 Task: Search one way flight ticket for 2 adults, 4 children and 1 infant on lap in business from Prescott: Prescott Municipal Airport (ernest A. Love Field) to Wilmington: Wilmington International Airport on 8-6-2023. Choice of flights is Frontier. Number of bags: 2 carry on bags and 7 checked bags. Price is upto 83000. Outbound departure time preference is 19:45.
Action: Mouse moved to (365, 146)
Screenshot: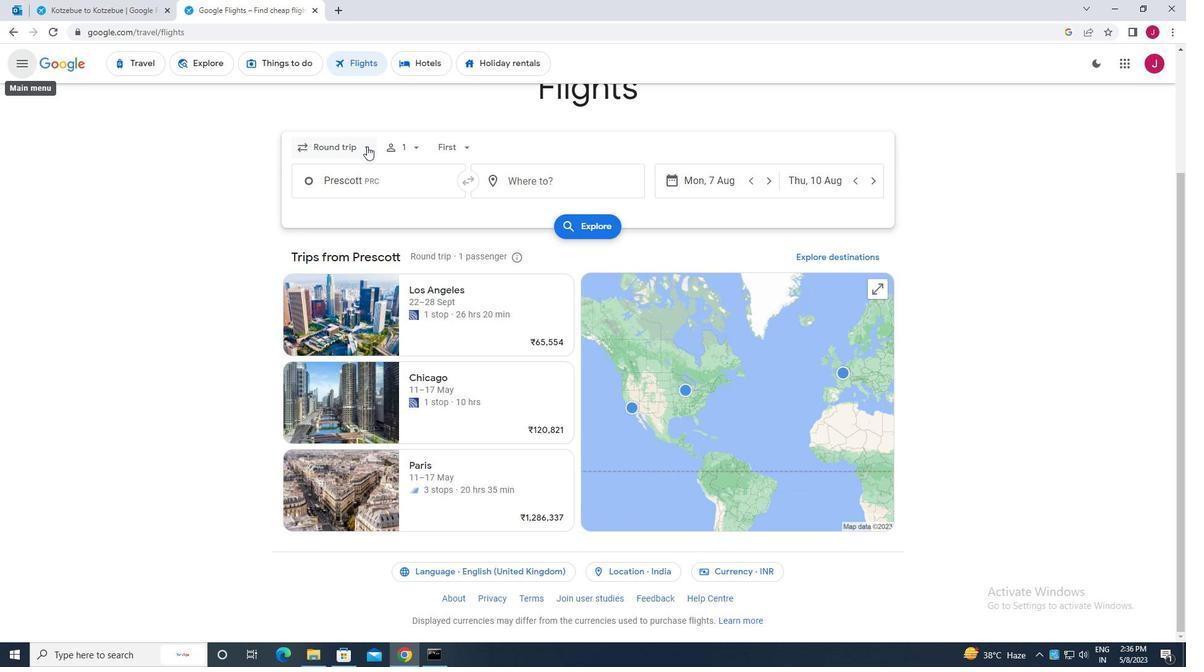 
Action: Mouse pressed left at (365, 146)
Screenshot: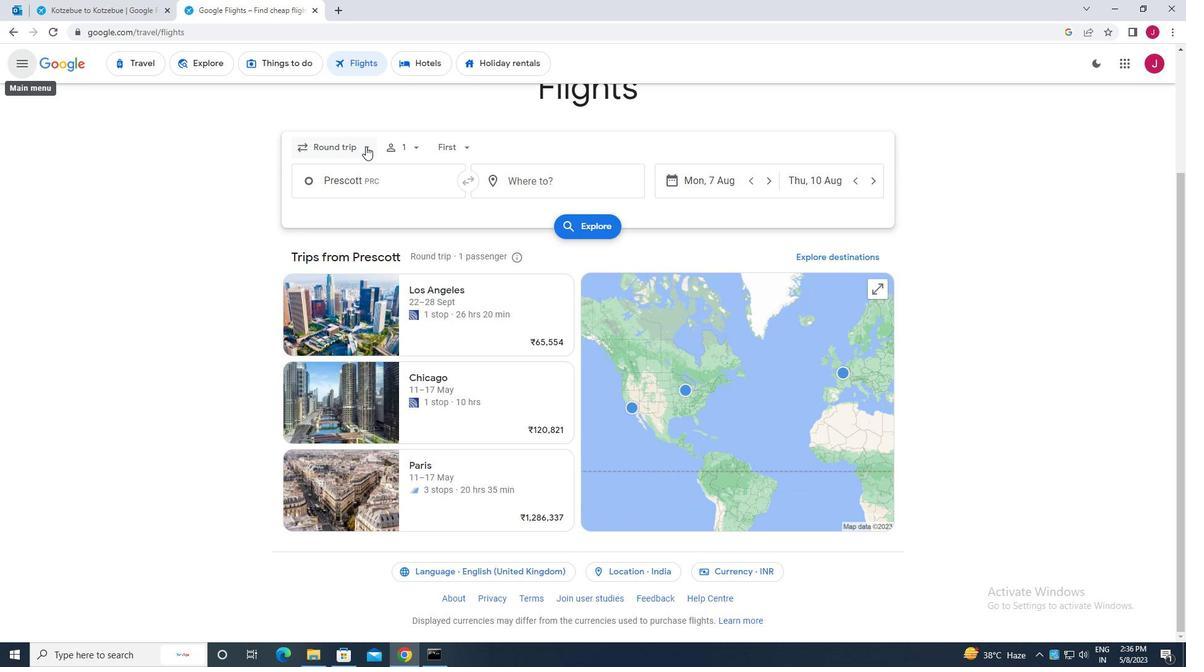 
Action: Mouse moved to (352, 205)
Screenshot: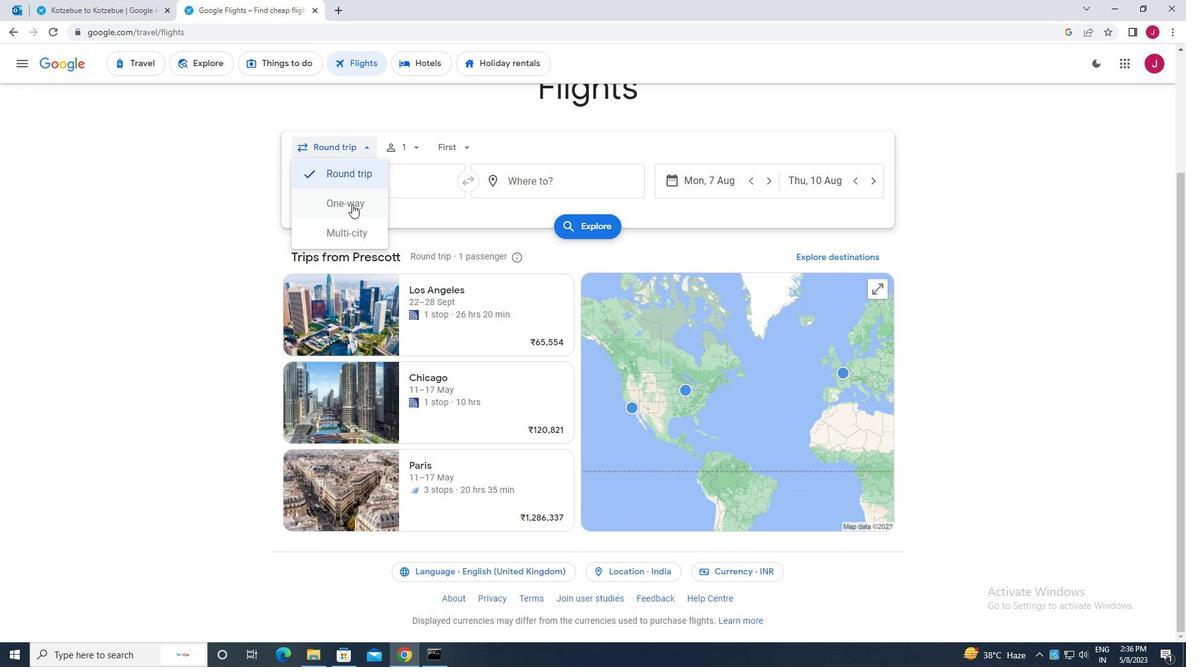 
Action: Mouse pressed left at (352, 205)
Screenshot: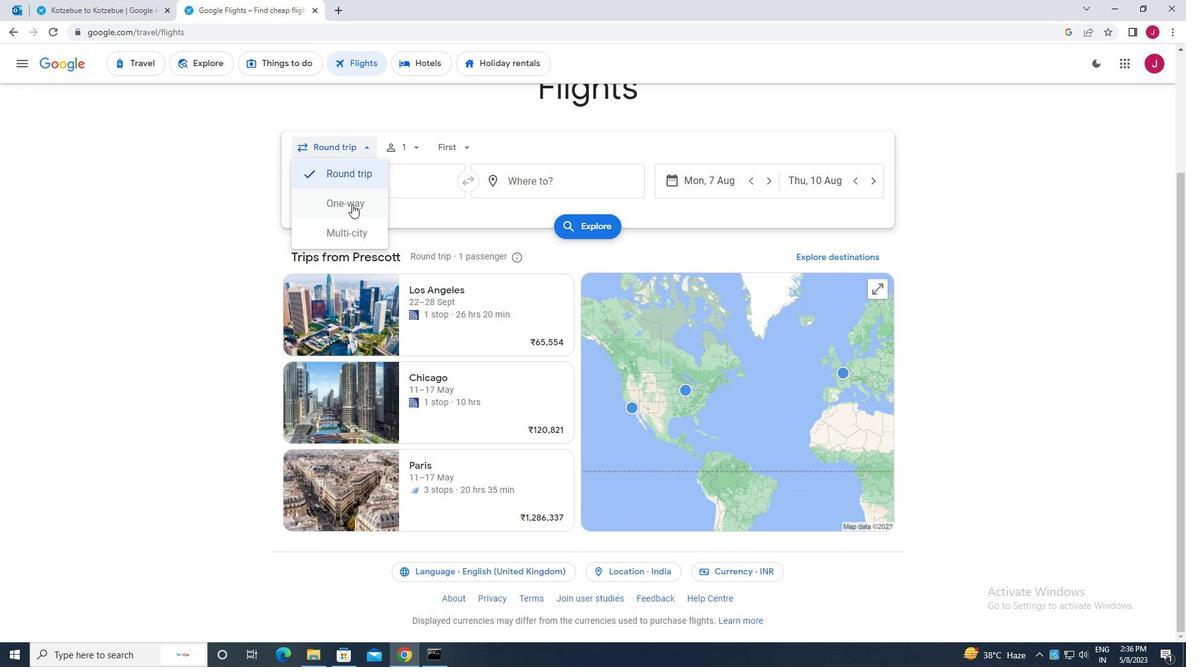 
Action: Mouse moved to (409, 151)
Screenshot: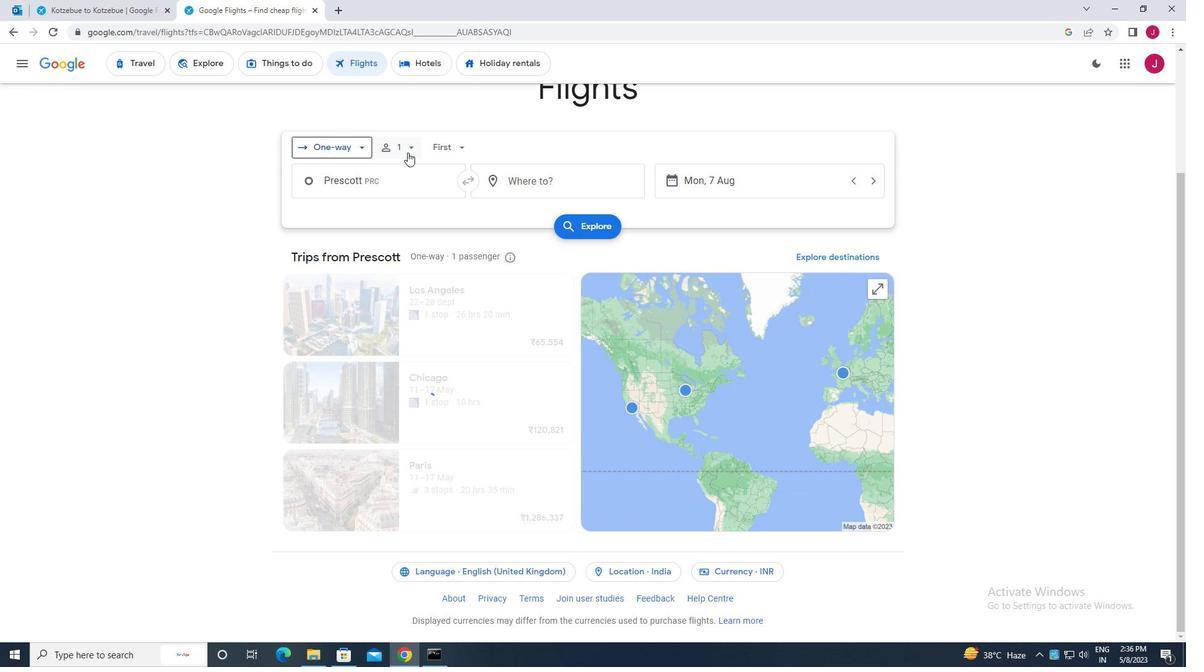 
Action: Mouse pressed left at (409, 151)
Screenshot: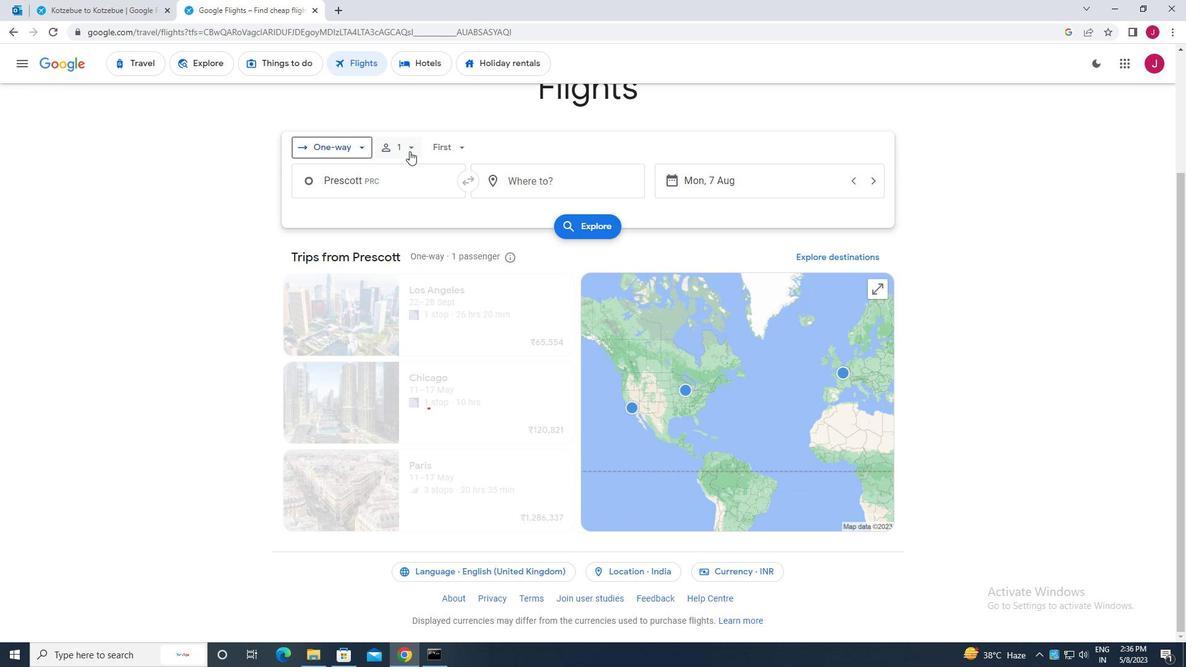 
Action: Mouse moved to (505, 181)
Screenshot: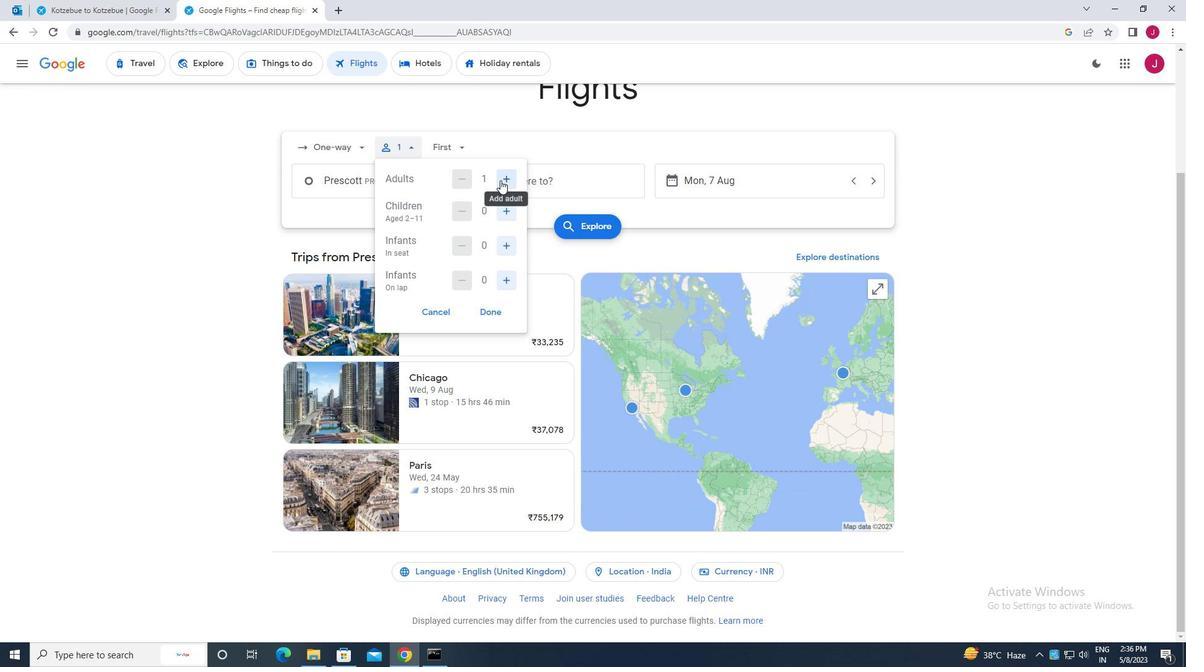 
Action: Mouse pressed left at (505, 181)
Screenshot: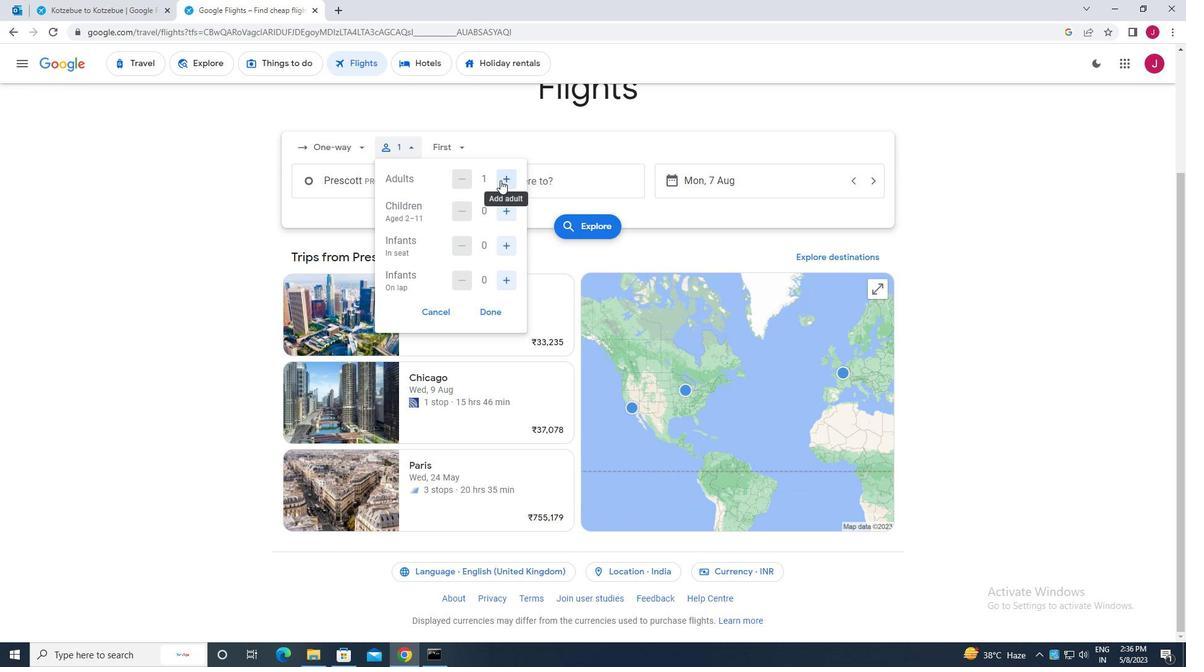 
Action: Mouse moved to (505, 206)
Screenshot: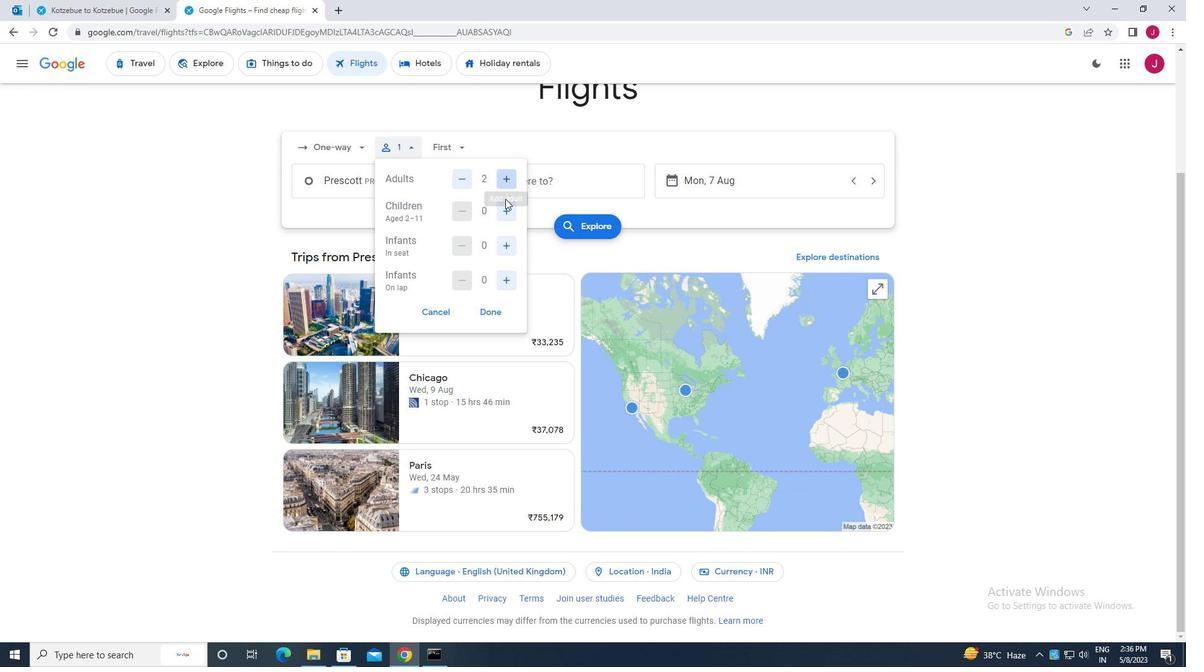 
Action: Mouse pressed left at (505, 206)
Screenshot: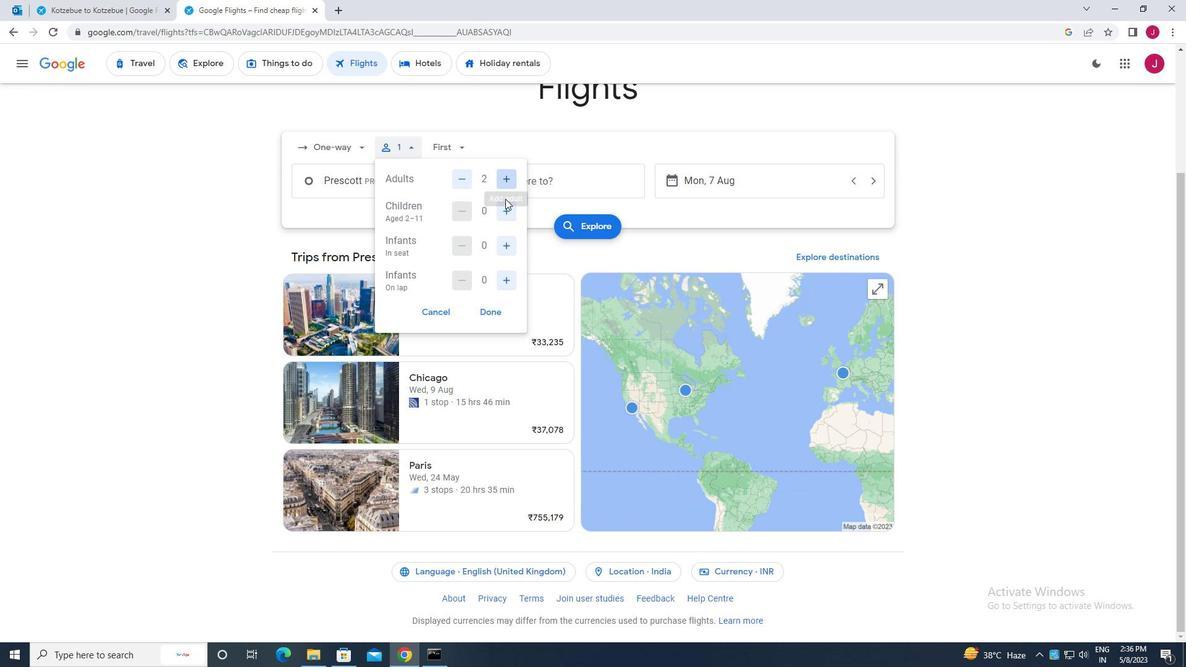 
Action: Mouse pressed left at (505, 206)
Screenshot: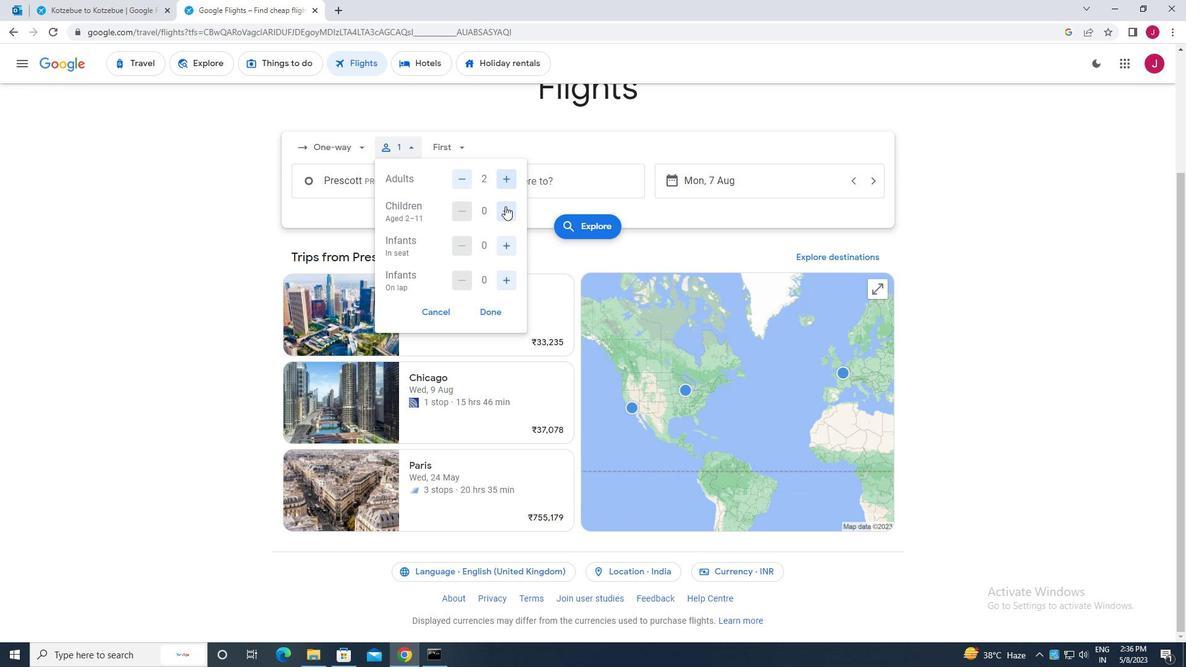 
Action: Mouse pressed left at (505, 206)
Screenshot: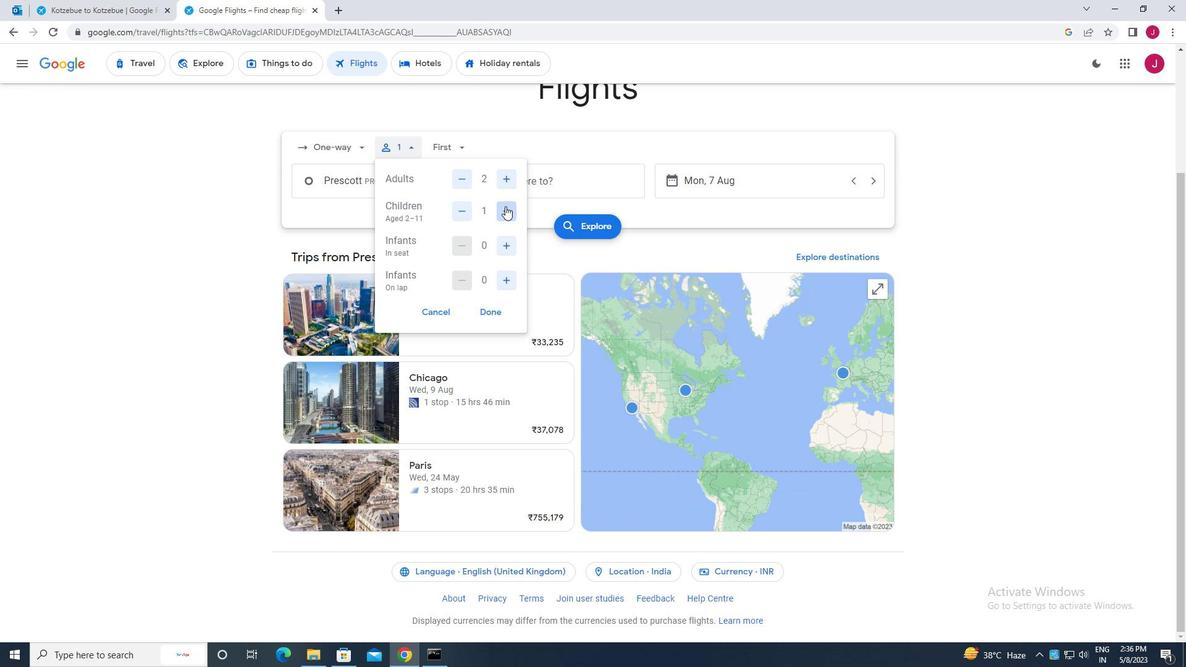 
Action: Mouse pressed left at (505, 206)
Screenshot: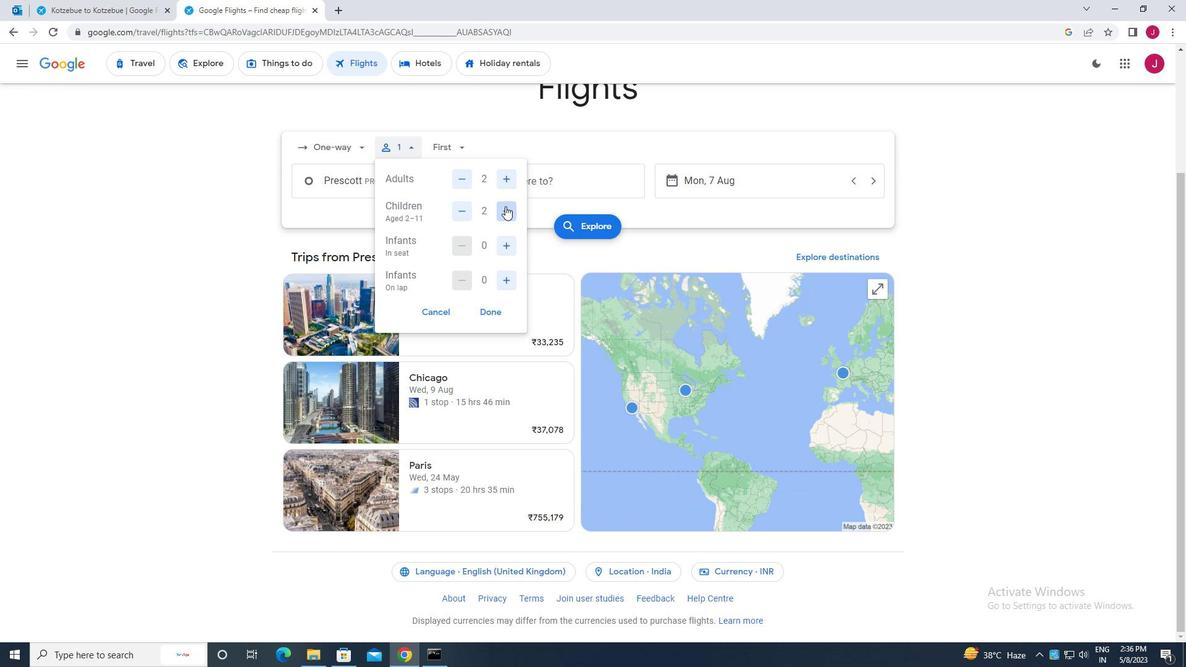 
Action: Mouse moved to (505, 277)
Screenshot: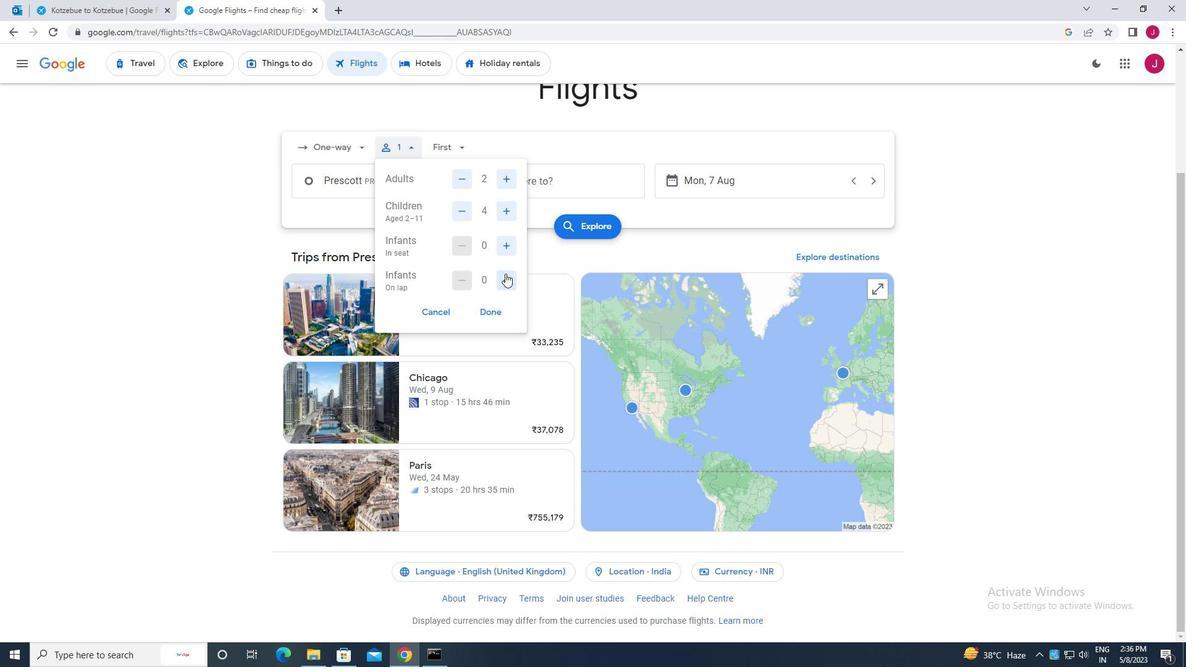 
Action: Mouse pressed left at (505, 277)
Screenshot: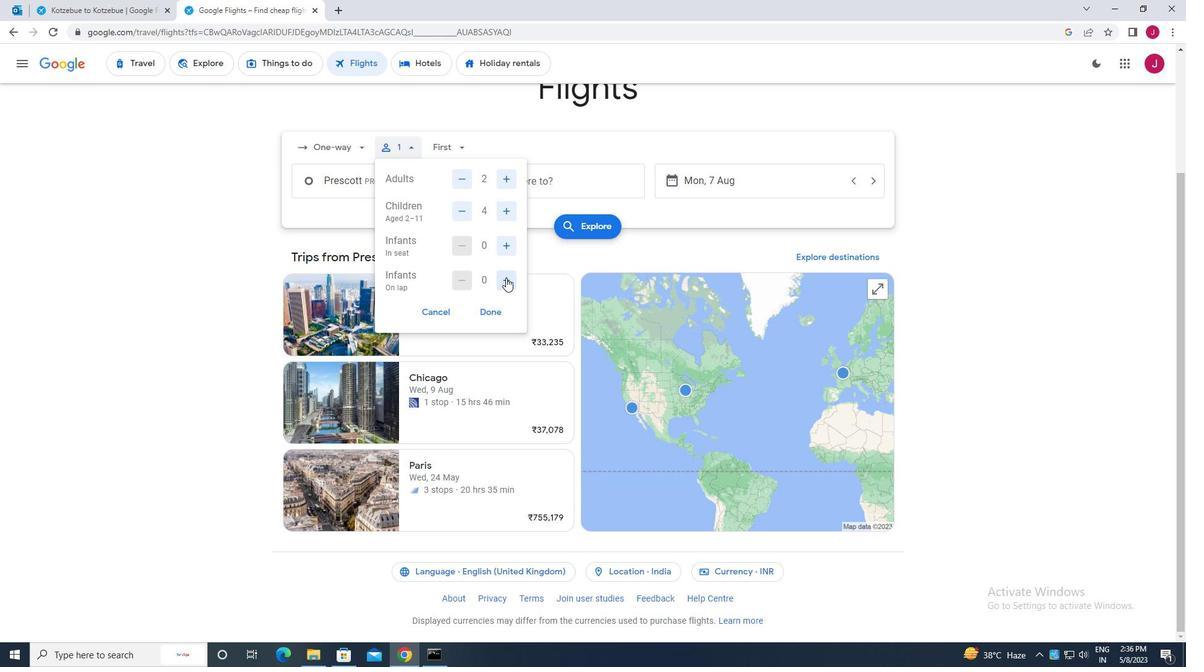 
Action: Mouse moved to (490, 313)
Screenshot: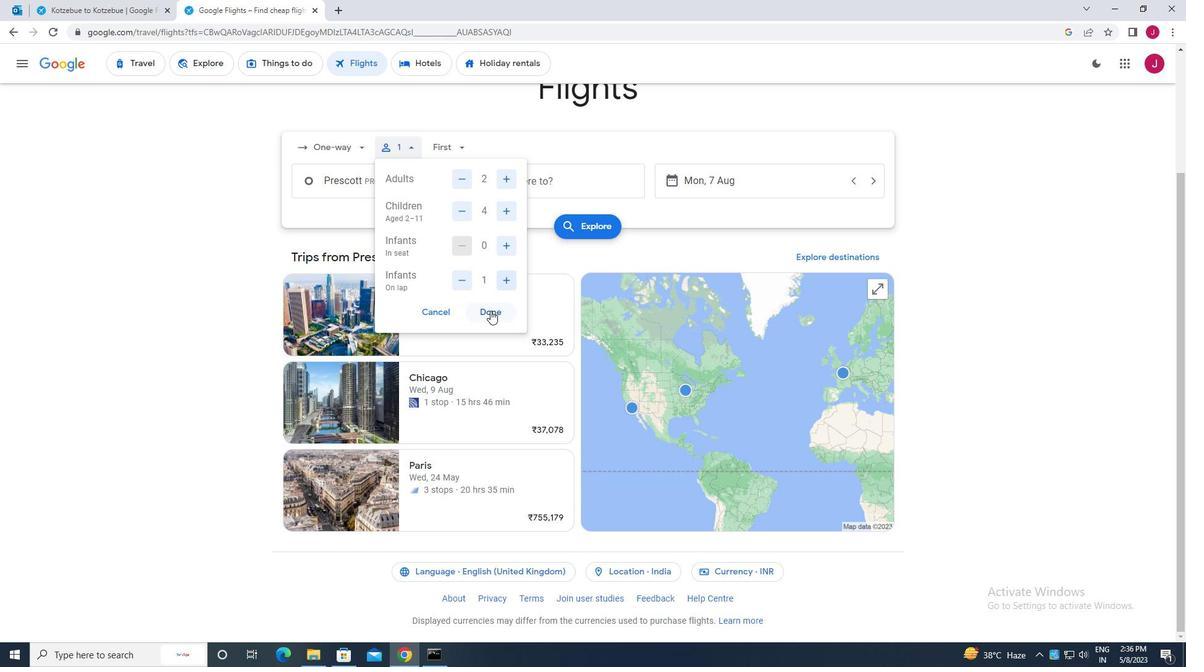 
Action: Mouse pressed left at (490, 313)
Screenshot: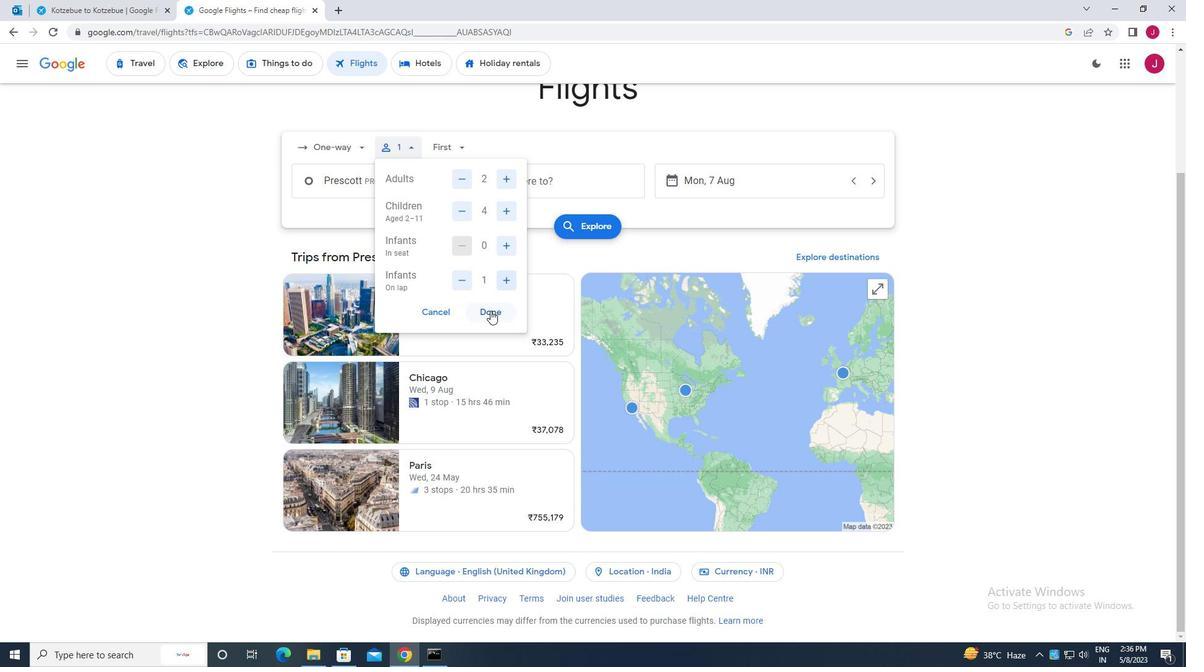 
Action: Mouse moved to (454, 142)
Screenshot: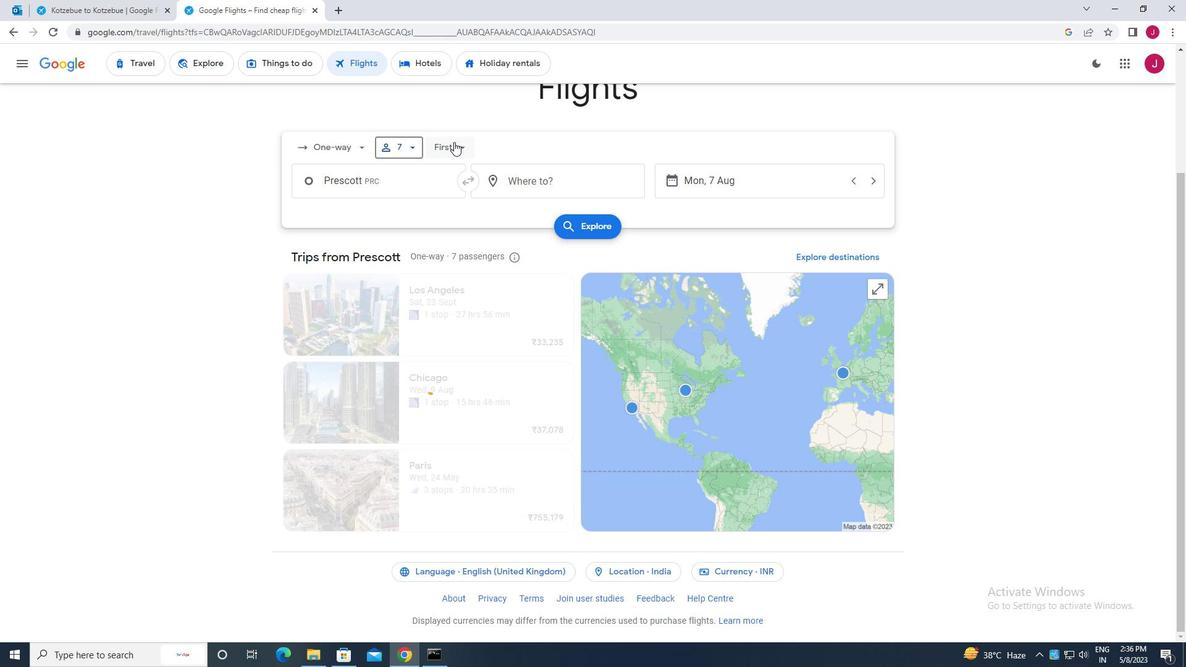 
Action: Mouse pressed left at (454, 142)
Screenshot: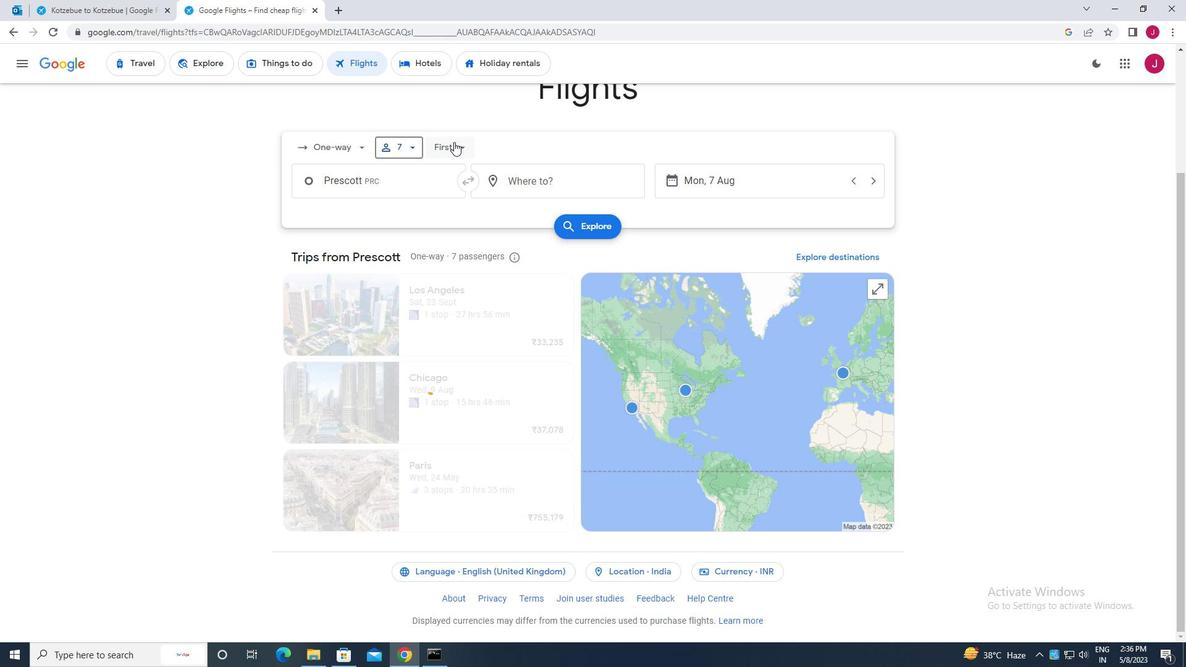 
Action: Mouse moved to (467, 224)
Screenshot: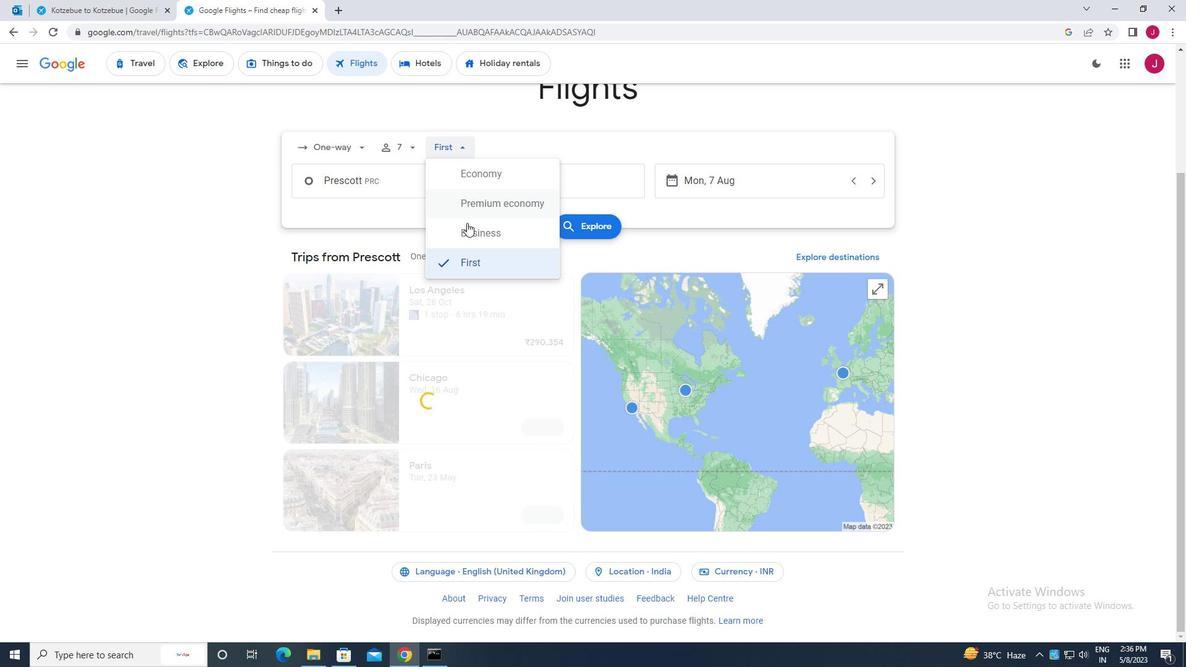 
Action: Mouse pressed left at (467, 224)
Screenshot: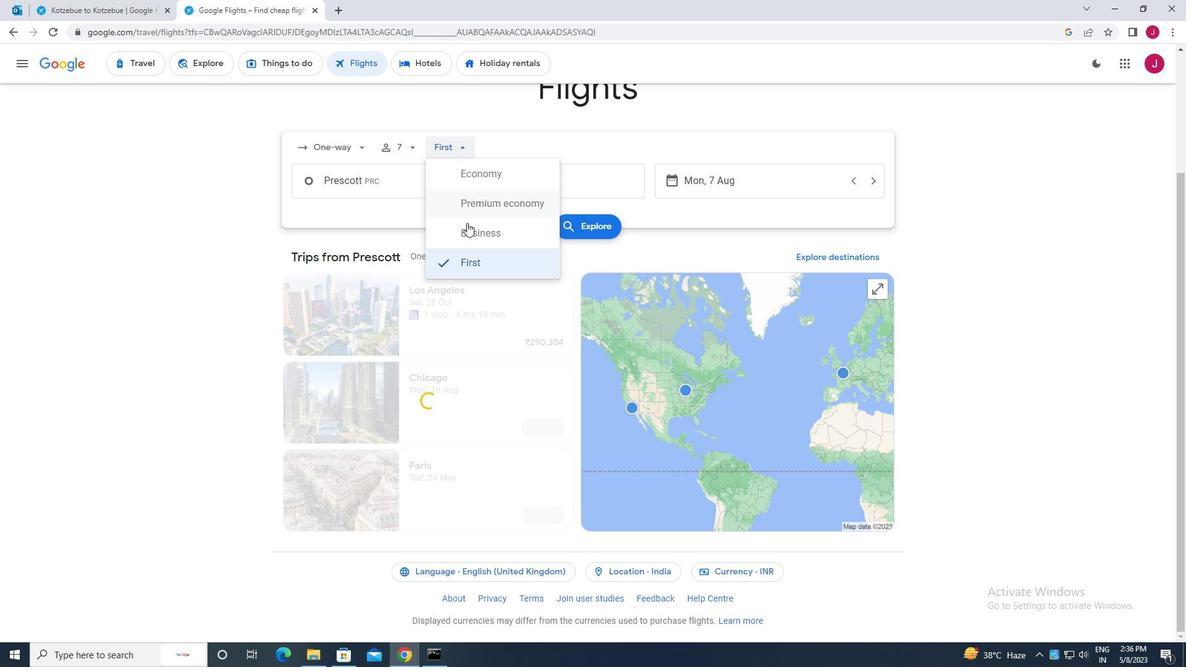 
Action: Mouse moved to (397, 184)
Screenshot: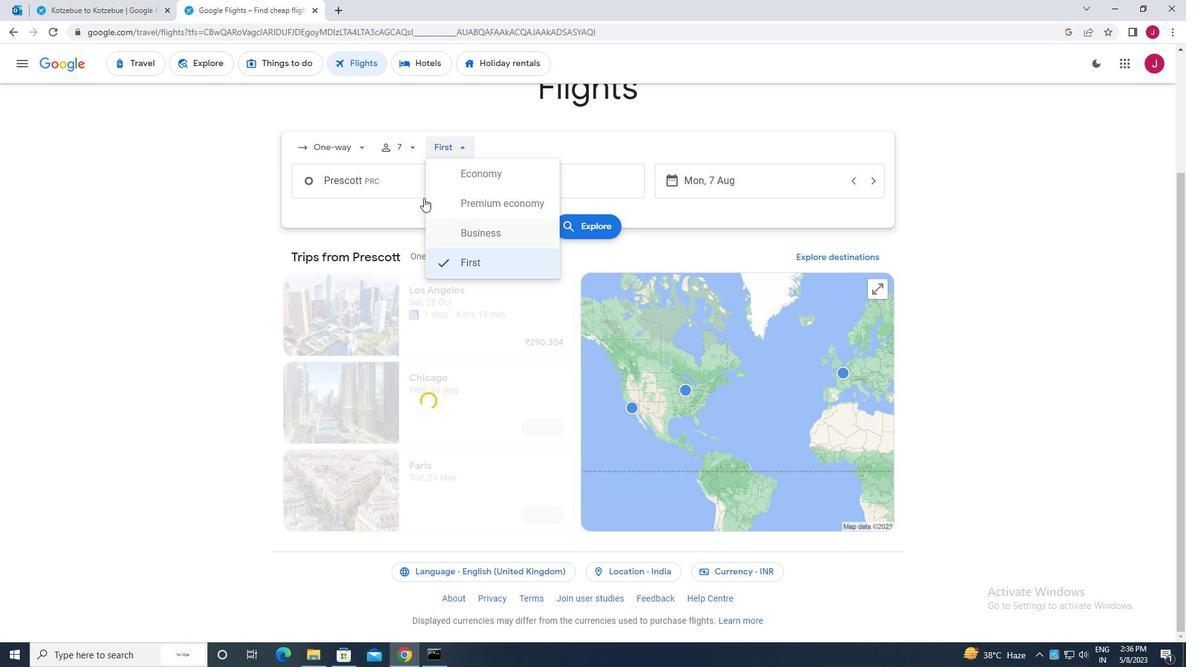 
Action: Mouse pressed left at (397, 184)
Screenshot: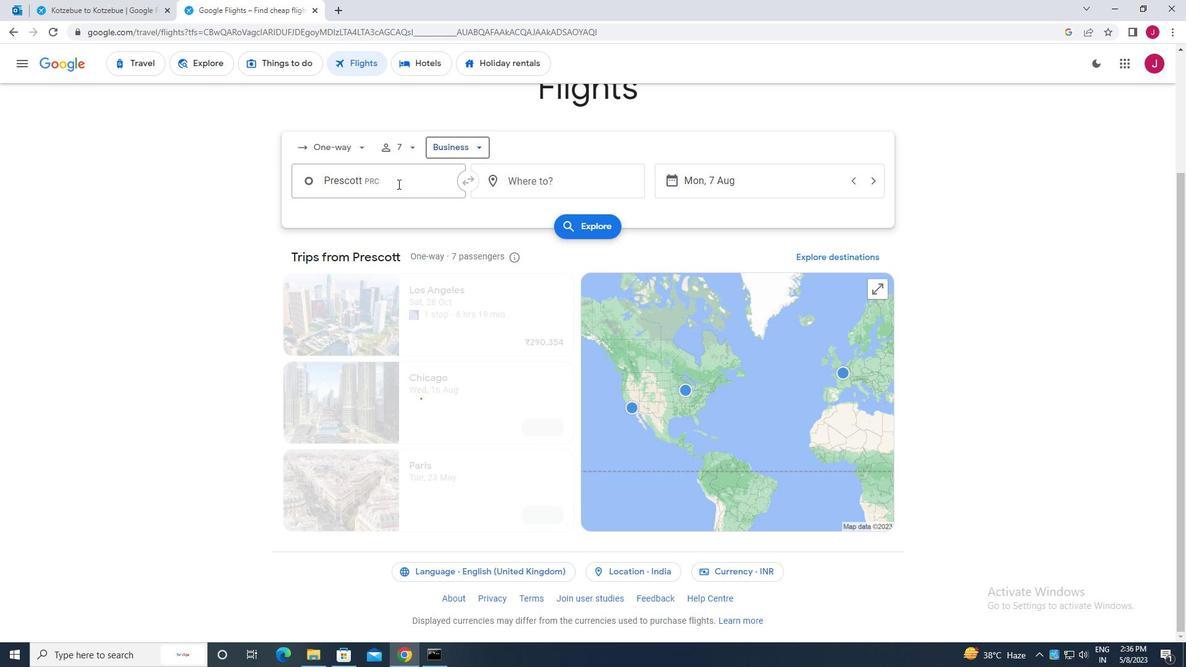 
Action: Mouse moved to (397, 184)
Screenshot: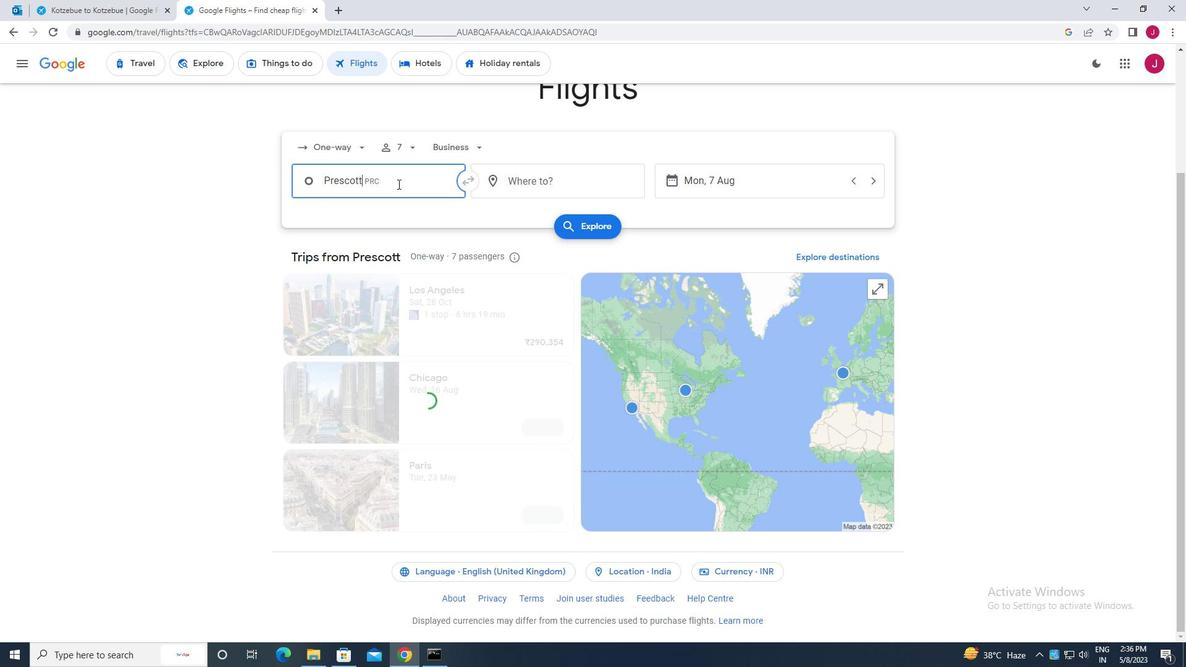 
Action: Key pressed prescot
Screenshot: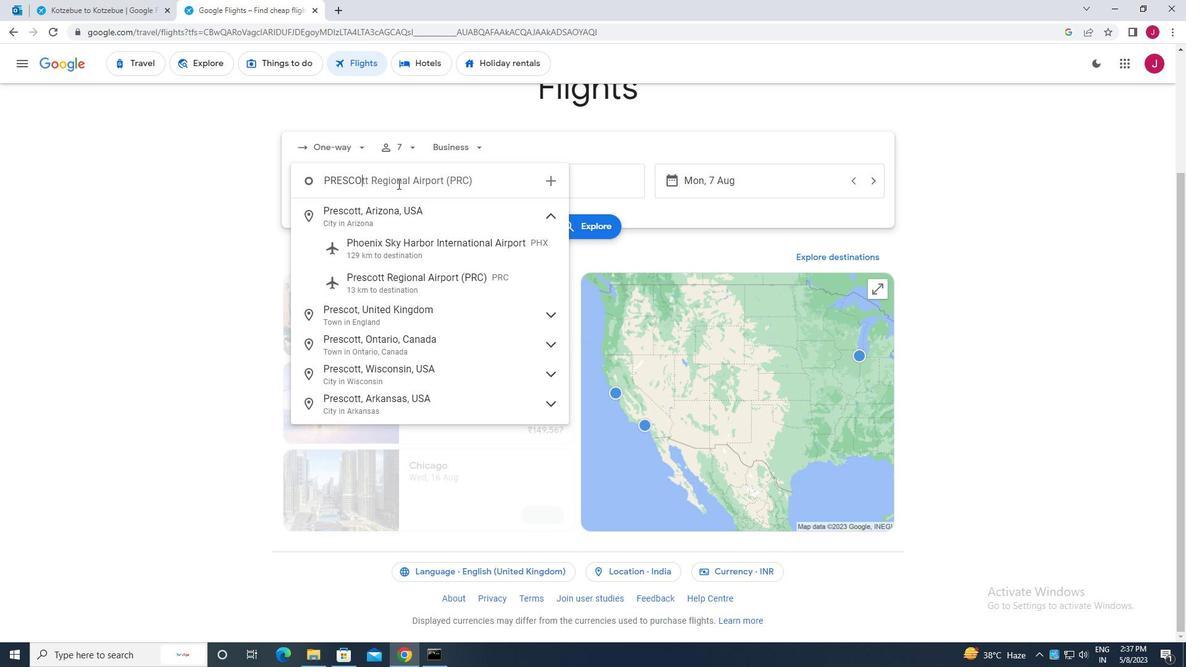 
Action: Mouse moved to (428, 273)
Screenshot: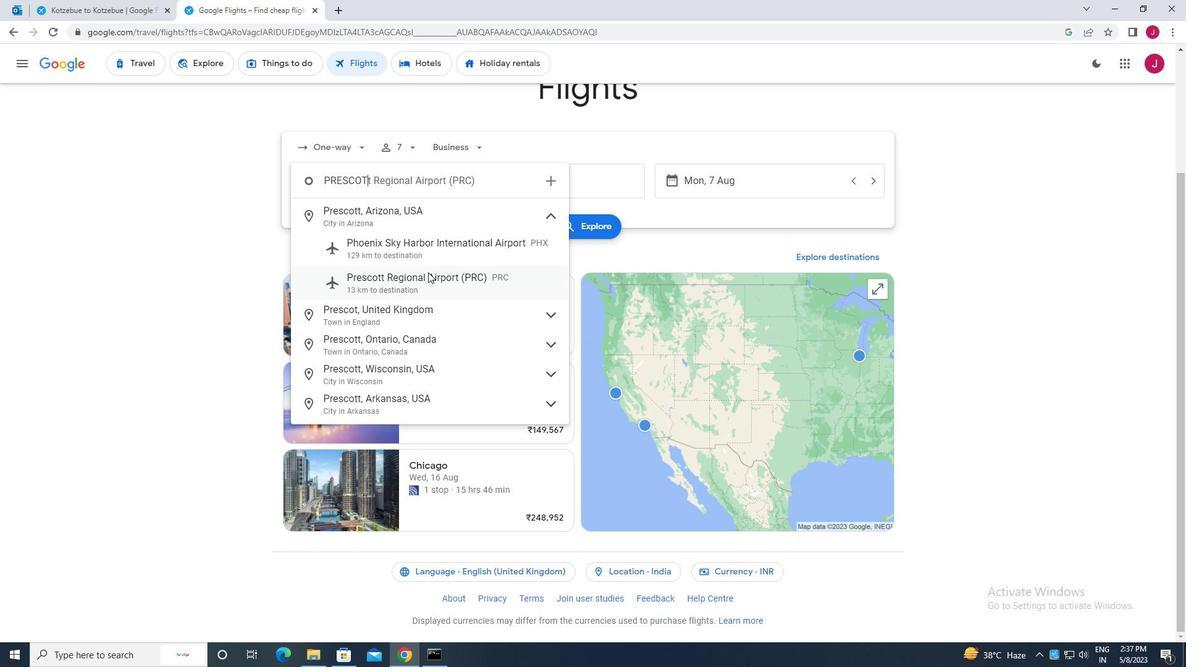 
Action: Mouse pressed left at (428, 273)
Screenshot: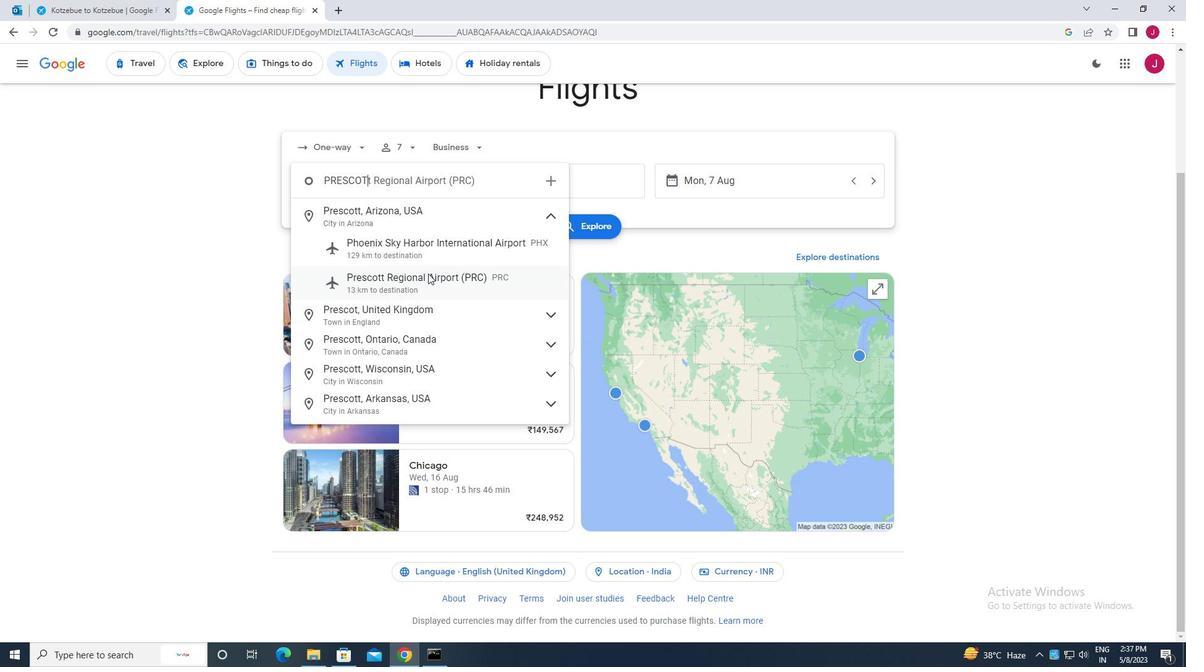 
Action: Mouse moved to (547, 185)
Screenshot: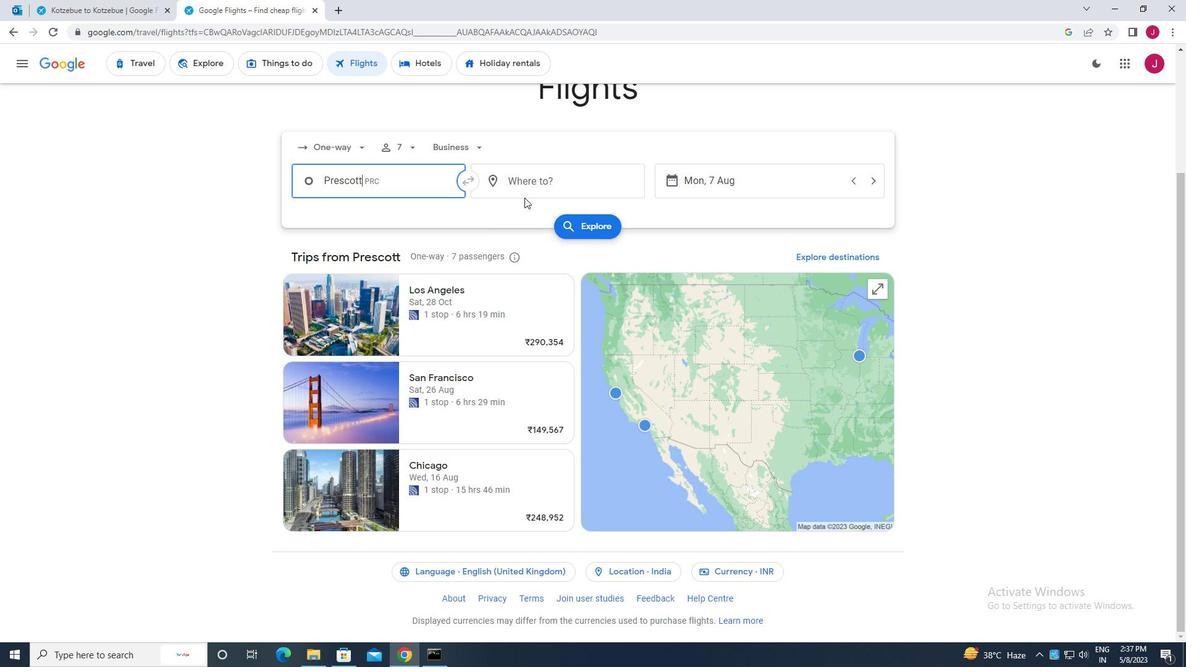 
Action: Mouse pressed left at (547, 185)
Screenshot: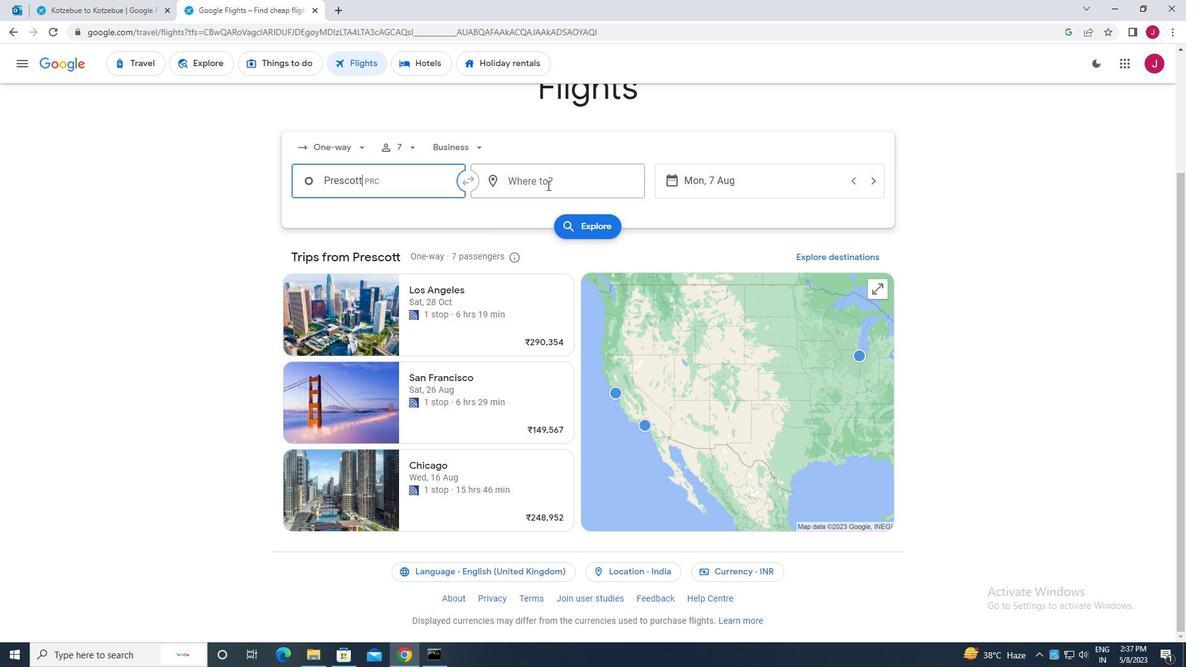 
Action: Key pressed wilminh<Key.backspace>g
Screenshot: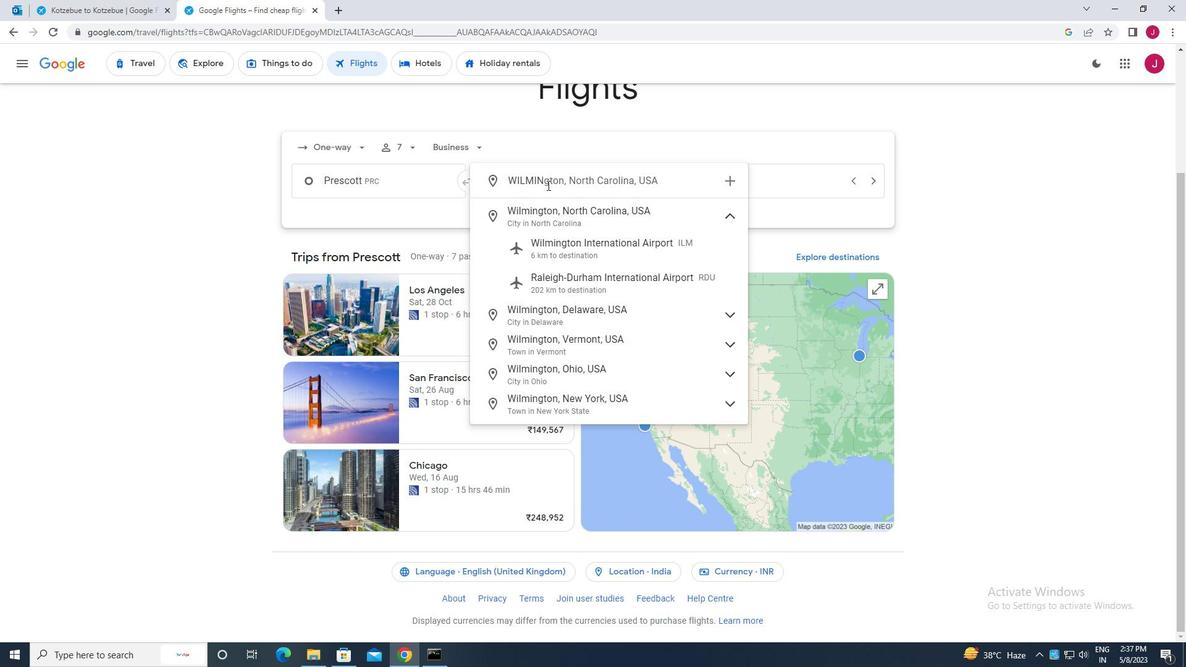 
Action: Mouse moved to (583, 254)
Screenshot: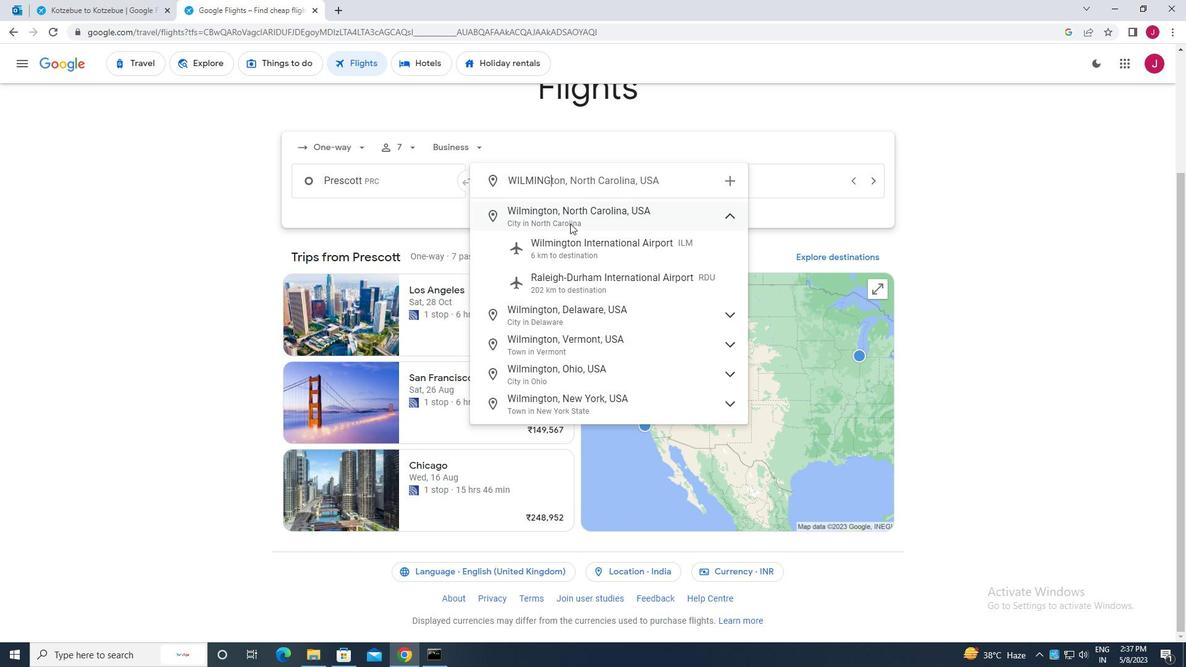 
Action: Mouse pressed left at (583, 254)
Screenshot: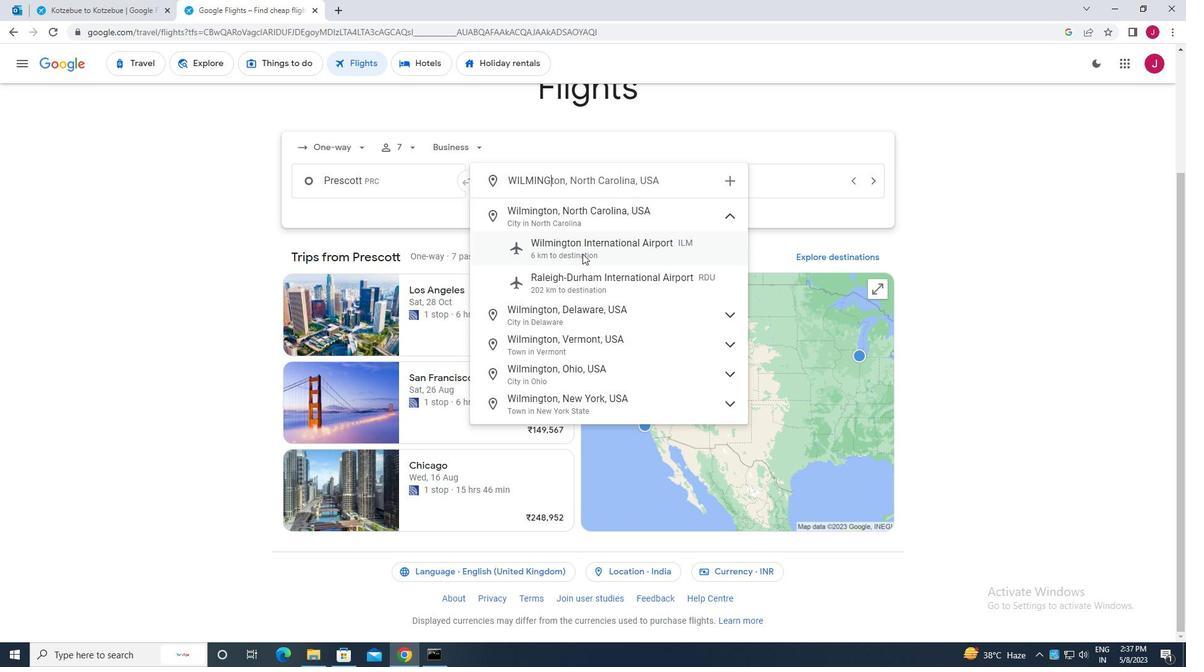 
Action: Mouse moved to (728, 197)
Screenshot: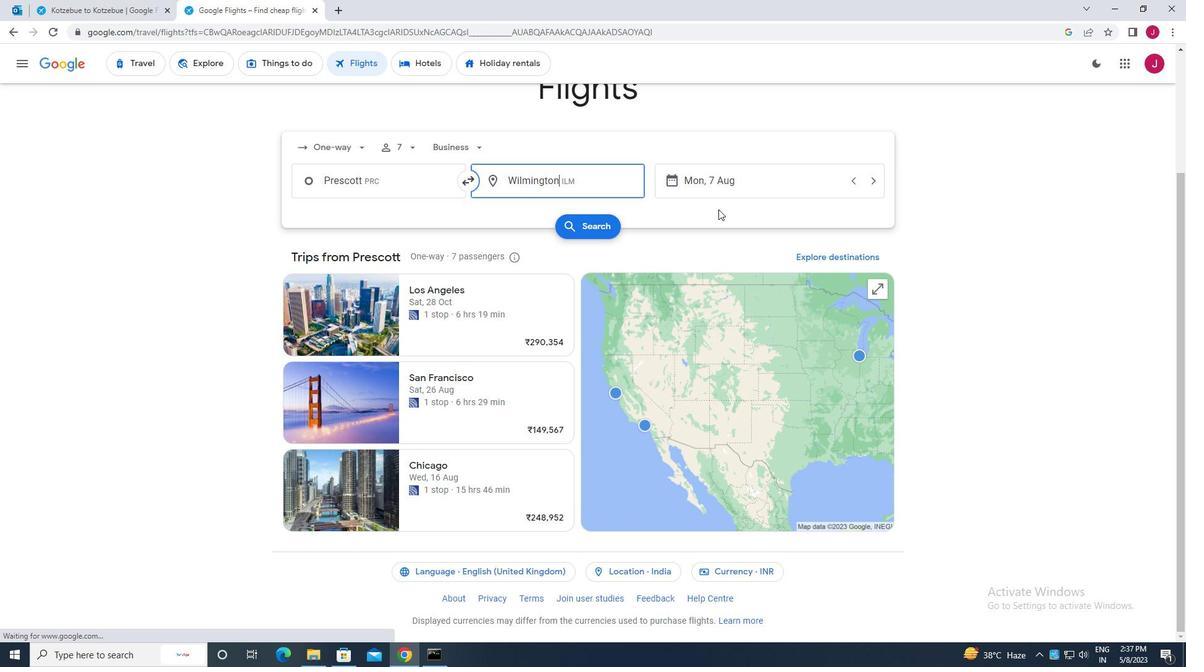 
Action: Mouse pressed left at (728, 197)
Screenshot: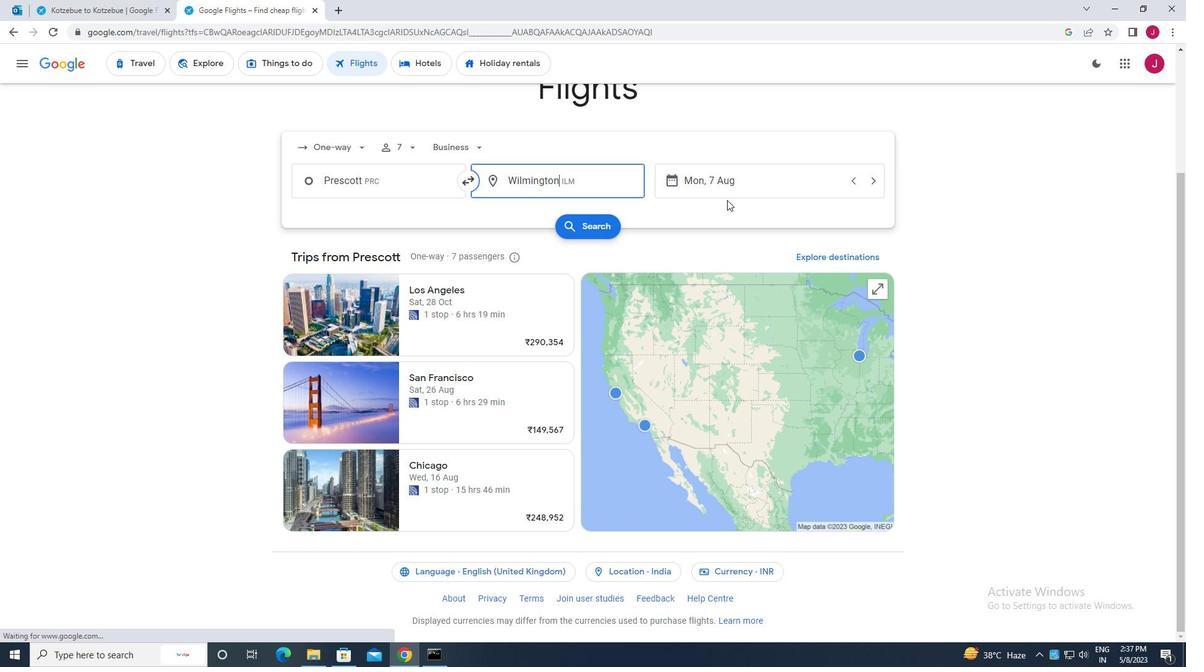 
Action: Mouse moved to (450, 311)
Screenshot: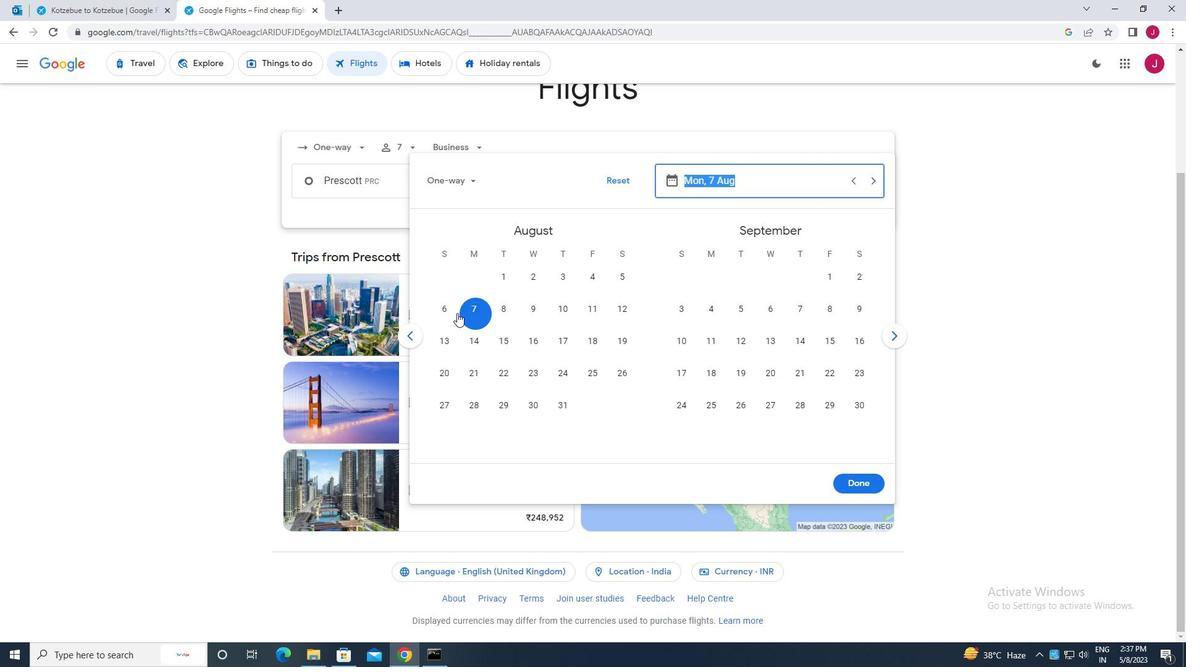 
Action: Mouse pressed left at (450, 311)
Screenshot: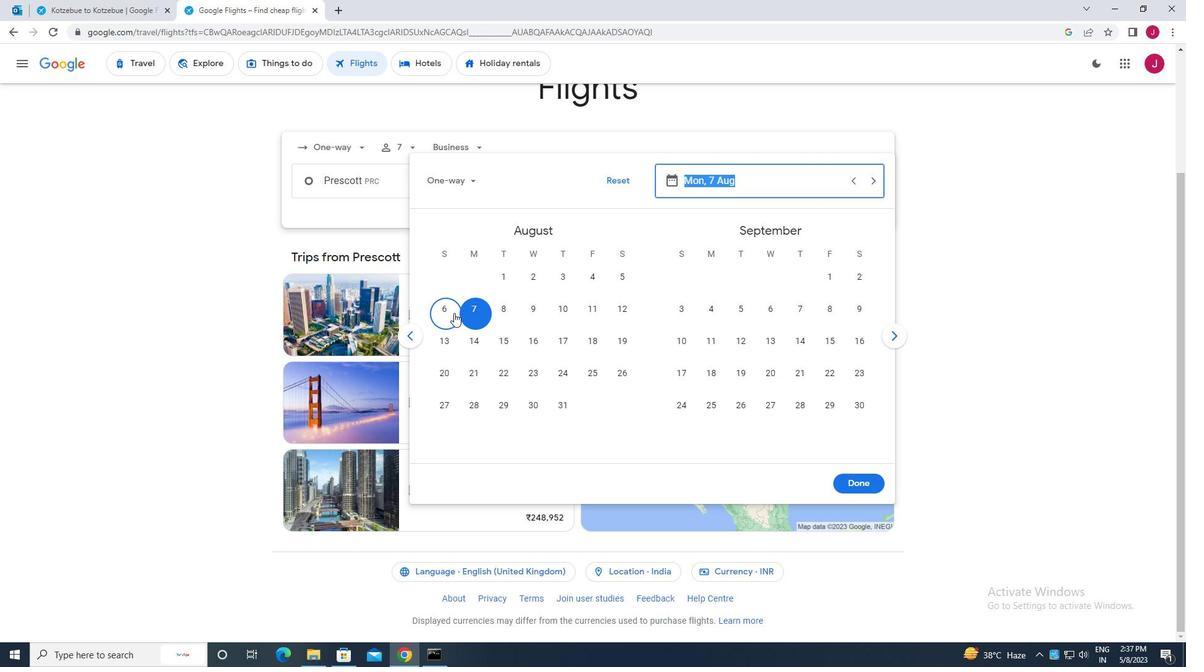 
Action: Mouse moved to (863, 481)
Screenshot: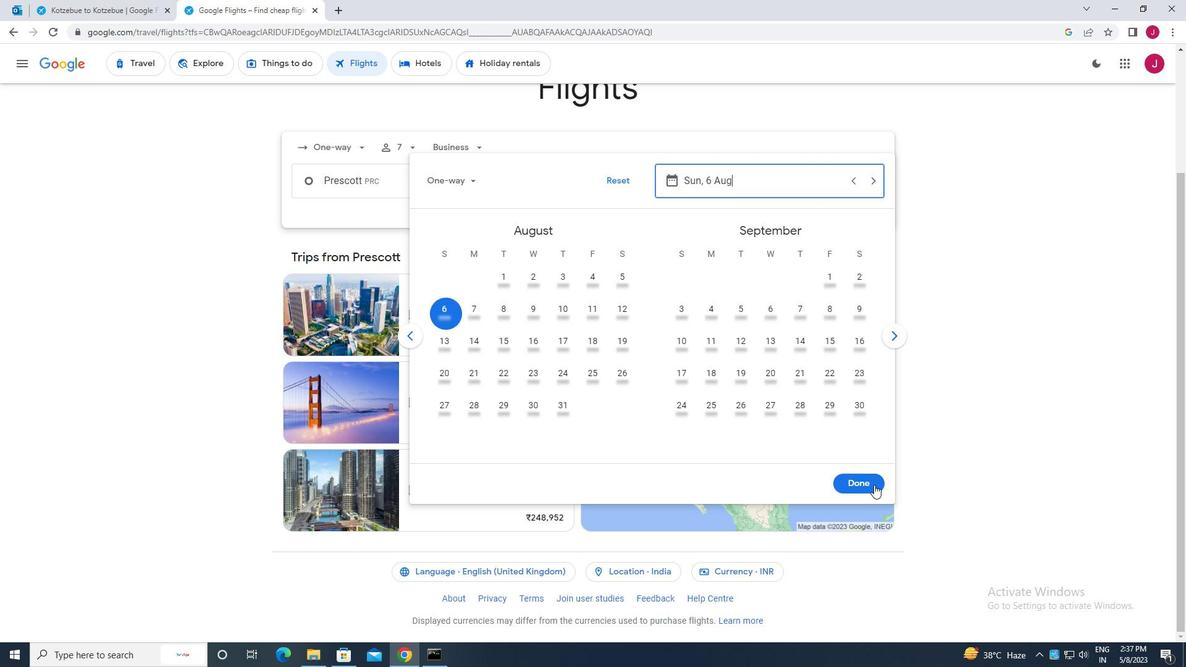 
Action: Mouse pressed left at (863, 481)
Screenshot: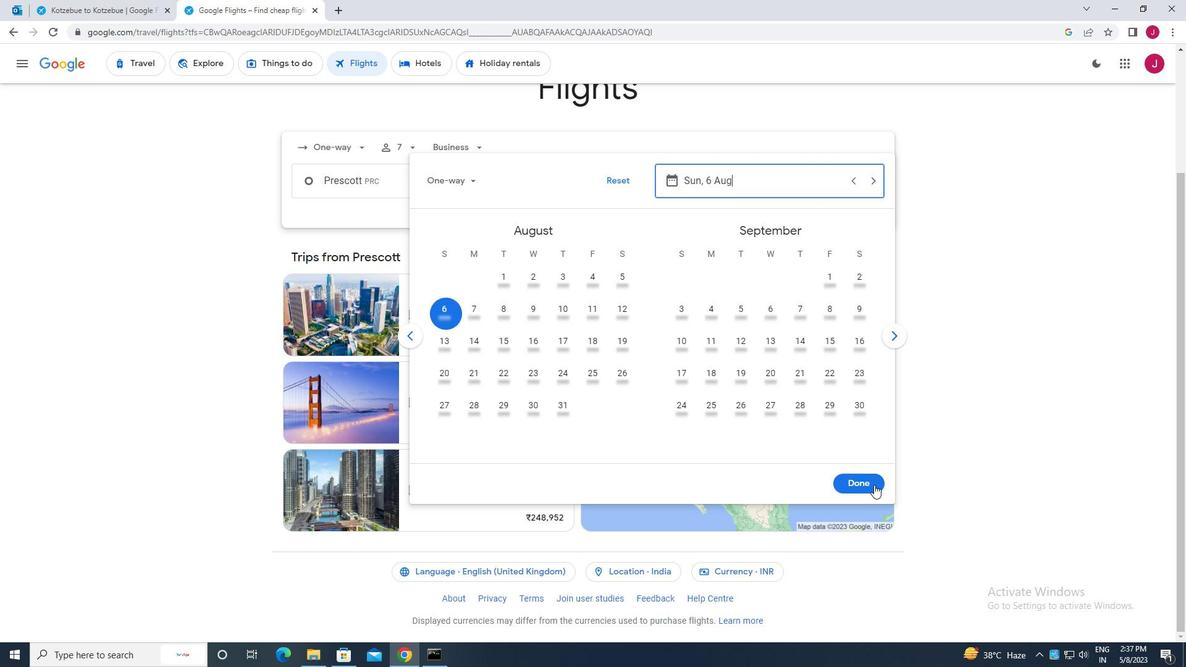 
Action: Mouse moved to (596, 229)
Screenshot: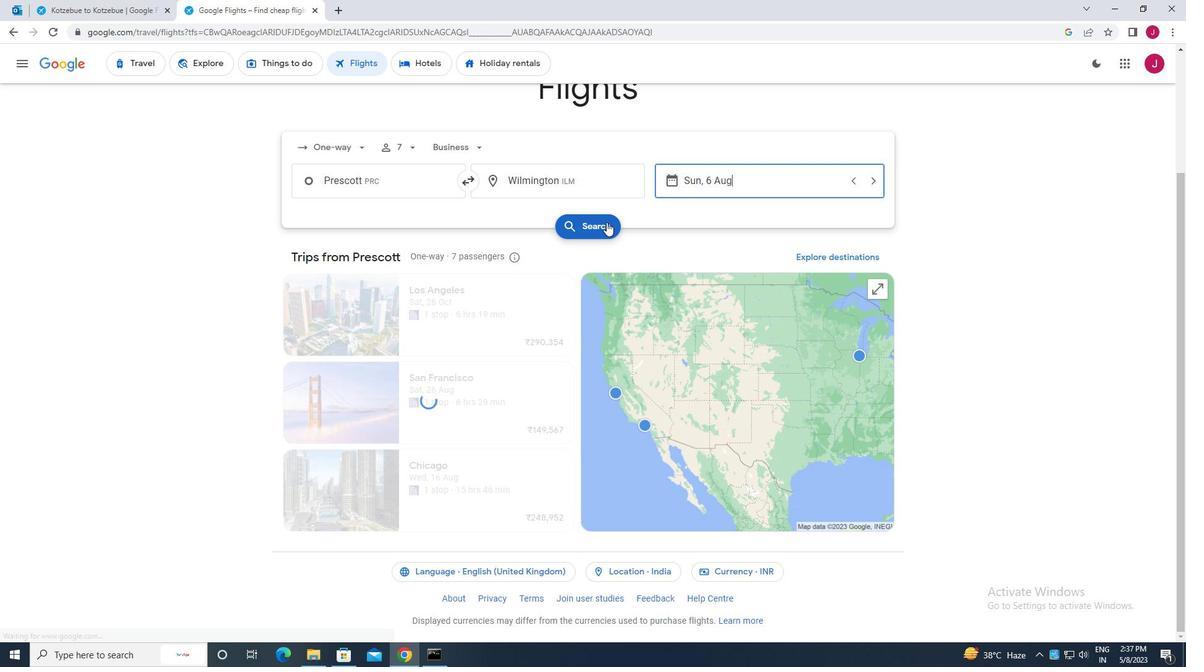 
Action: Mouse pressed left at (596, 229)
Screenshot: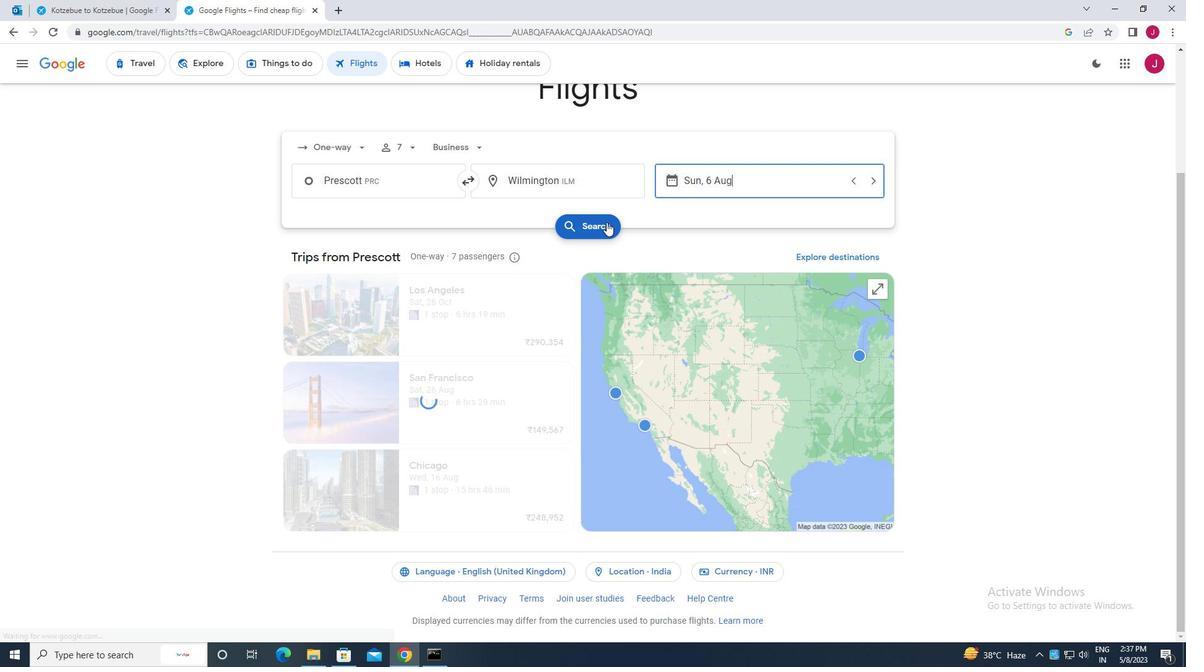
Action: Mouse moved to (309, 174)
Screenshot: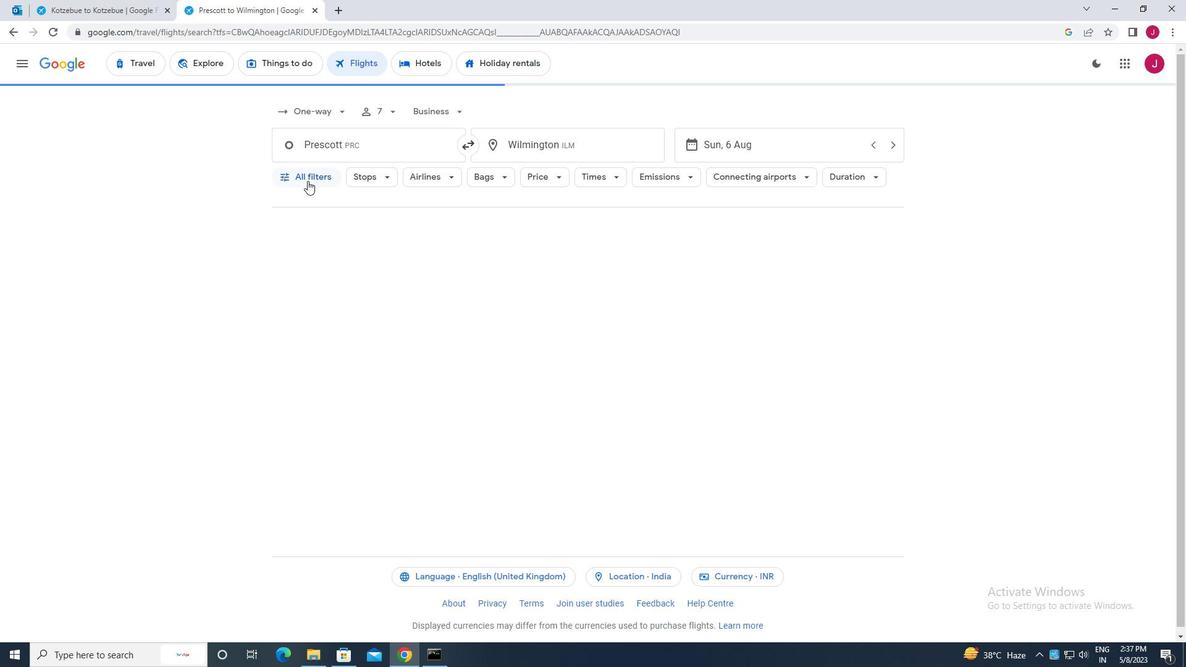 
Action: Mouse pressed left at (309, 174)
Screenshot: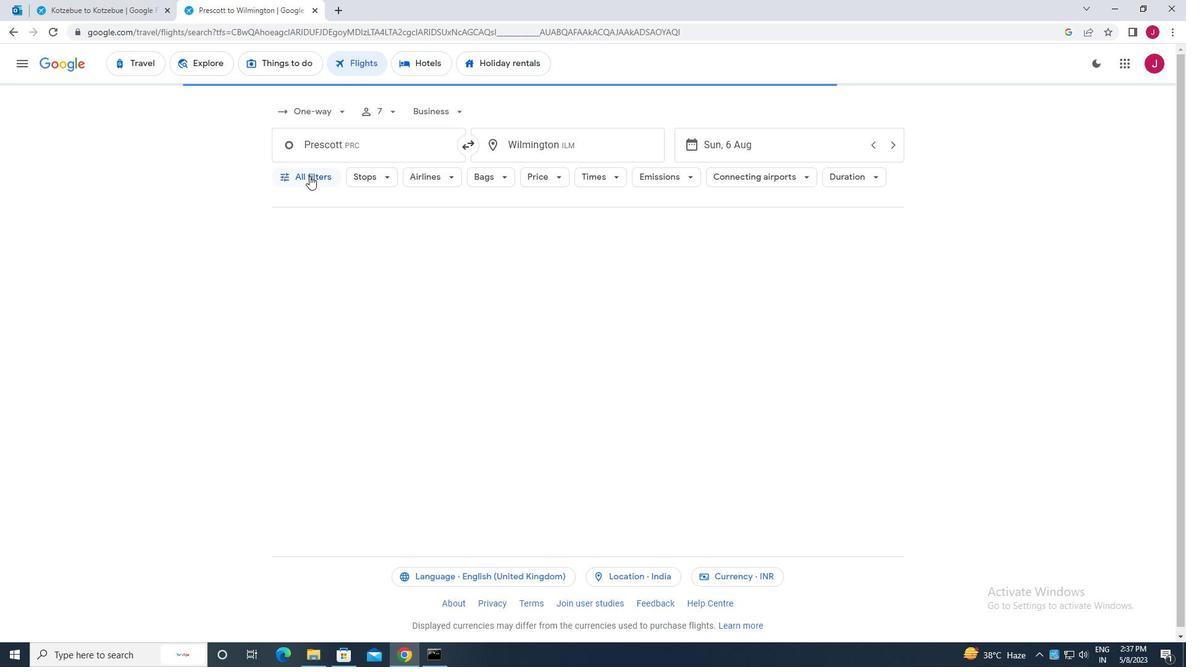 
Action: Mouse moved to (381, 268)
Screenshot: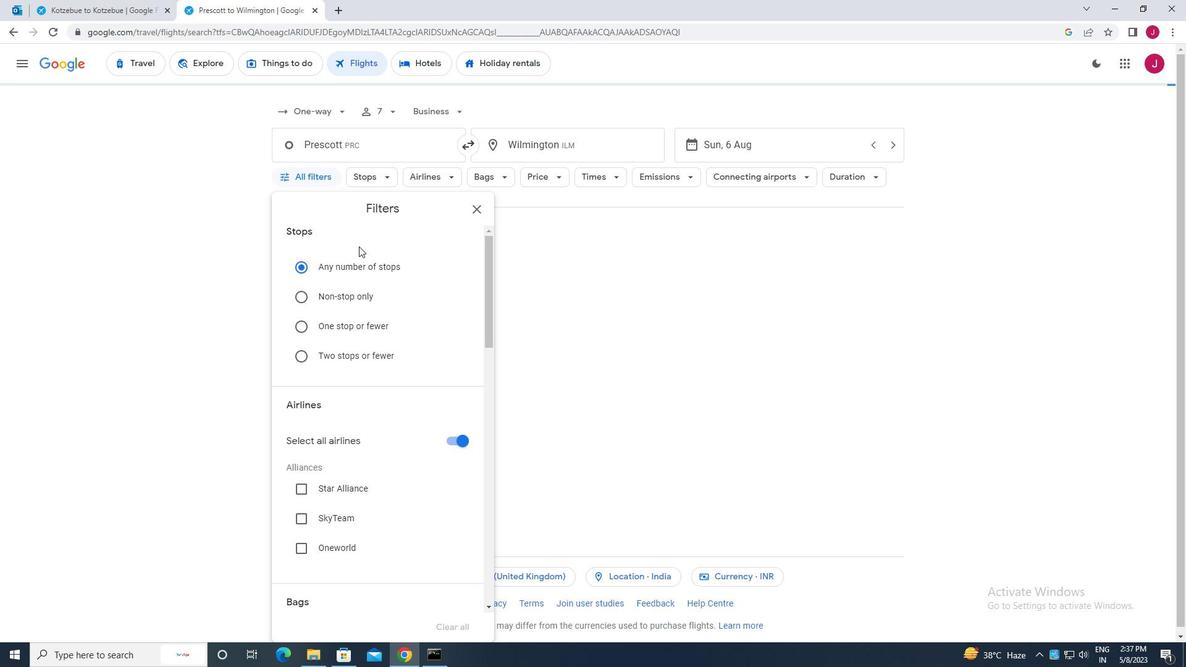 
Action: Mouse scrolled (381, 268) with delta (0, 0)
Screenshot: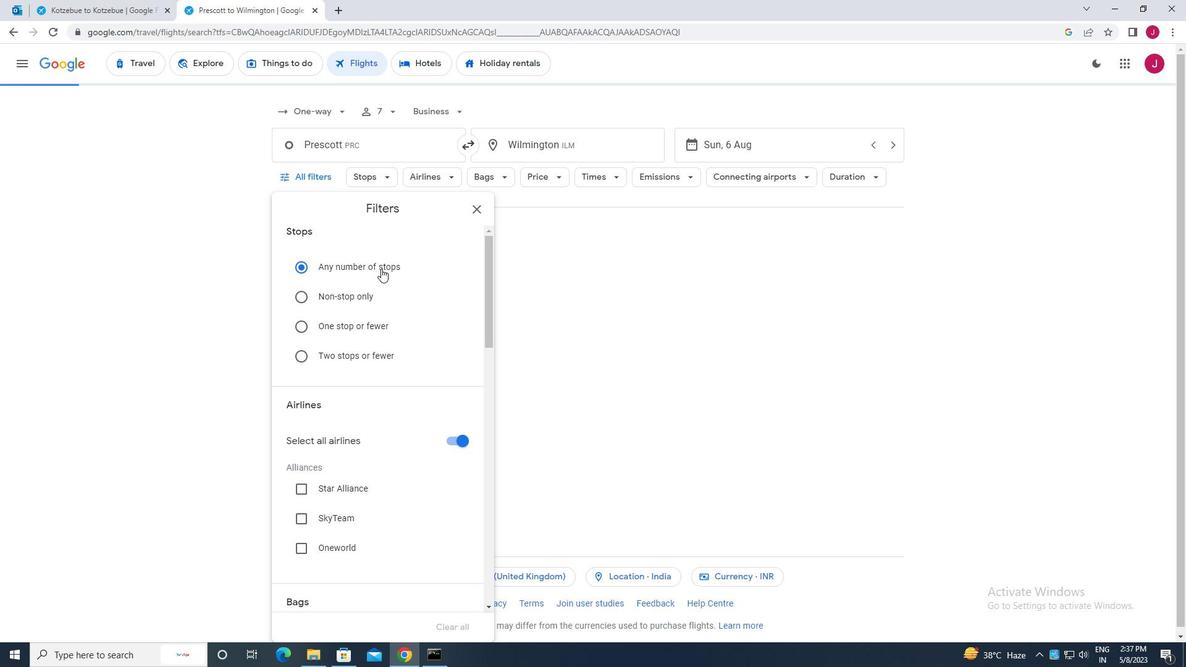 
Action: Mouse scrolled (381, 268) with delta (0, 0)
Screenshot: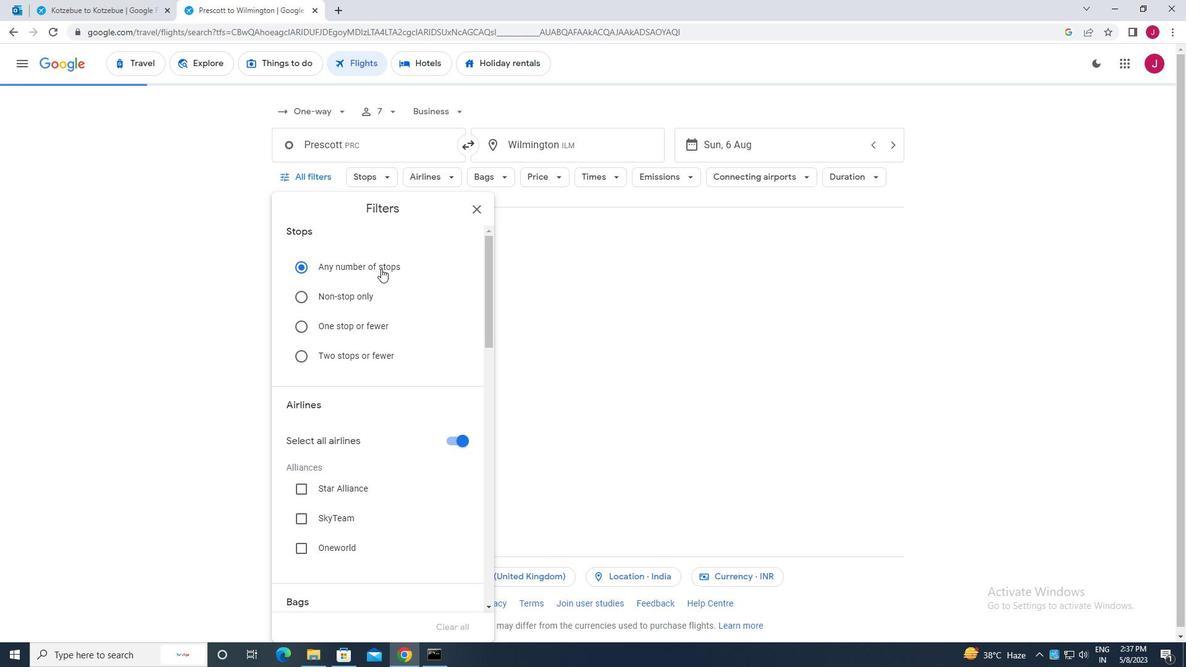
Action: Mouse moved to (418, 302)
Screenshot: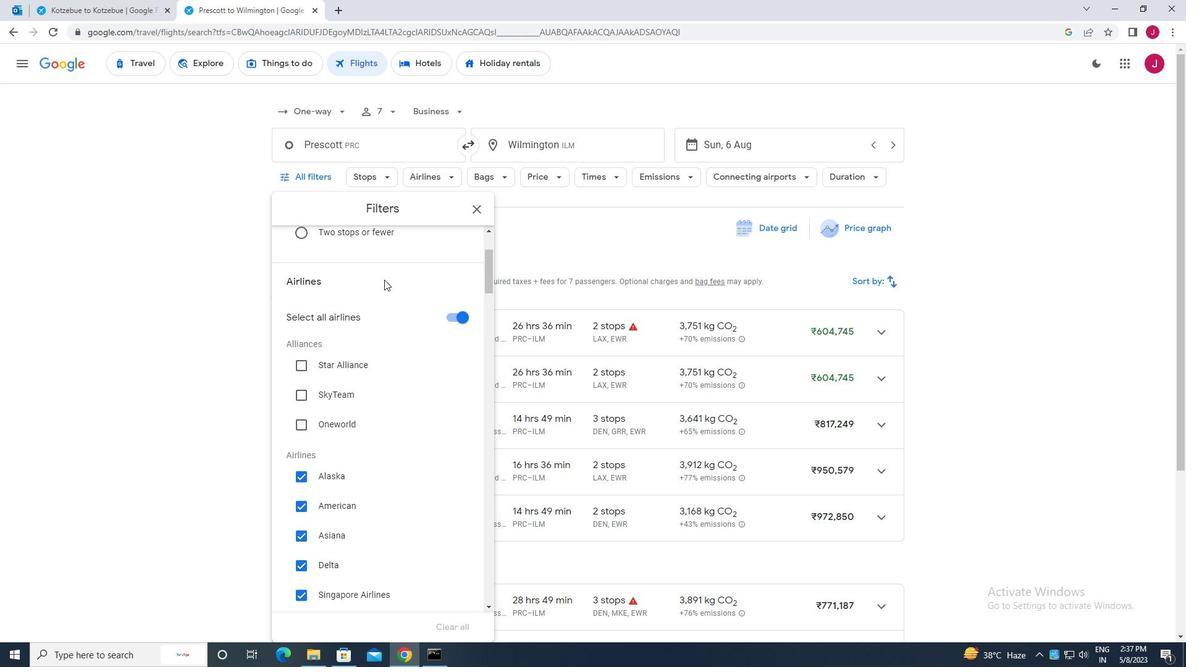 
Action: Mouse scrolled (418, 302) with delta (0, 0)
Screenshot: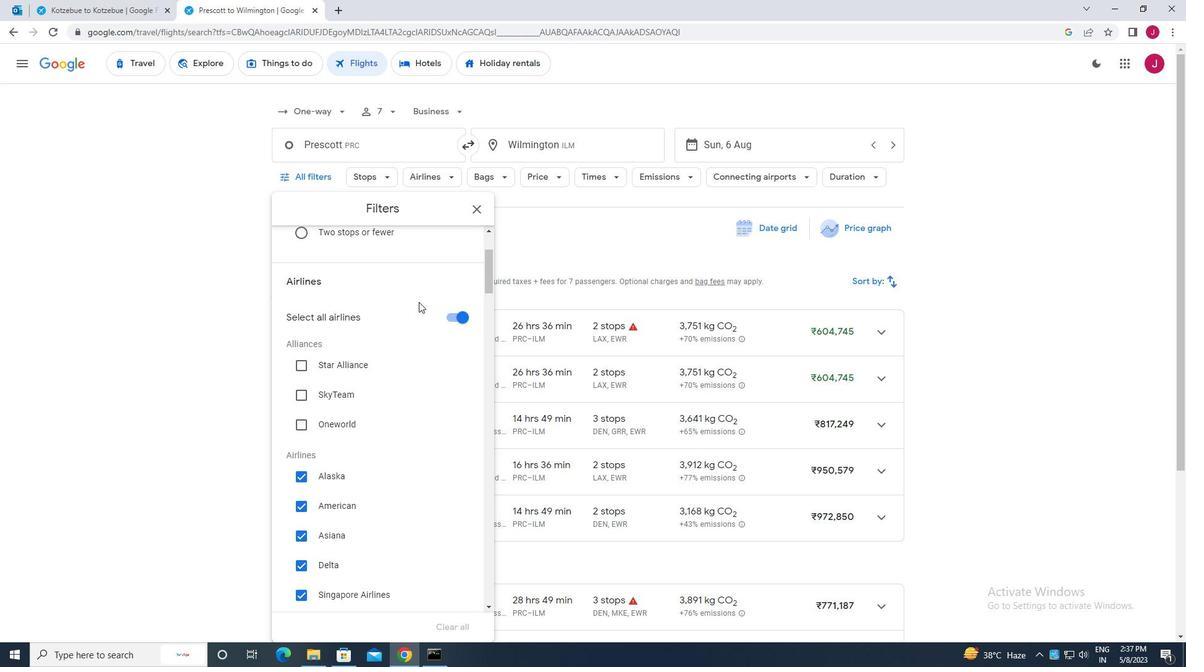 
Action: Mouse scrolled (418, 302) with delta (0, 0)
Screenshot: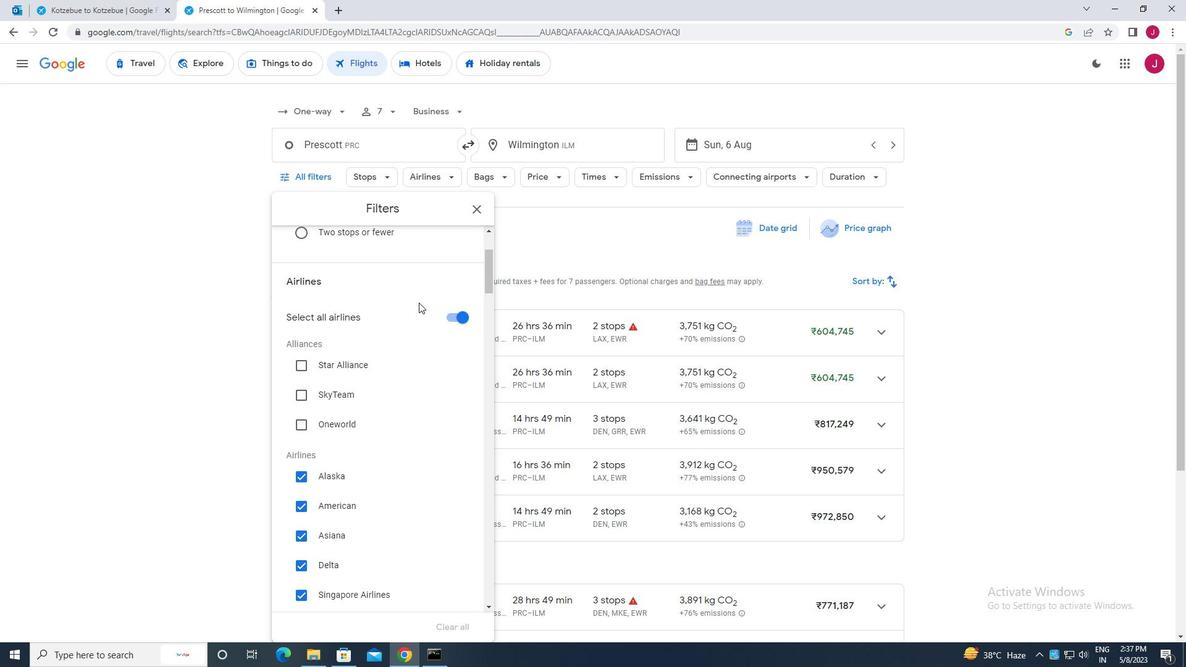 
Action: Mouse moved to (431, 253)
Screenshot: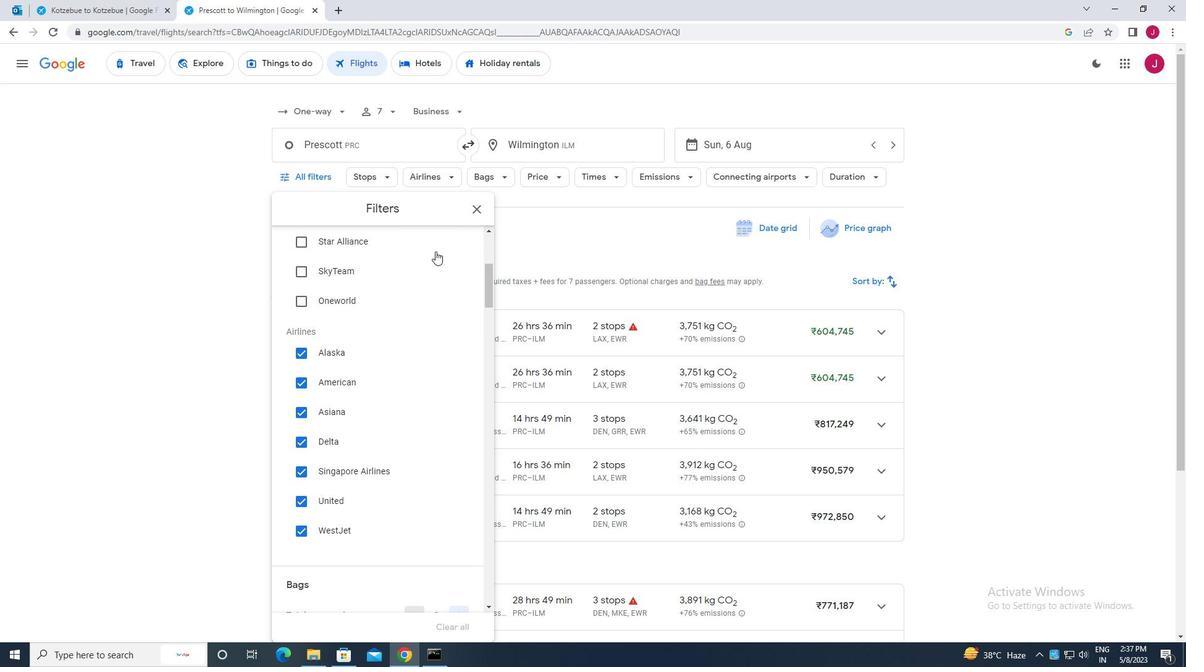 
Action: Mouse scrolled (431, 254) with delta (0, 0)
Screenshot: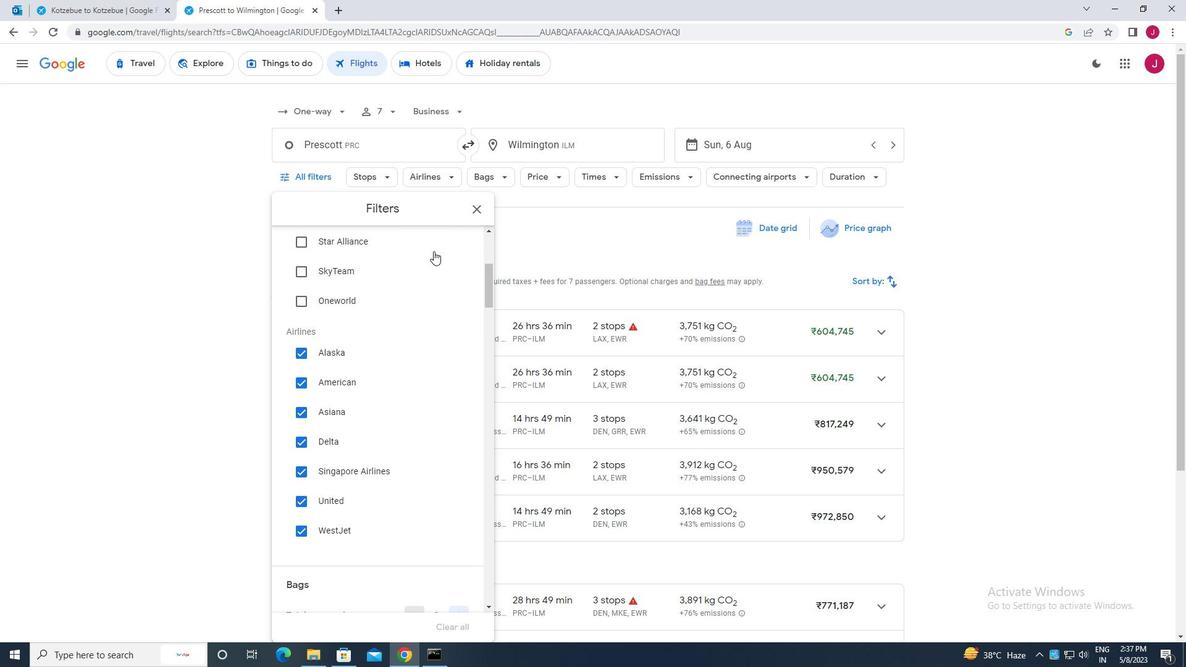 
Action: Mouse scrolled (431, 254) with delta (0, 0)
Screenshot: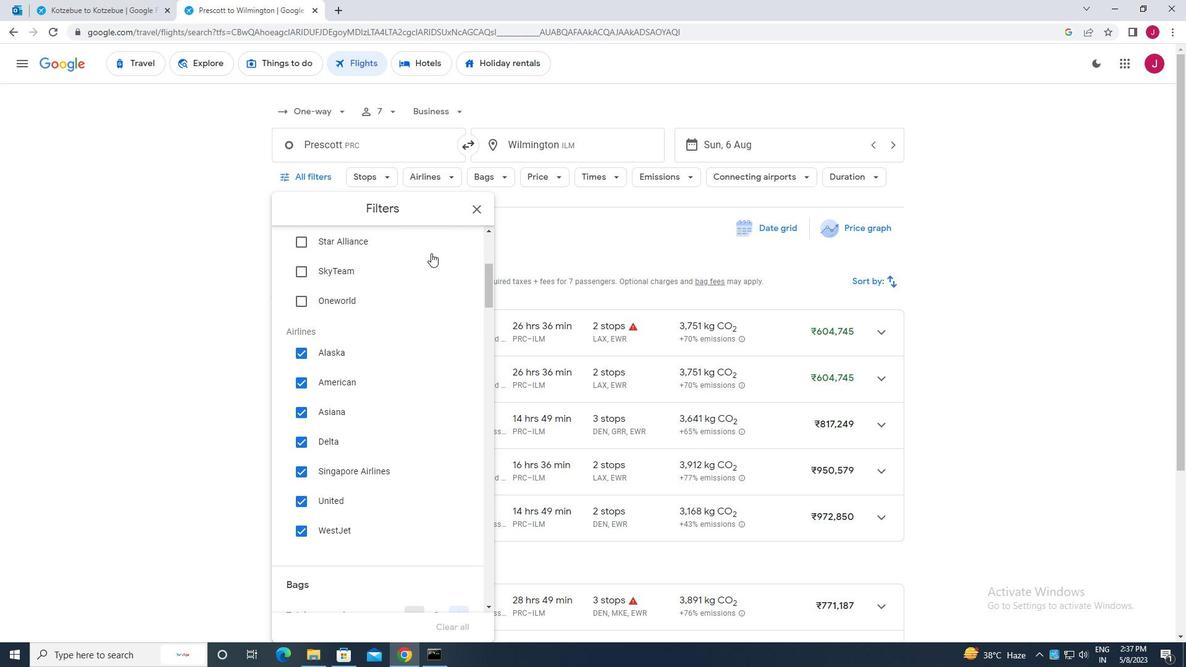 
Action: Mouse moved to (454, 316)
Screenshot: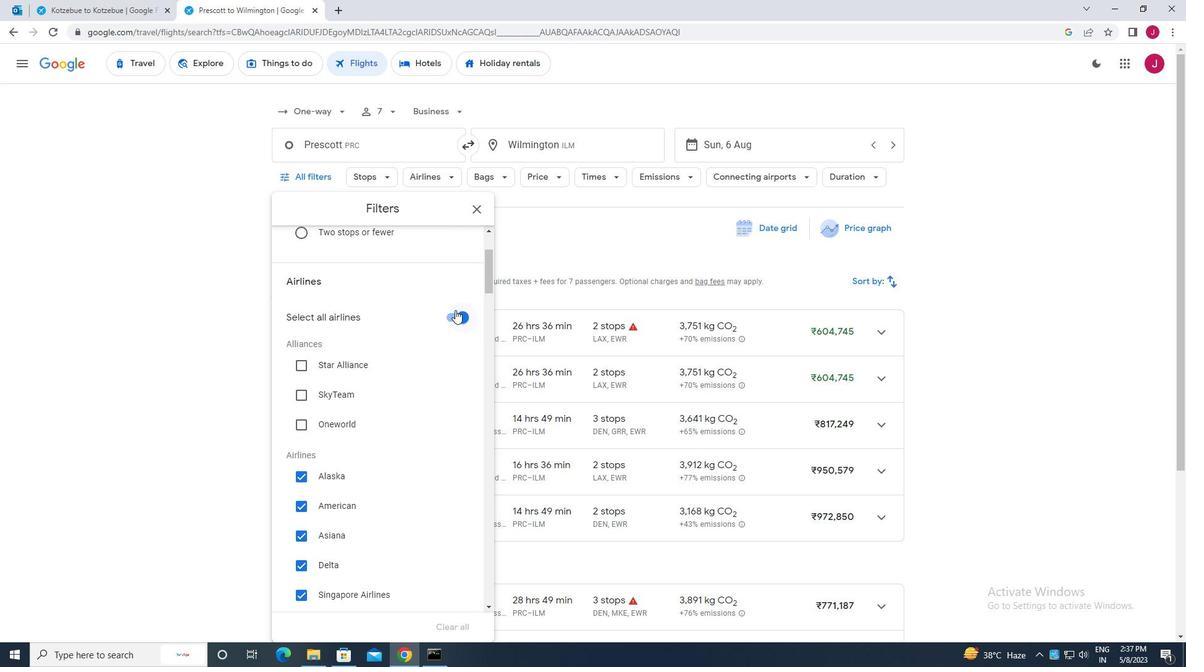 
Action: Mouse pressed left at (454, 316)
Screenshot: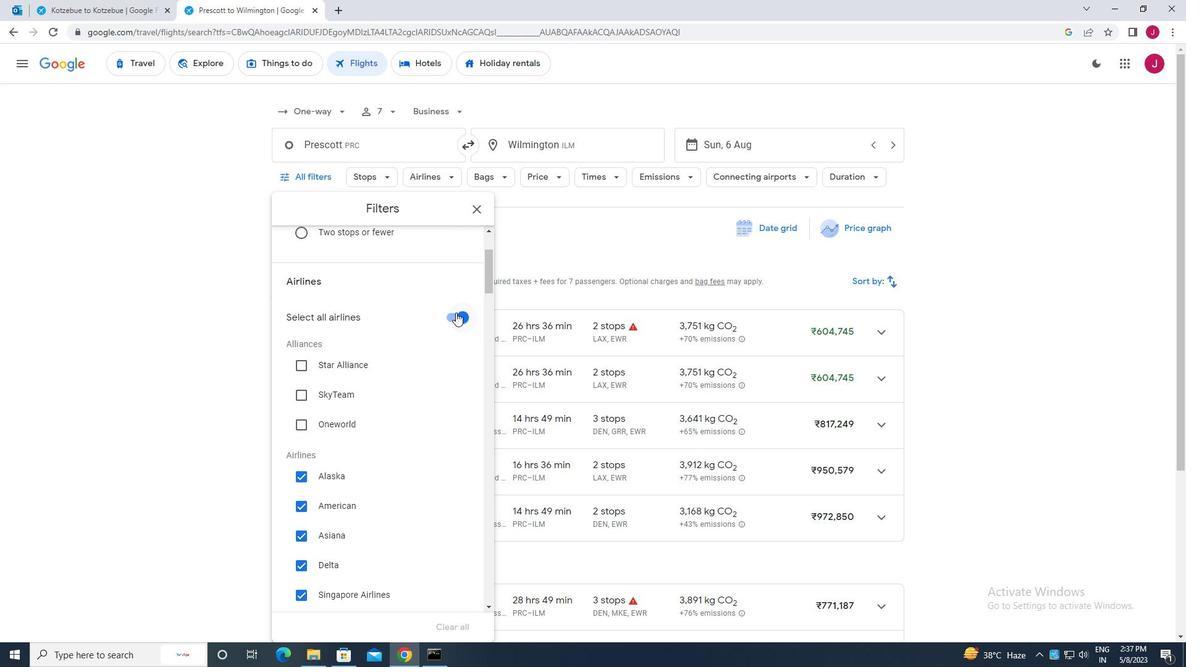 
Action: Mouse moved to (368, 316)
Screenshot: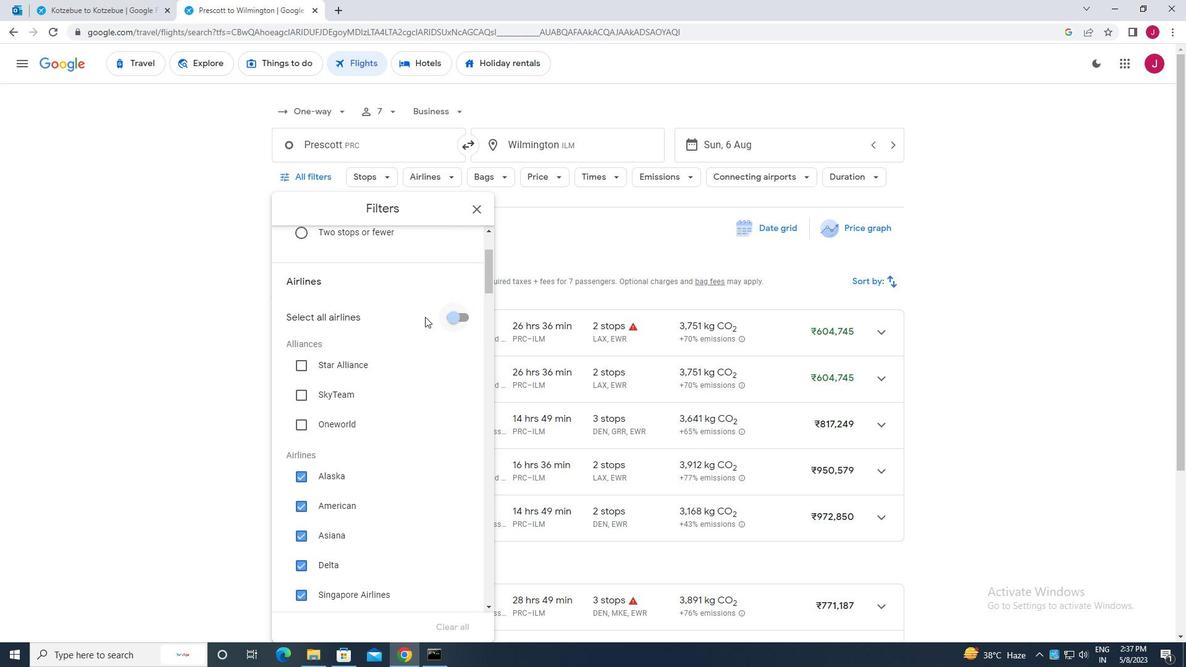 
Action: Mouse scrolled (368, 316) with delta (0, 0)
Screenshot: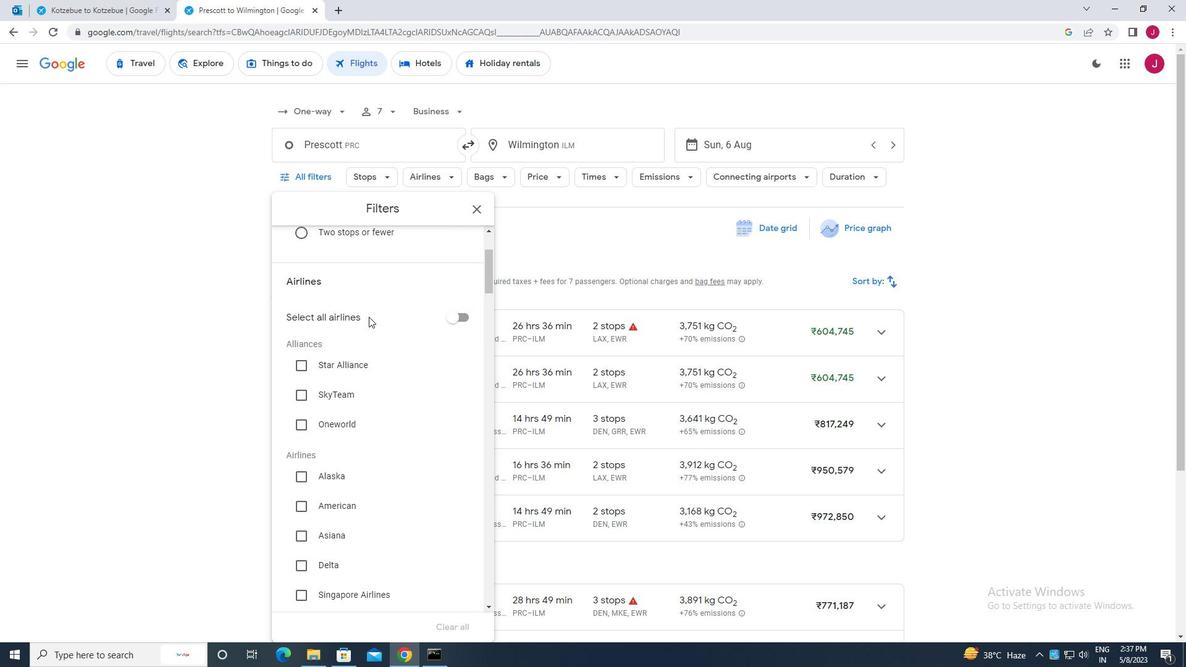 
Action: Mouse scrolled (368, 316) with delta (0, 0)
Screenshot: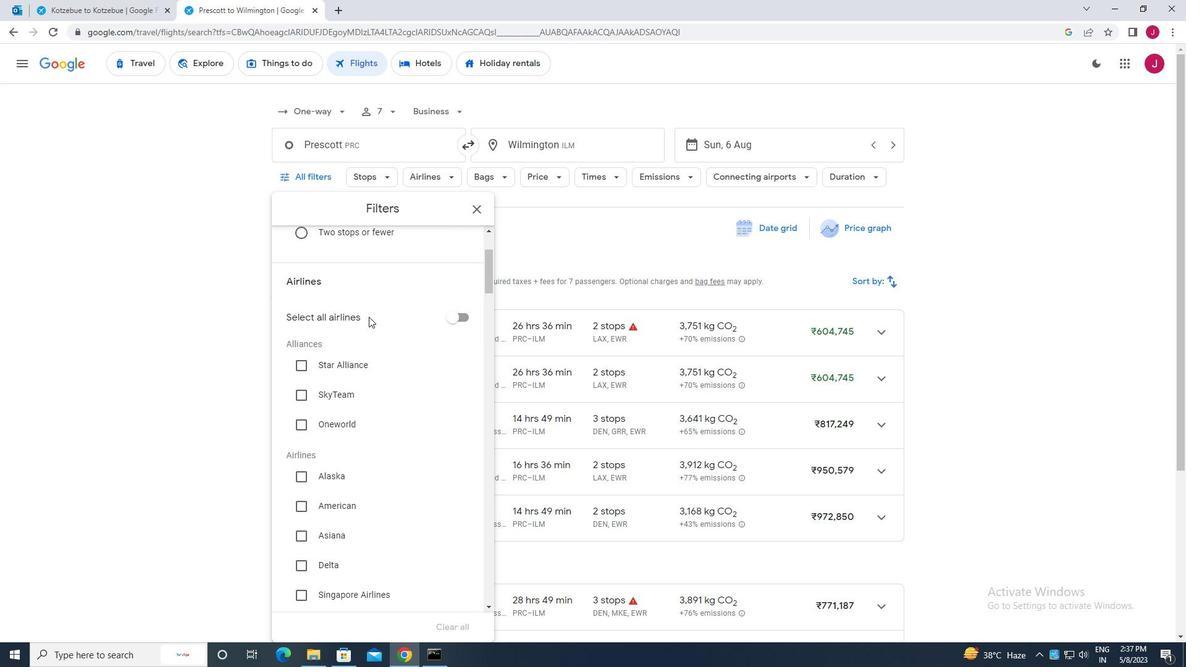 
Action: Mouse scrolled (368, 316) with delta (0, 0)
Screenshot: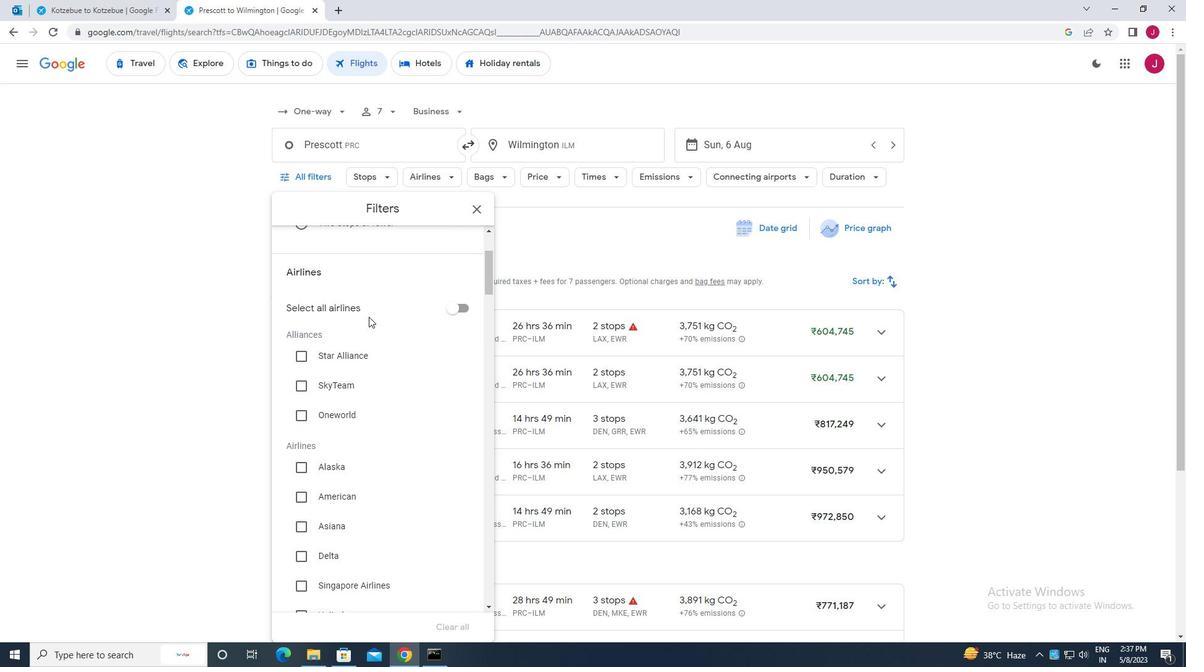 
Action: Mouse moved to (340, 266)
Screenshot: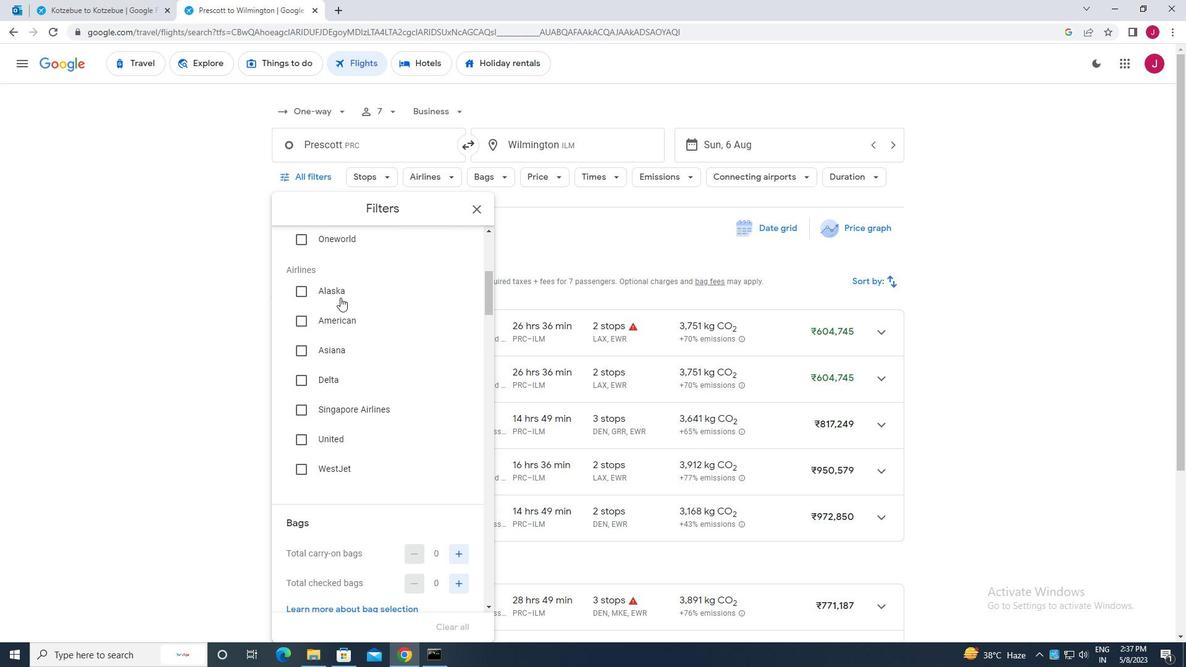 
Action: Mouse scrolled (340, 266) with delta (0, 0)
Screenshot: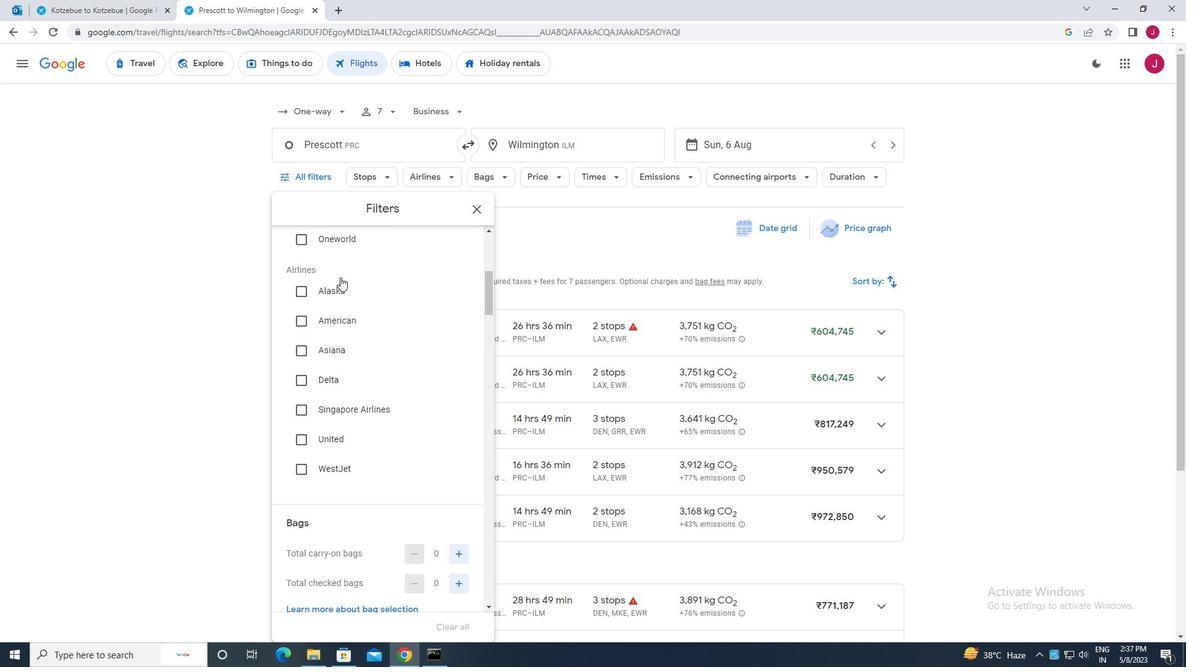 
Action: Mouse scrolled (340, 266) with delta (0, 0)
Screenshot: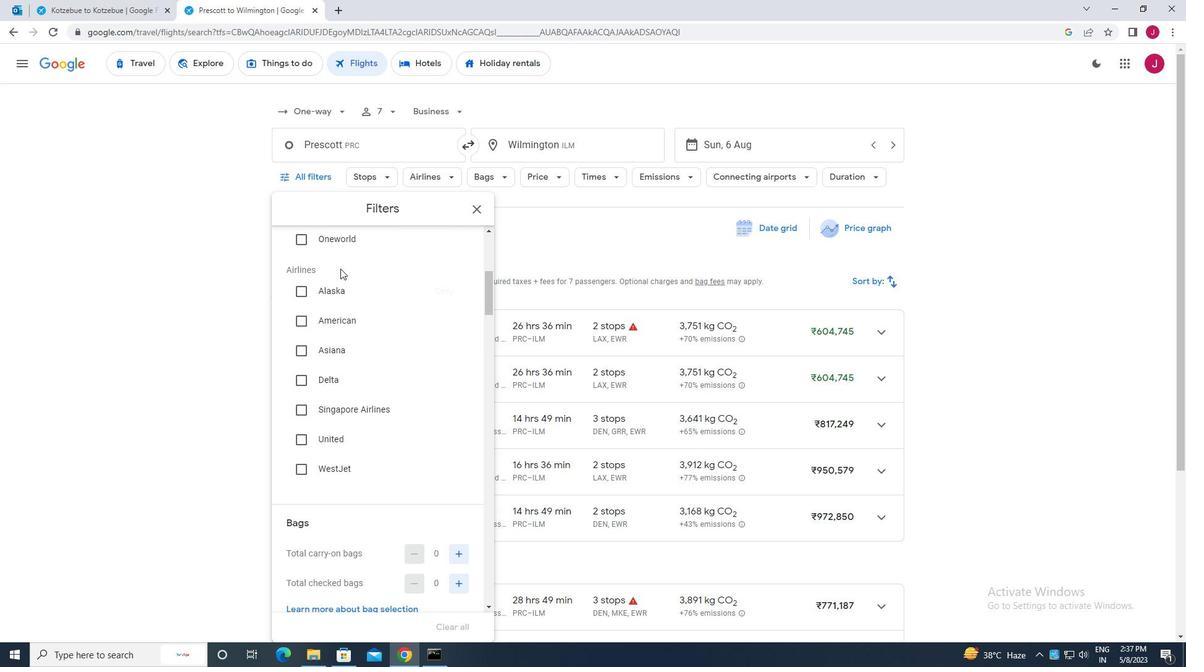 
Action: Mouse scrolled (340, 266) with delta (0, 0)
Screenshot: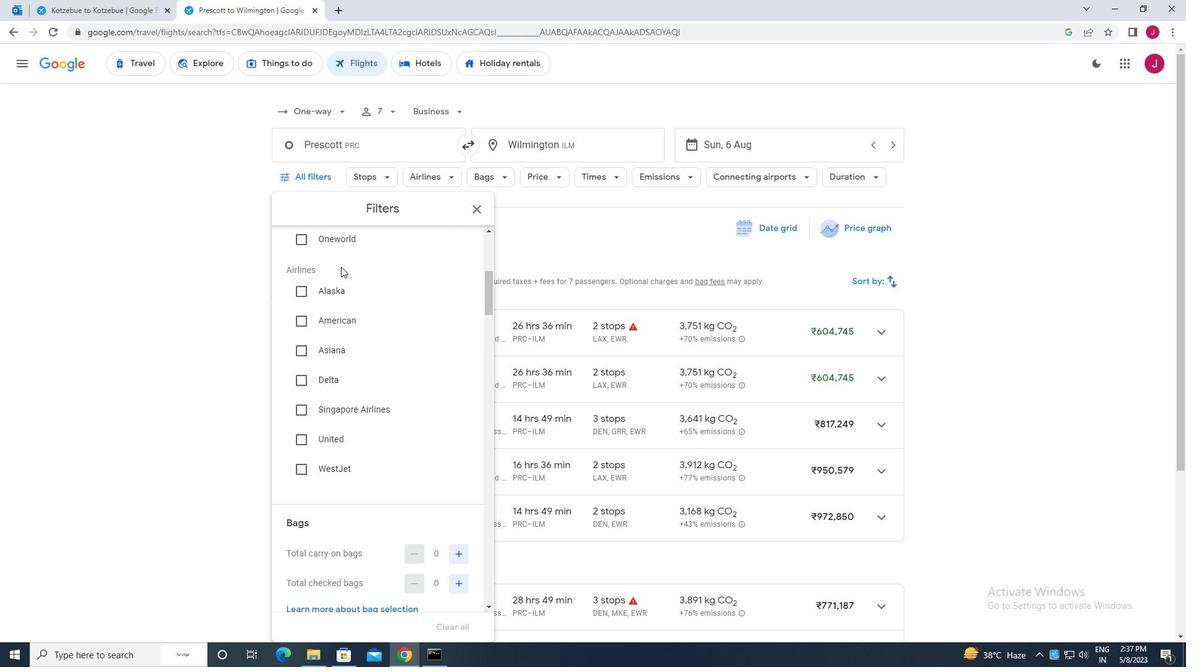 
Action: Mouse scrolled (340, 266) with delta (0, 0)
Screenshot: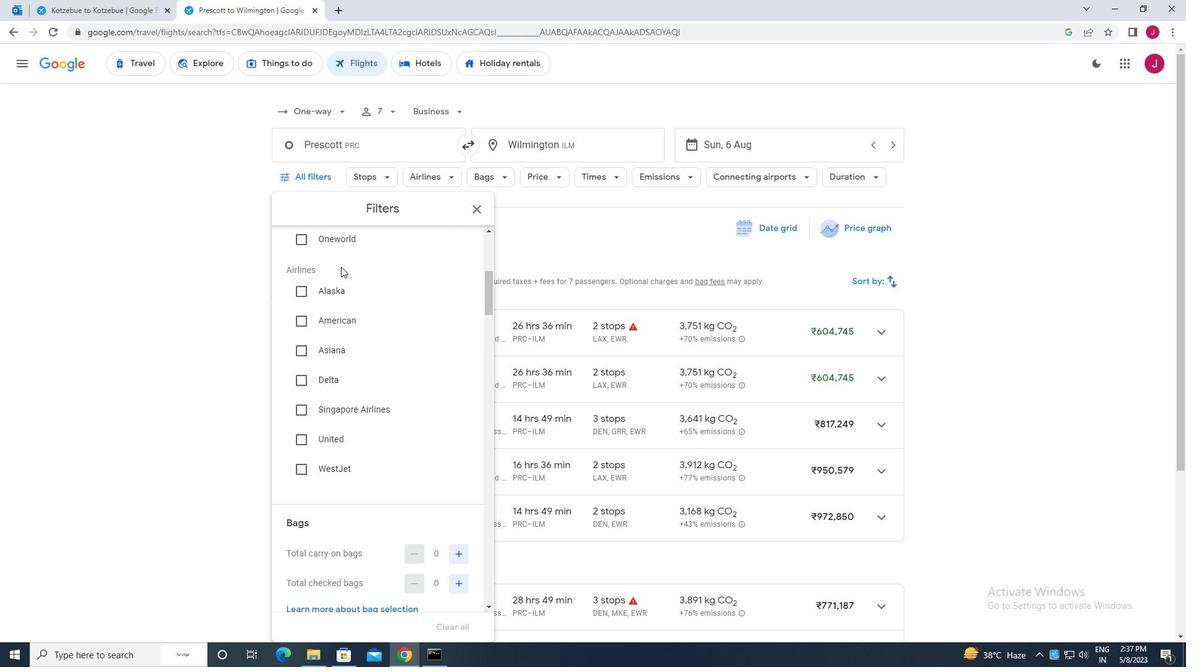 
Action: Mouse scrolled (340, 266) with delta (0, 0)
Screenshot: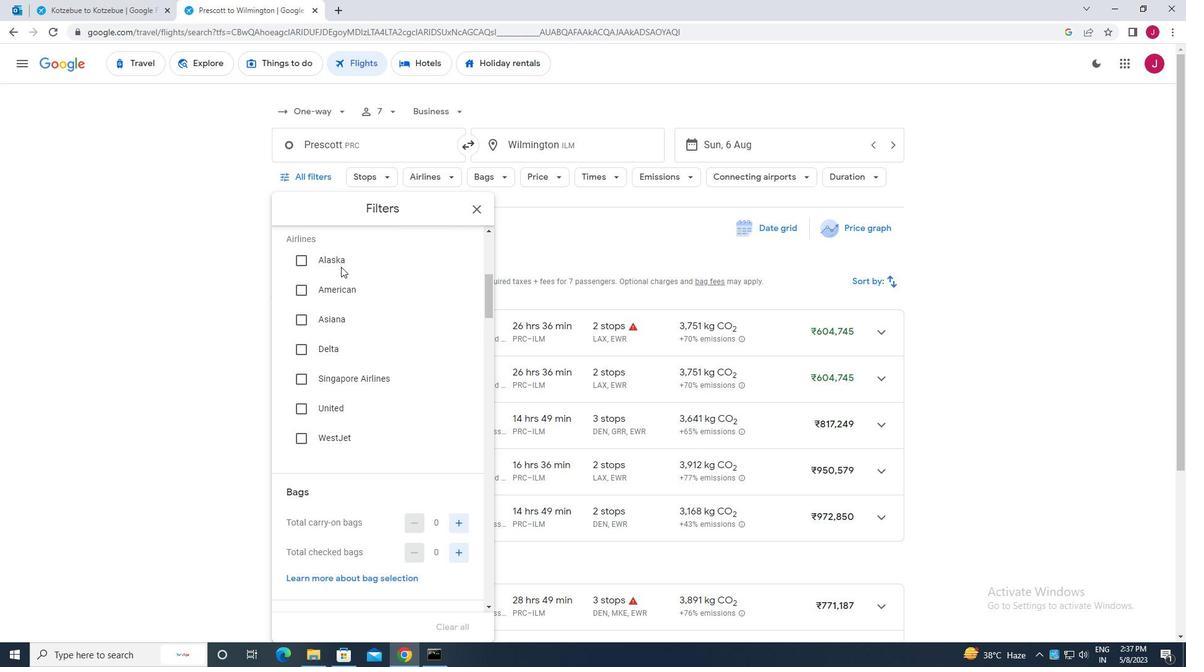 
Action: Mouse moved to (456, 244)
Screenshot: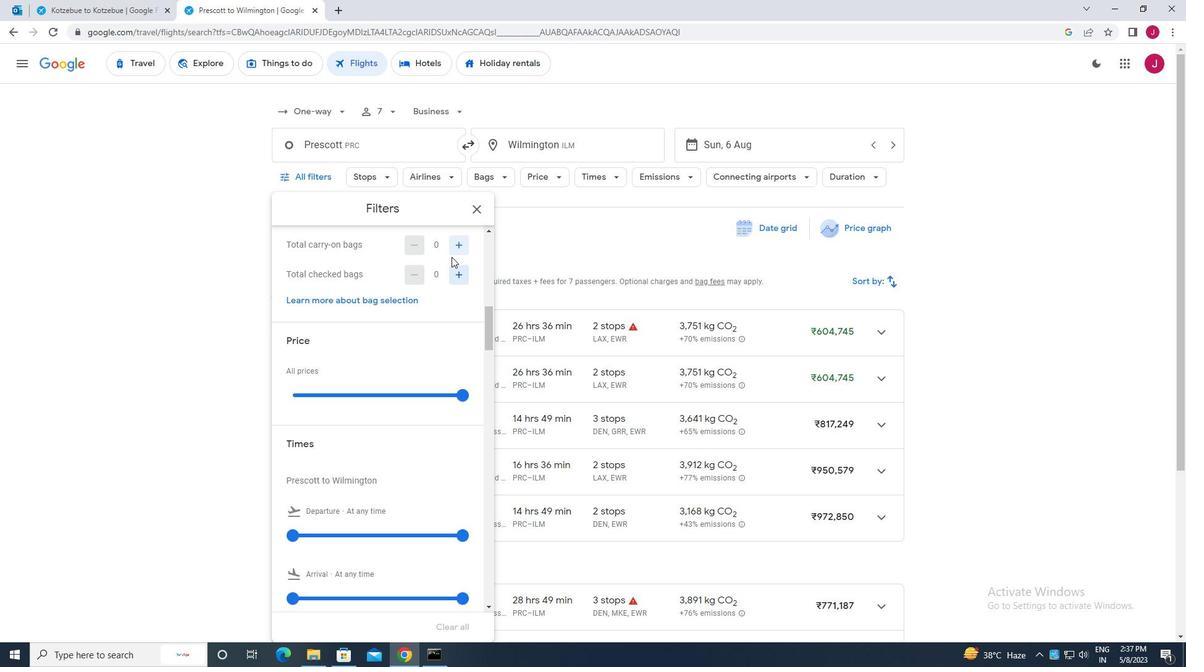 
Action: Mouse pressed left at (456, 244)
Screenshot: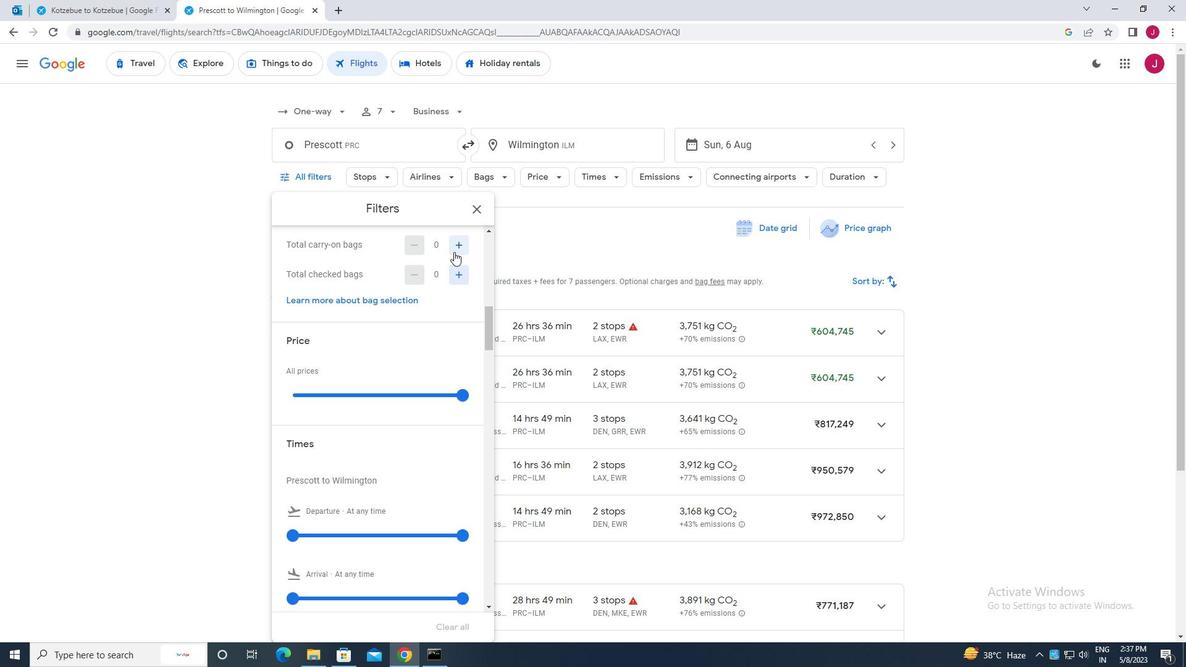 
Action: Mouse pressed left at (456, 244)
Screenshot: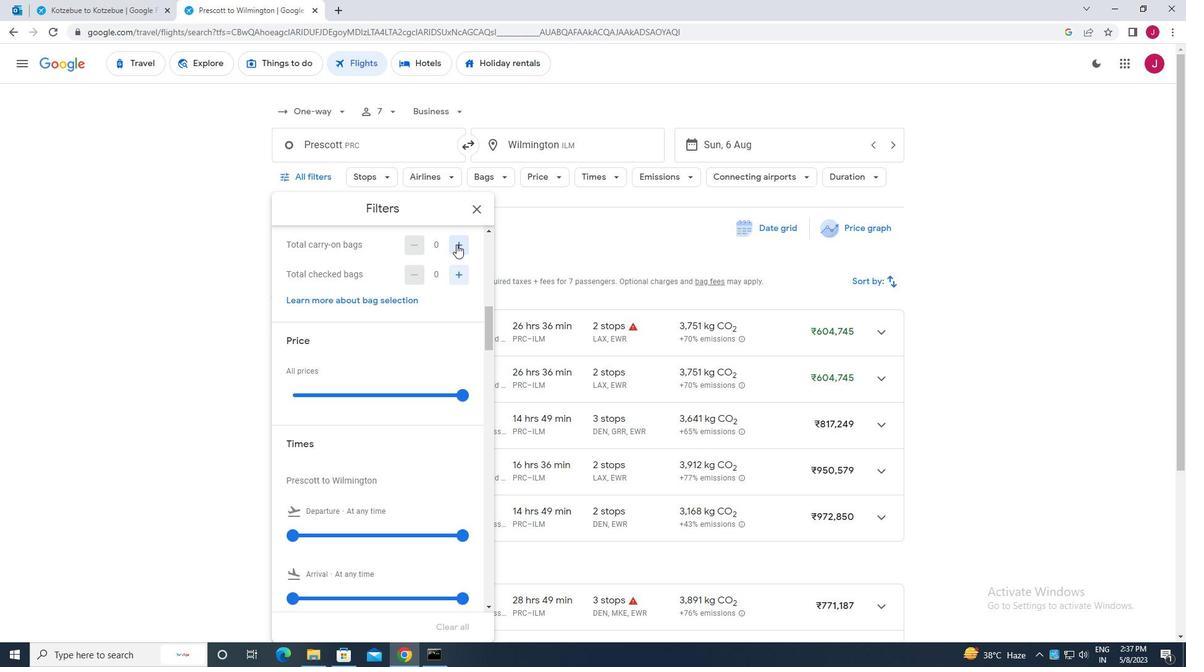 
Action: Mouse moved to (462, 275)
Screenshot: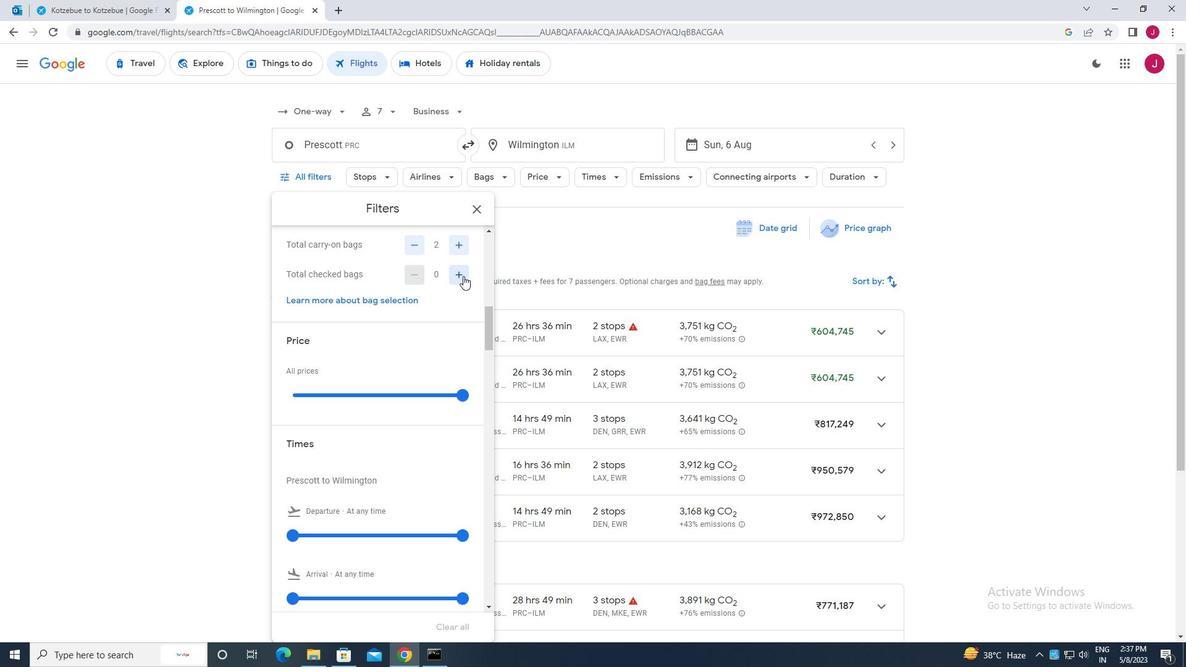 
Action: Mouse pressed left at (462, 275)
Screenshot: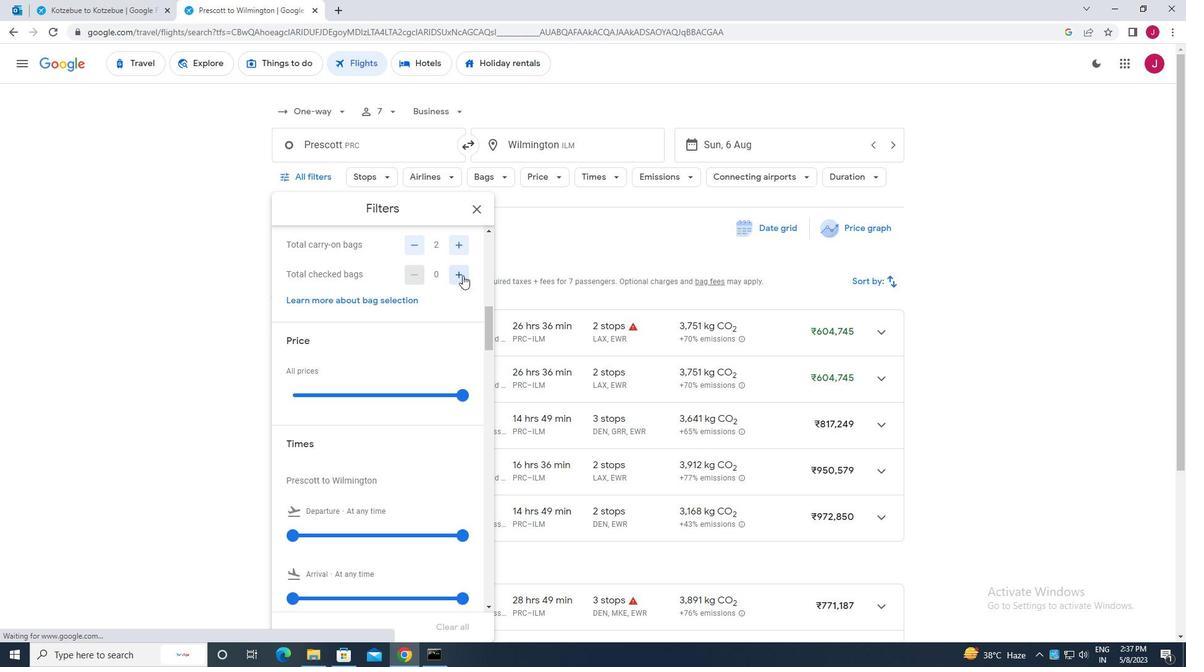 
Action: Mouse moved to (462, 275)
Screenshot: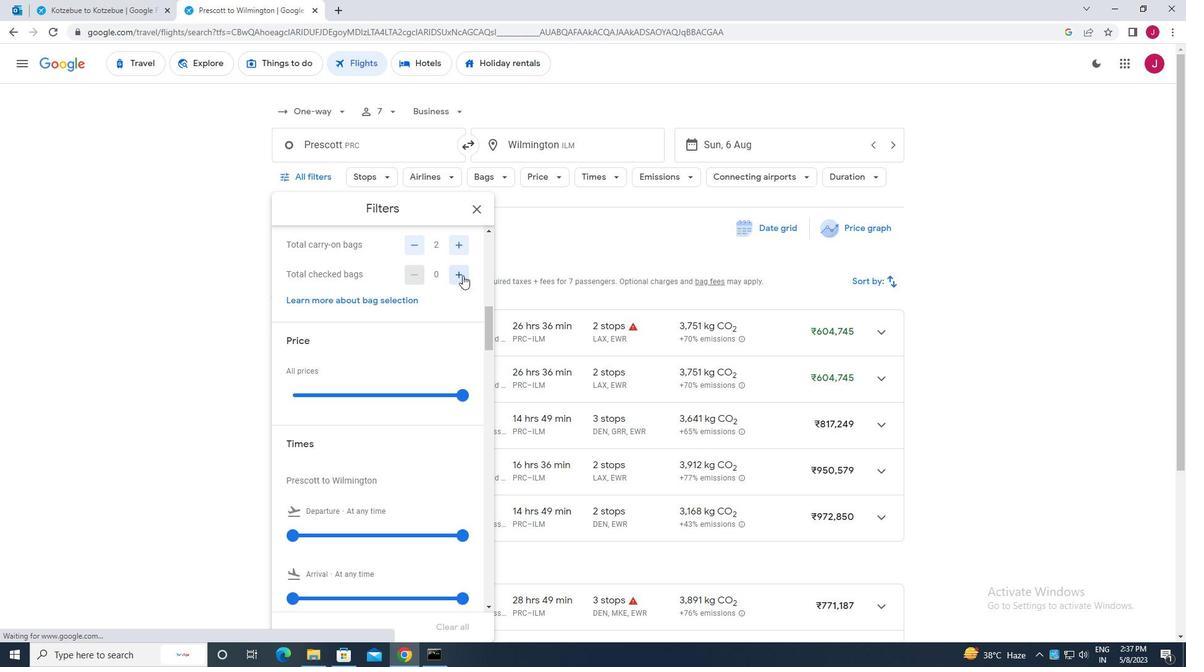 
Action: Mouse pressed left at (462, 275)
Screenshot: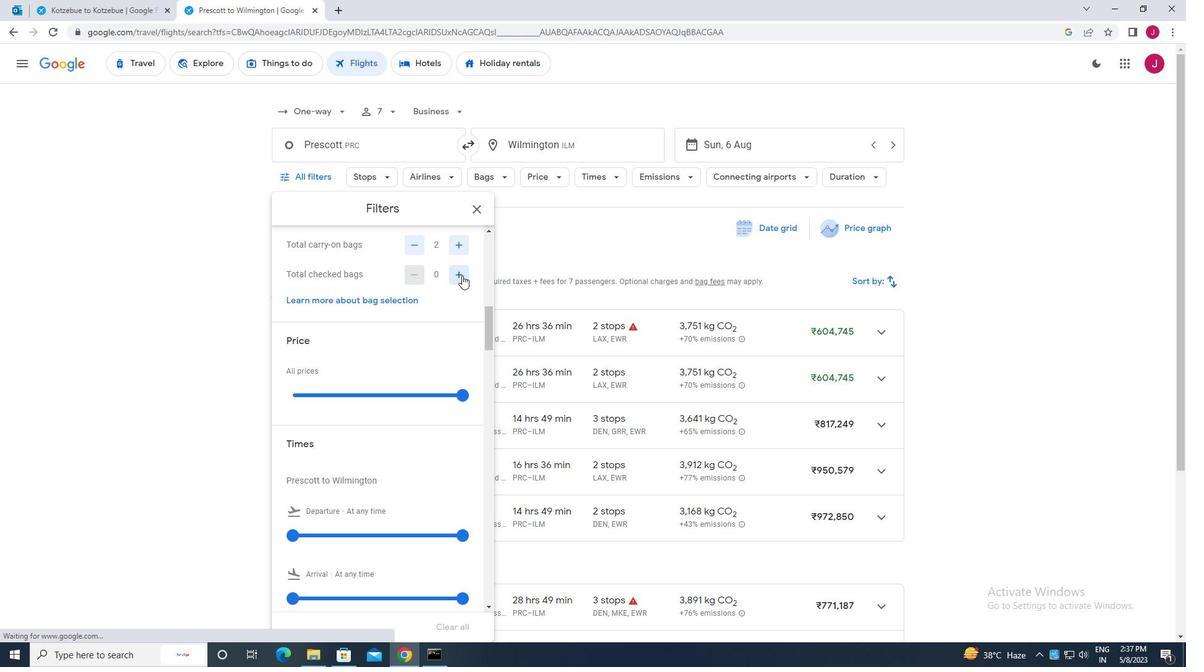 
Action: Mouse pressed left at (462, 275)
Screenshot: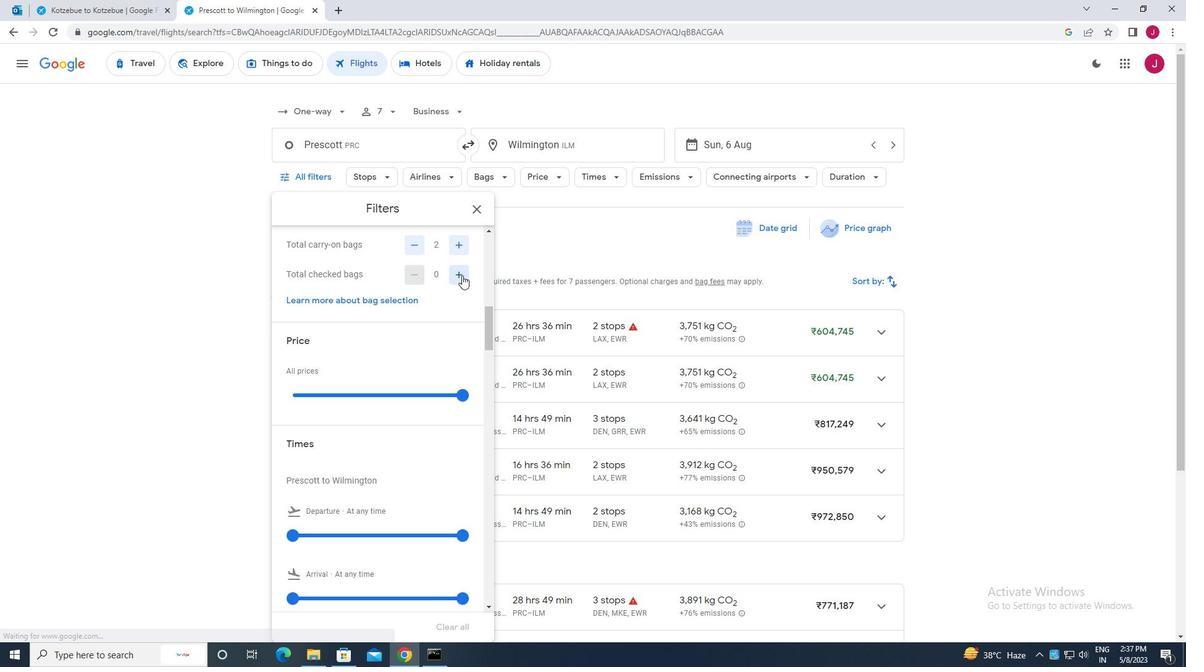 
Action: Mouse pressed left at (462, 275)
Screenshot: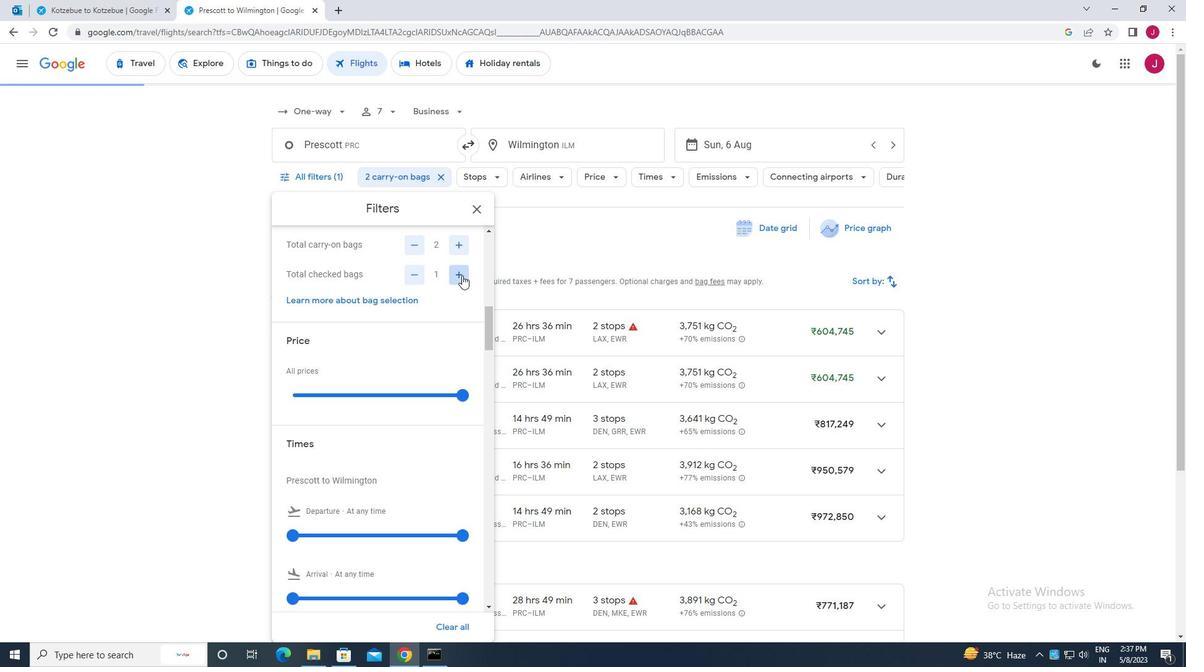 
Action: Mouse pressed left at (462, 275)
Screenshot: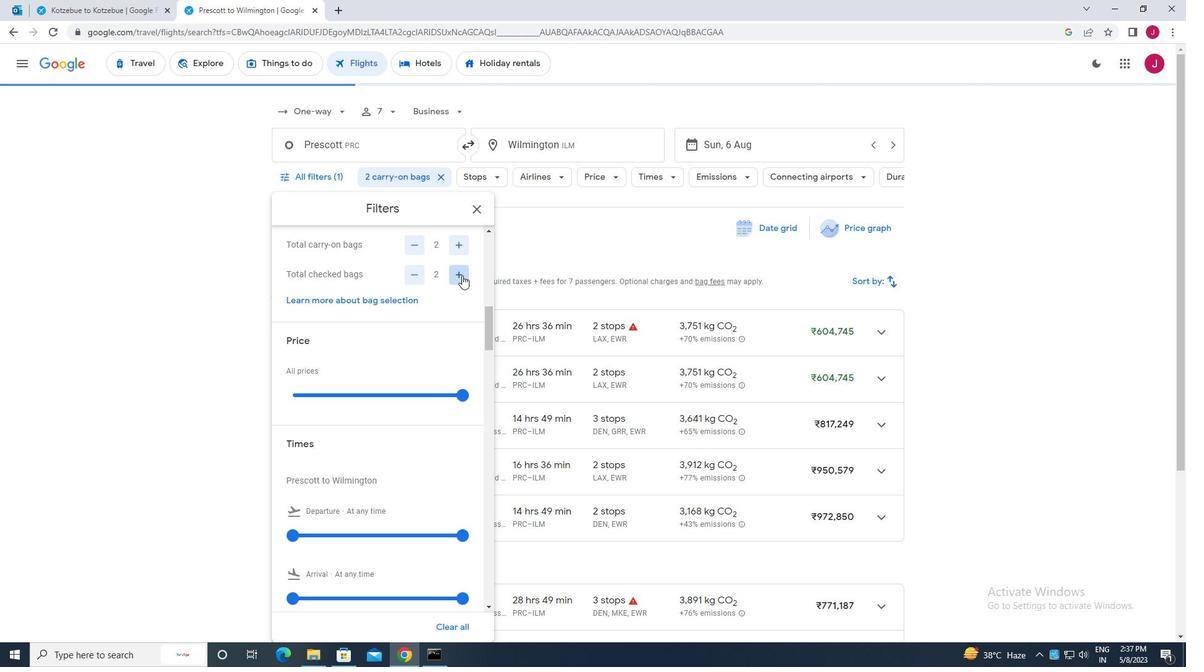 
Action: Mouse pressed left at (462, 275)
Screenshot: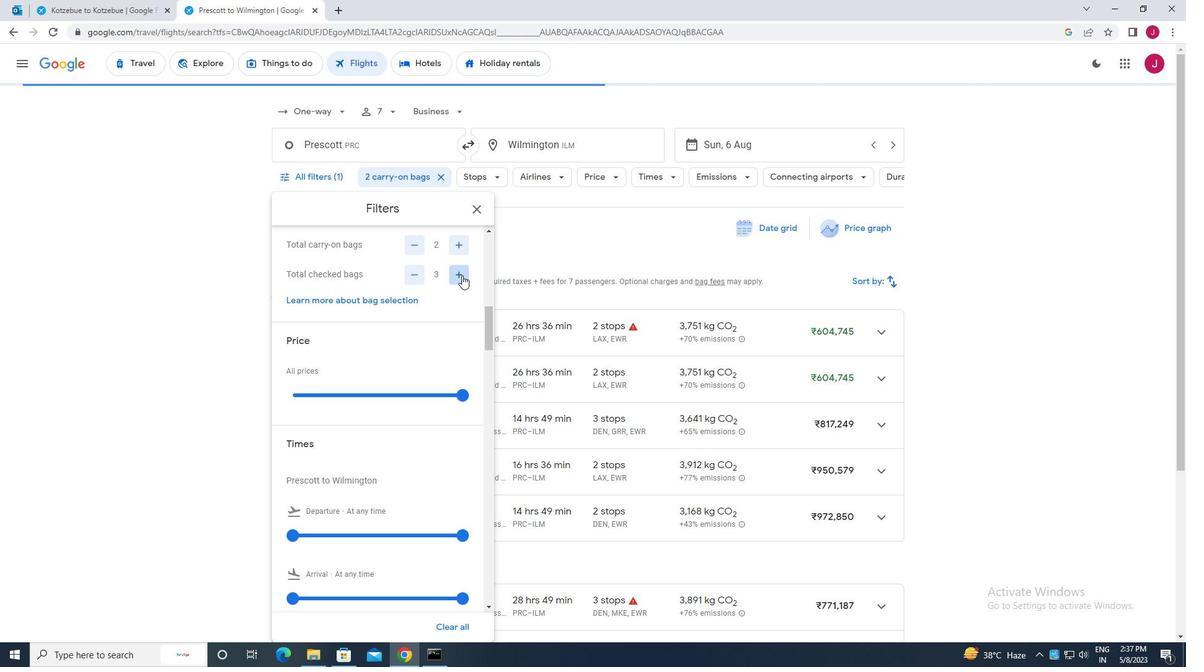 
Action: Mouse pressed left at (462, 275)
Screenshot: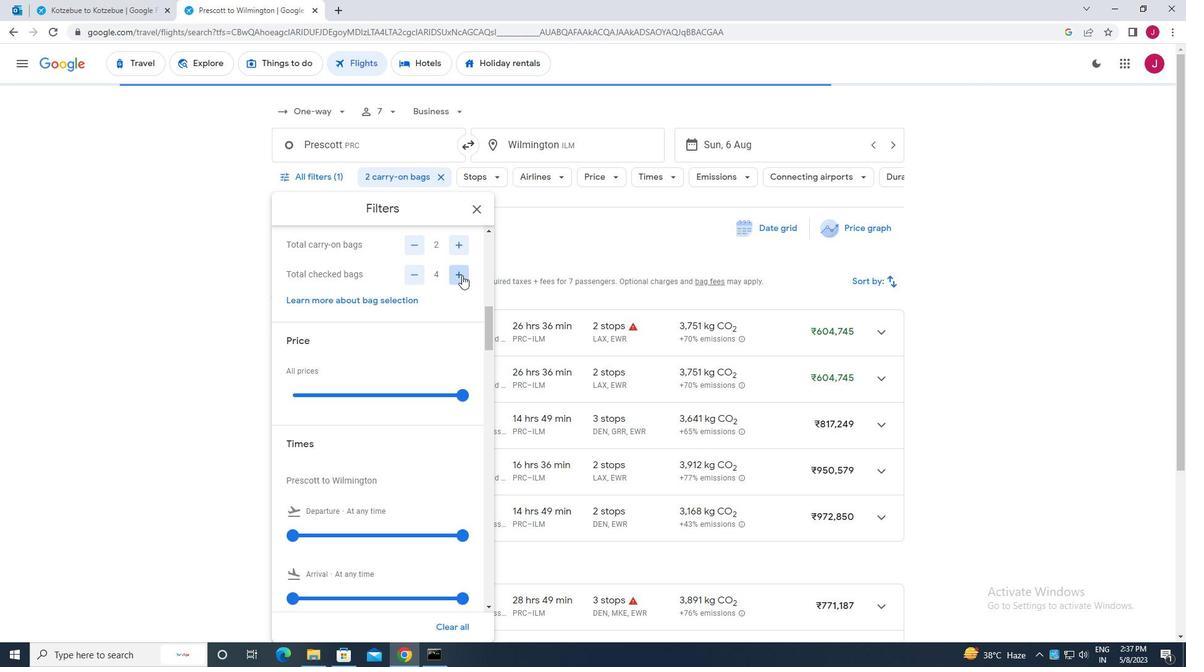 
Action: Mouse scrolled (462, 274) with delta (0, 0)
Screenshot: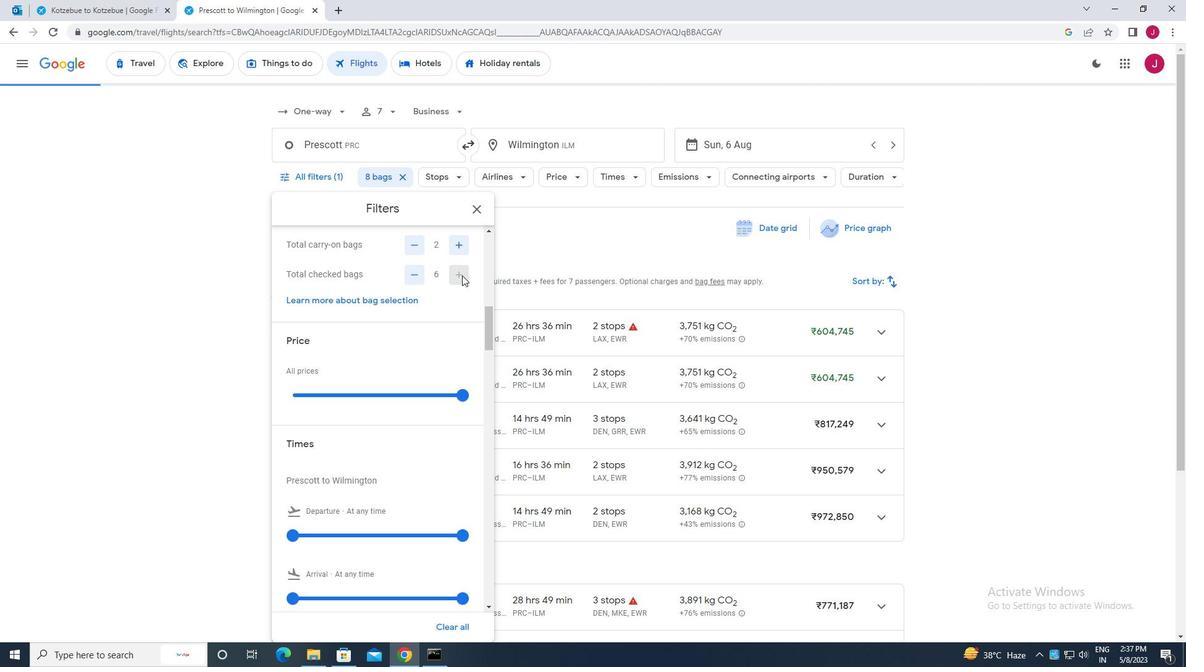 
Action: Mouse scrolled (462, 274) with delta (0, 0)
Screenshot: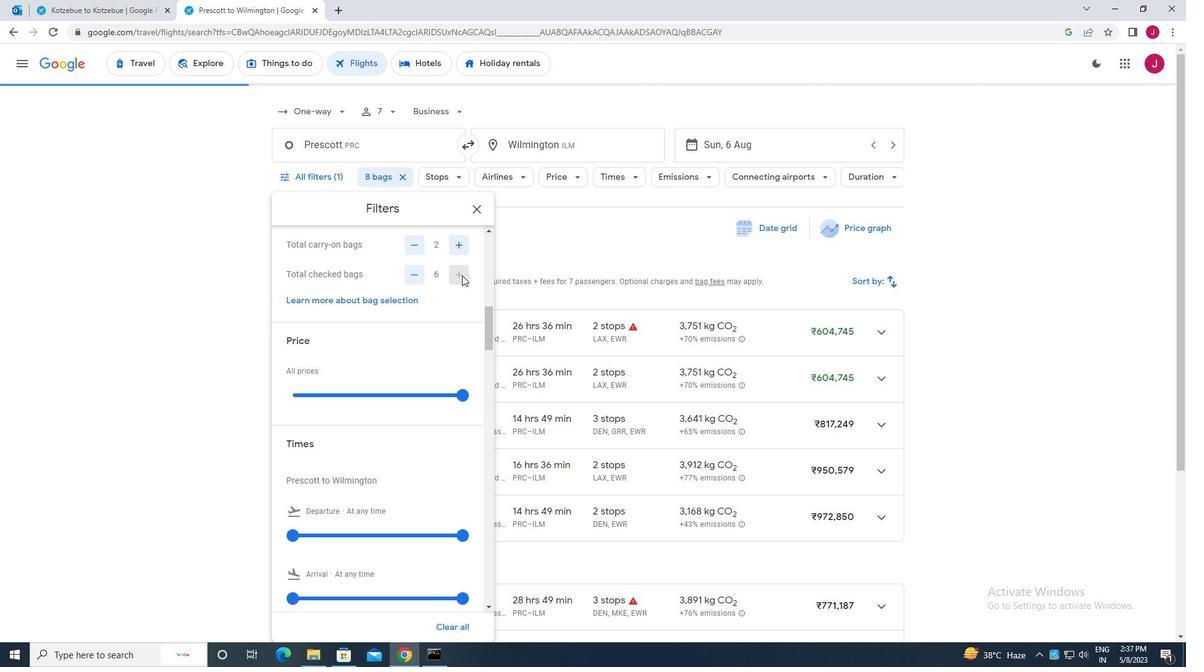 
Action: Mouse moved to (461, 273)
Screenshot: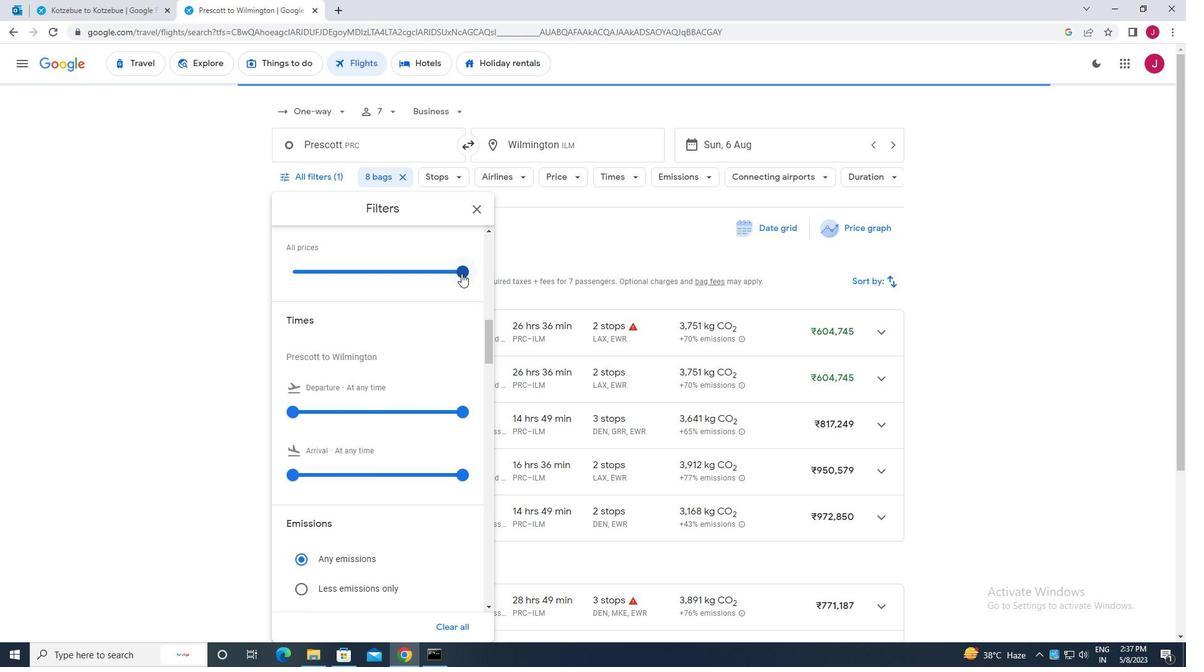 
Action: Mouse pressed left at (461, 273)
Screenshot: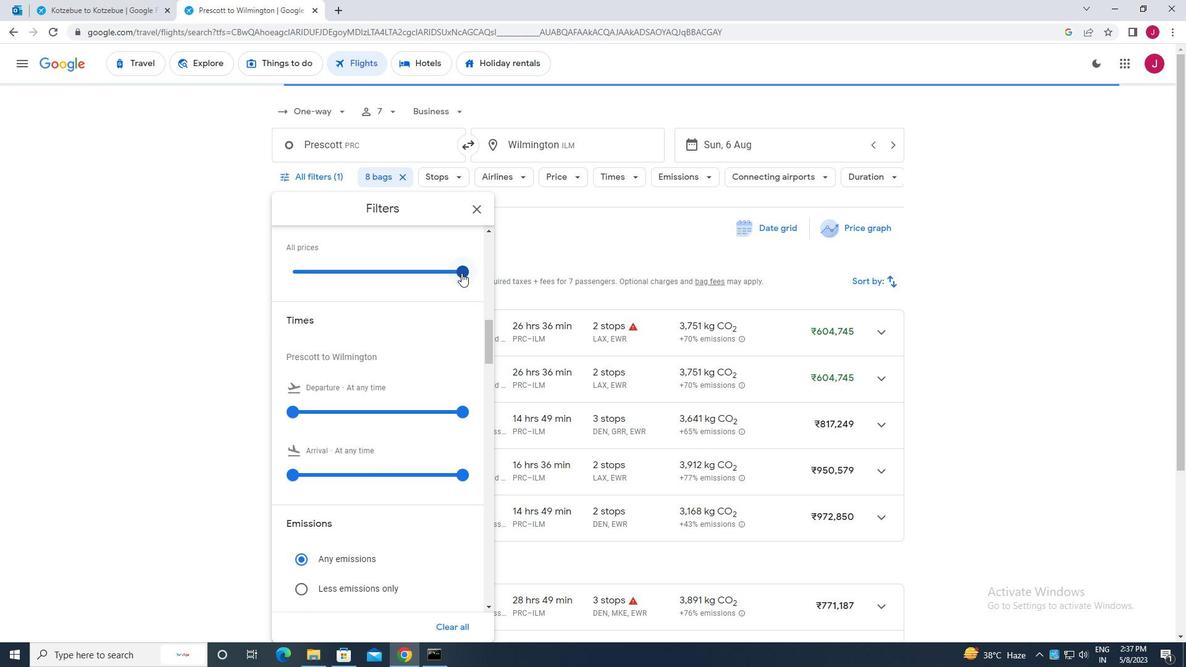 
Action: Mouse pressed left at (461, 273)
Screenshot: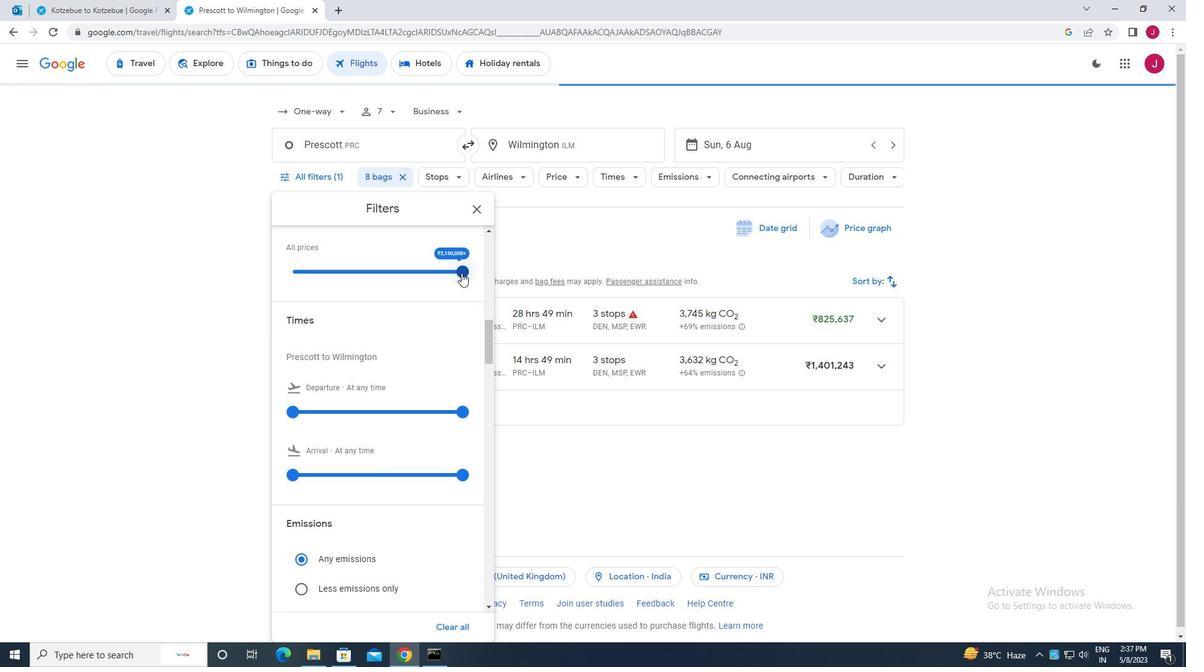 
Action: Mouse moved to (458, 272)
Screenshot: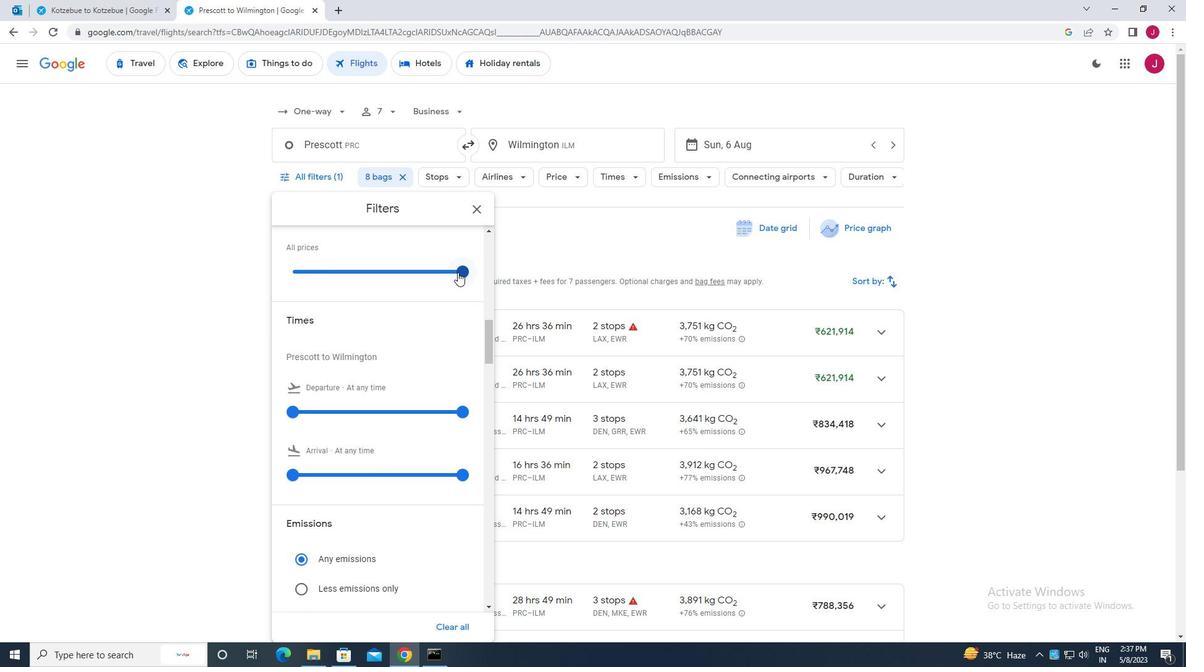 
Action: Mouse pressed left at (458, 272)
Screenshot: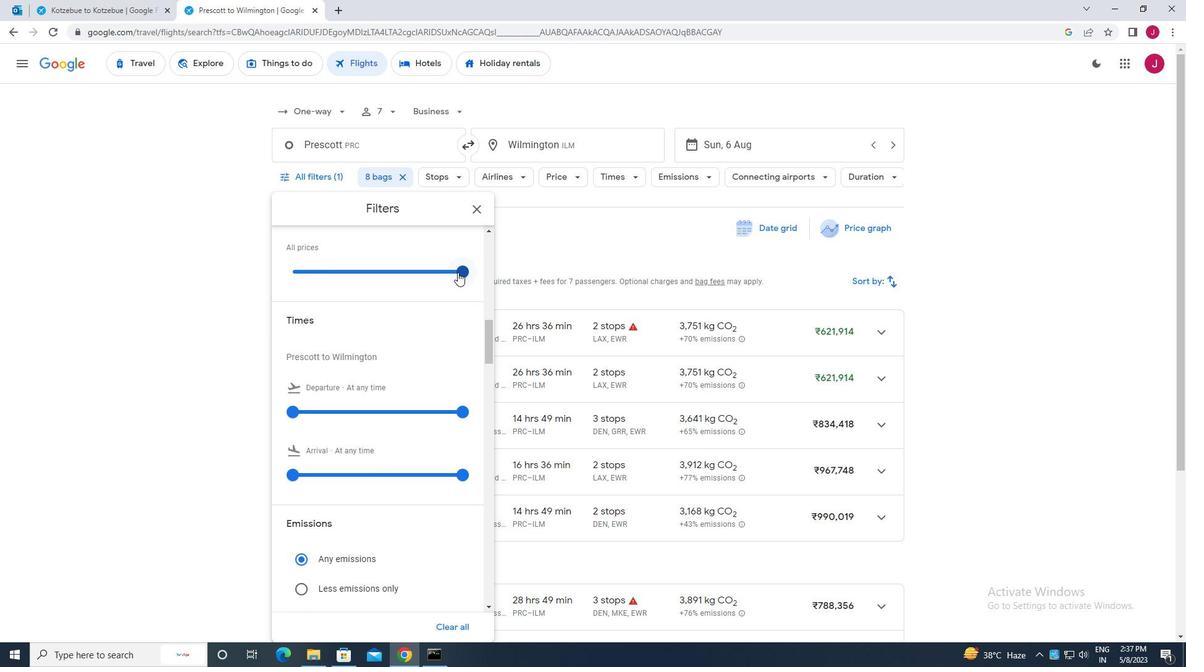 
Action: Mouse moved to (371, 276)
Screenshot: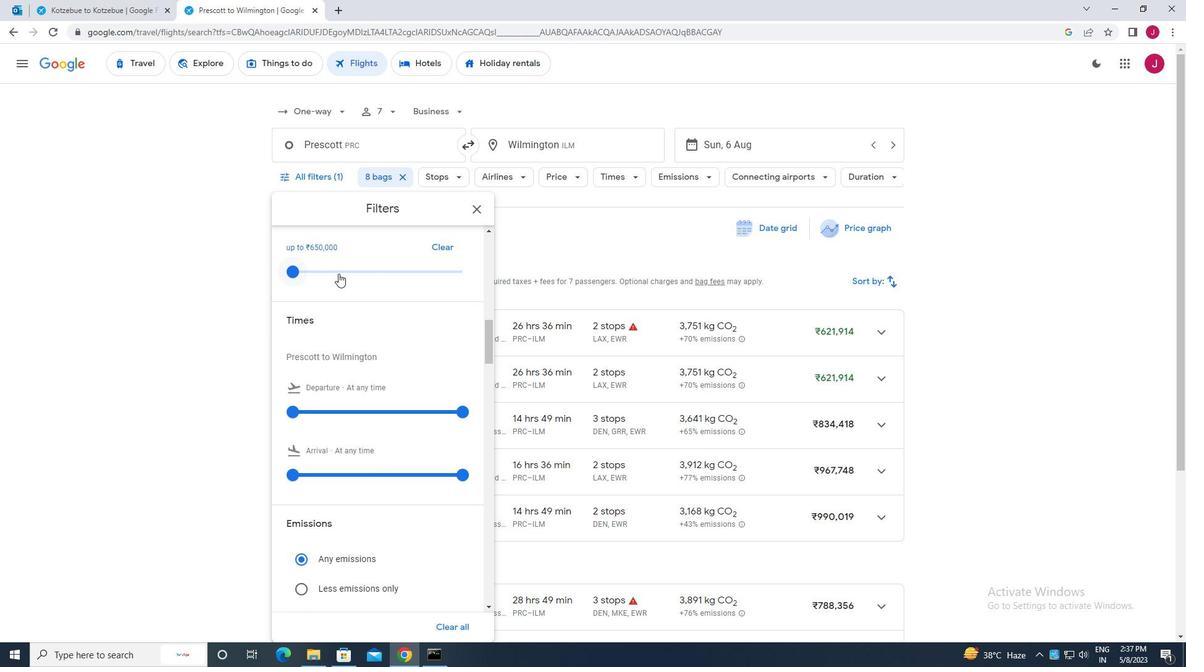 
Action: Mouse scrolled (371, 276) with delta (0, 0)
Screenshot: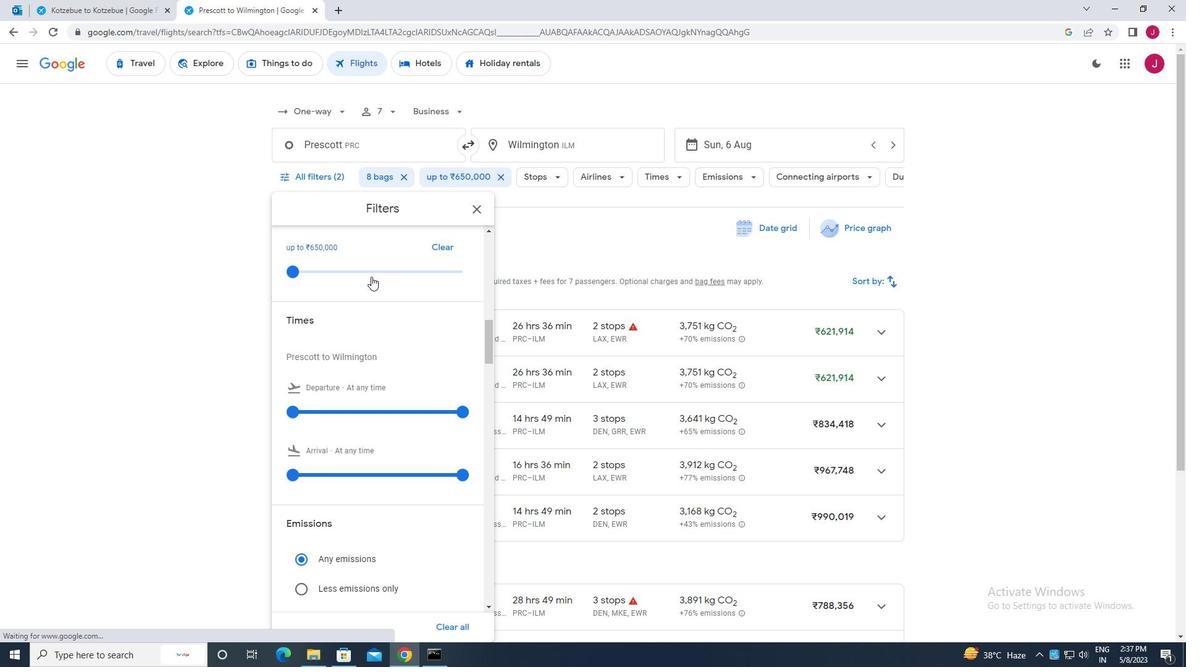 
Action: Mouse scrolled (371, 276) with delta (0, 0)
Screenshot: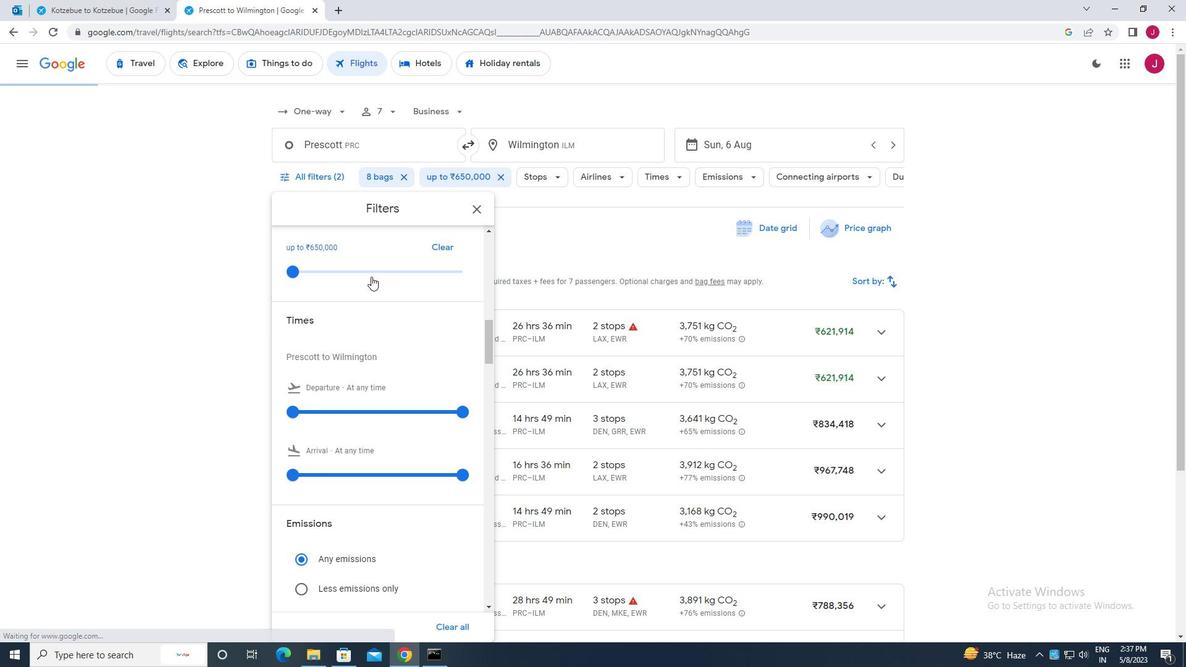 
Action: Mouse moved to (292, 289)
Screenshot: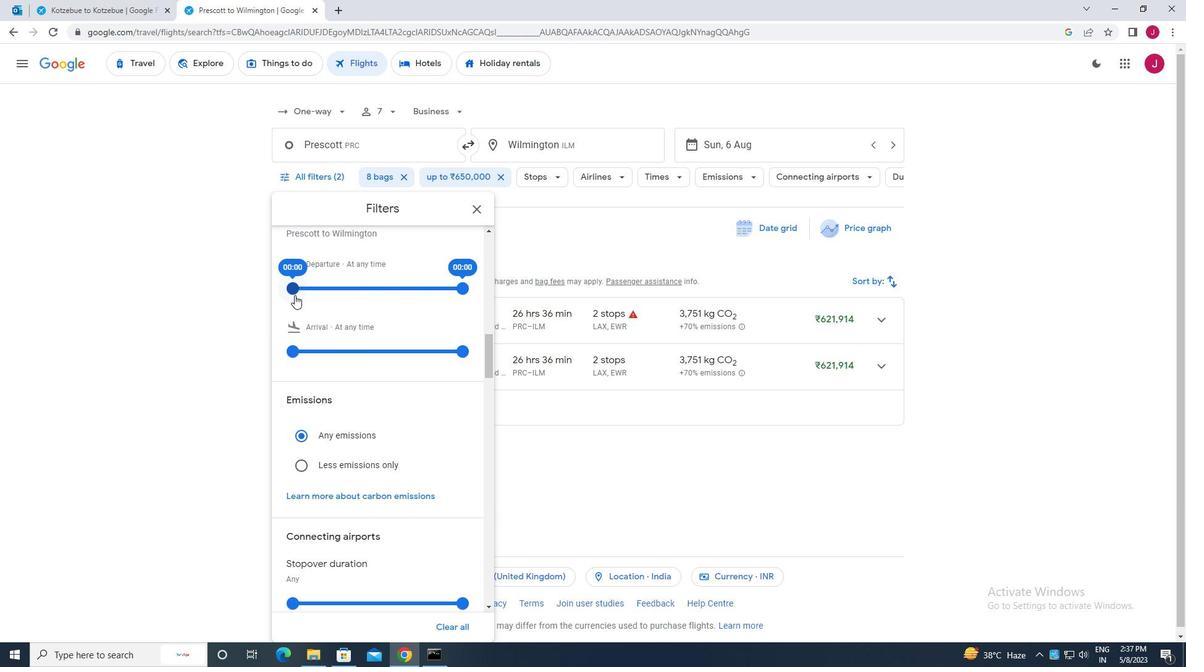 
Action: Mouse pressed left at (292, 289)
Screenshot: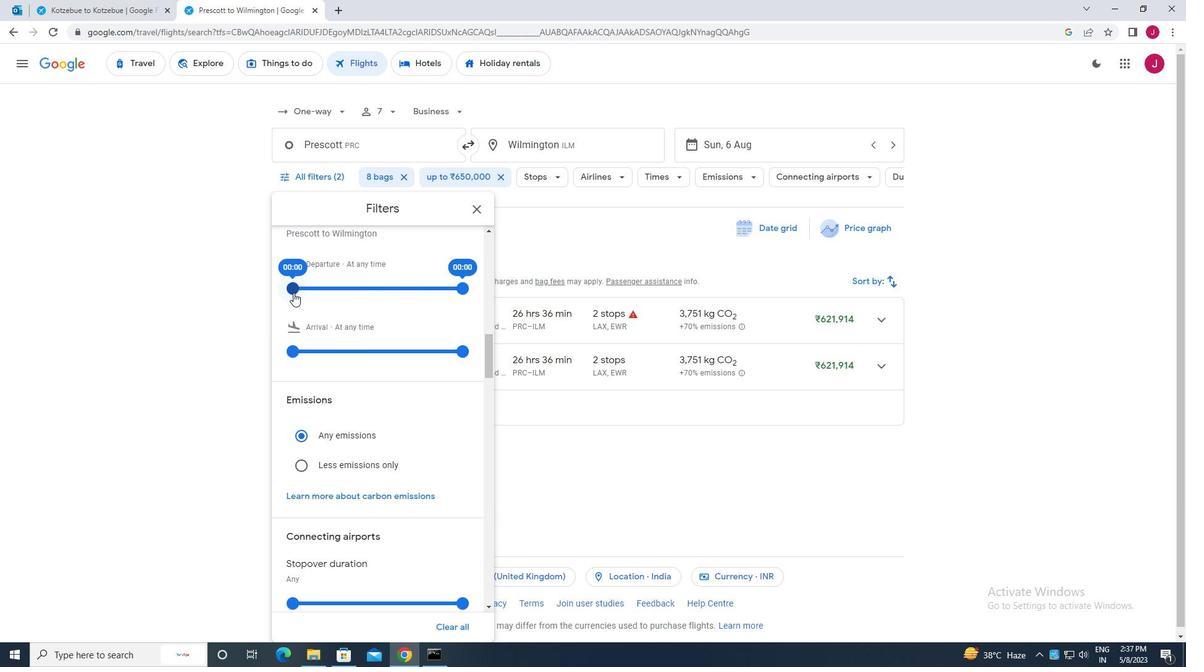 
Action: Mouse moved to (458, 288)
Screenshot: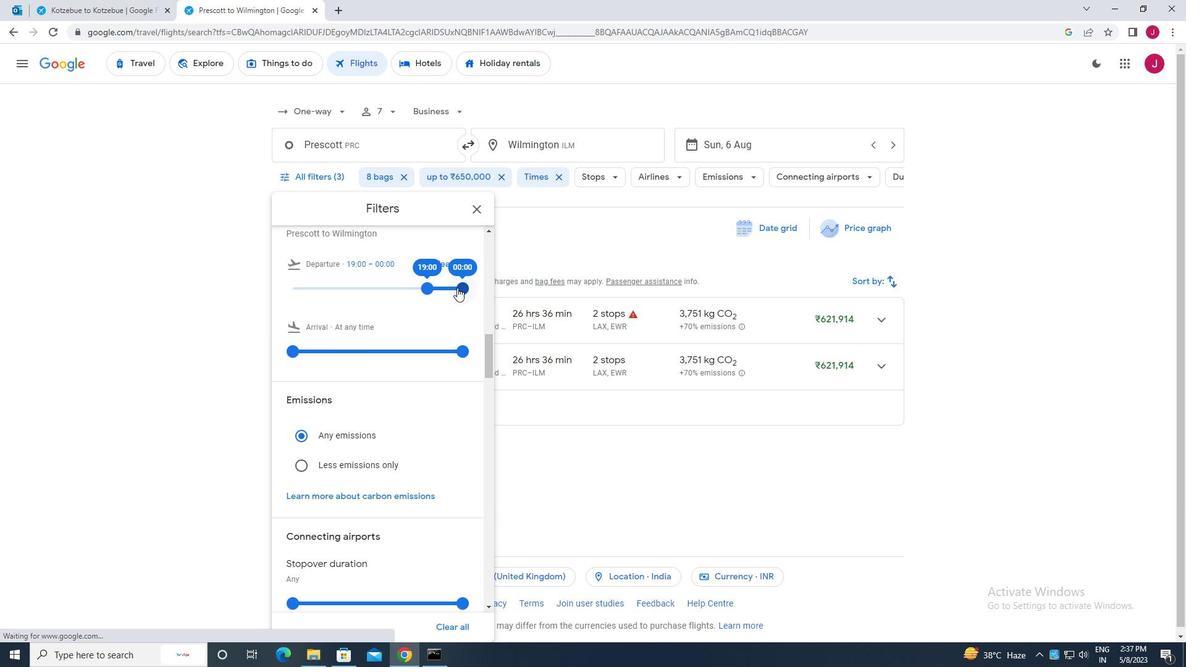 
Action: Mouse pressed left at (458, 288)
Screenshot: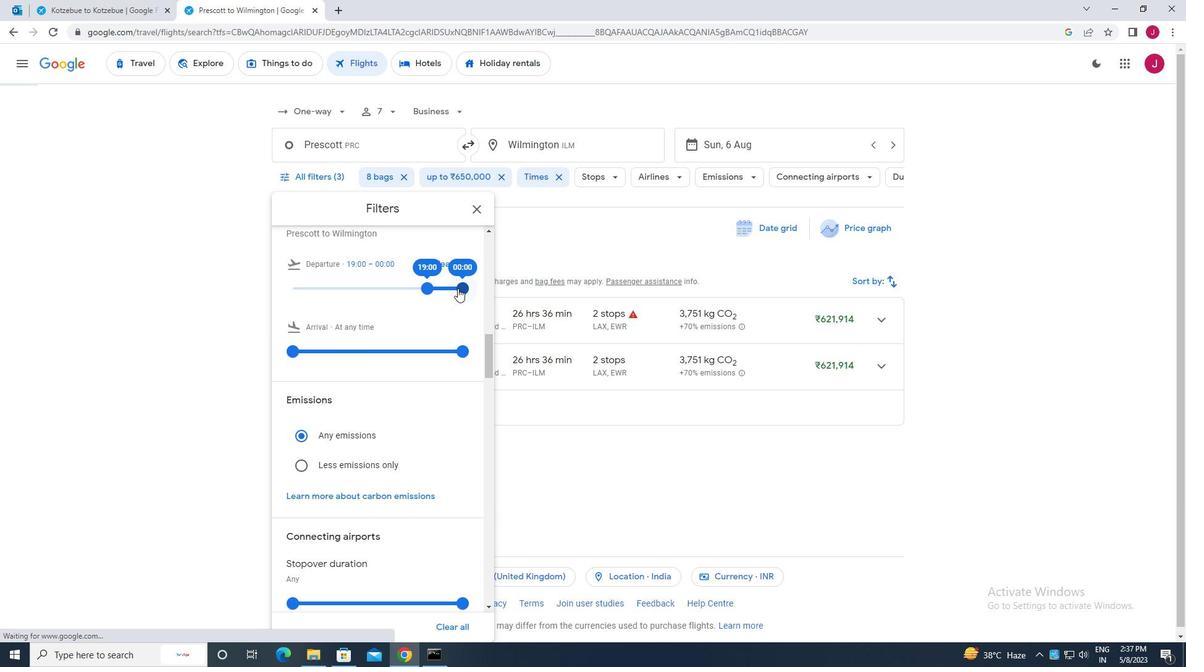 
Action: Mouse moved to (476, 206)
Screenshot: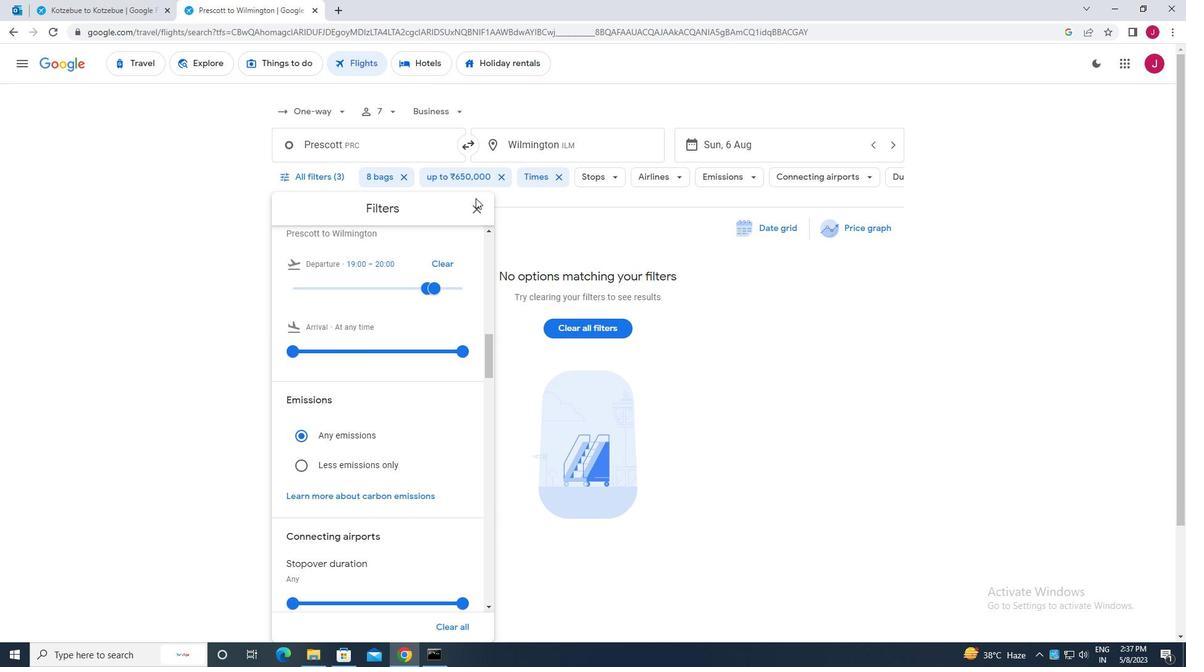 
Action: Mouse pressed left at (476, 206)
Screenshot: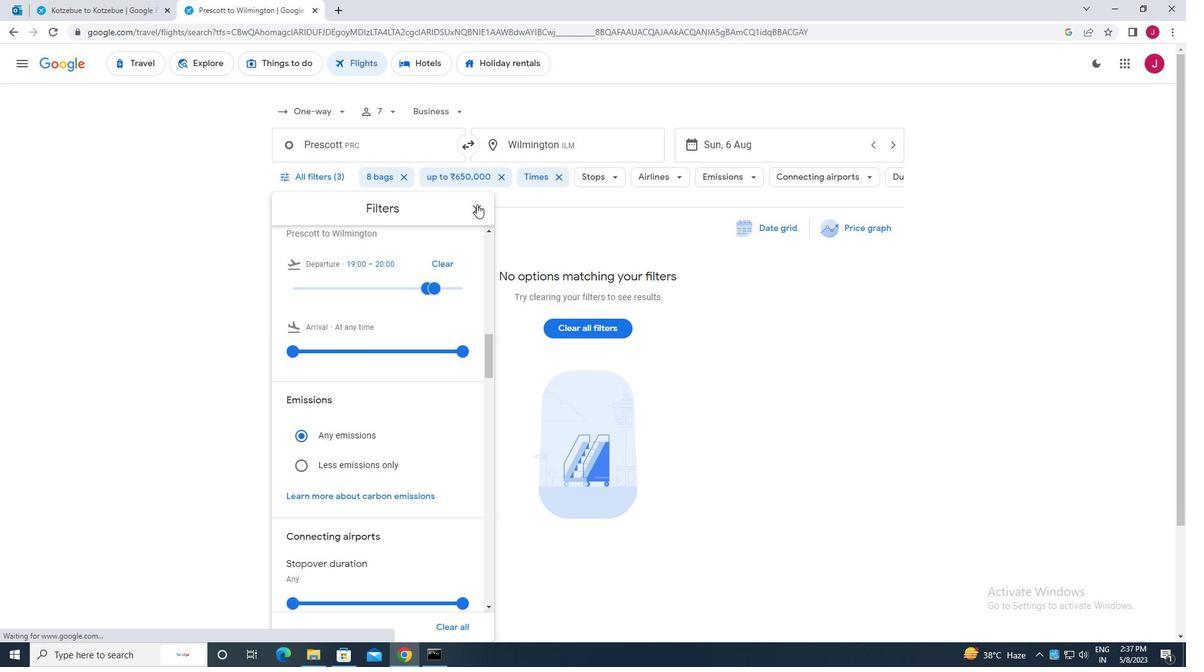 
Action: Mouse moved to (476, 206)
Screenshot: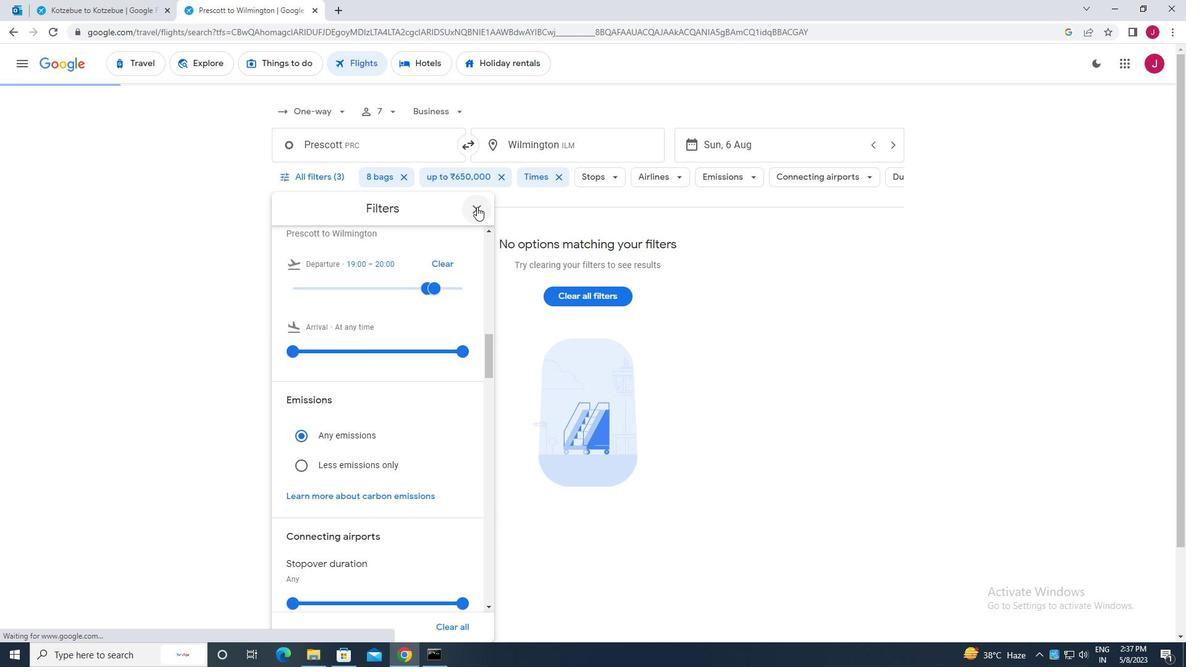 
